 Task: Look for space in Singānallūr, India from 21st June, 2023 to 29th June, 2023 for 4 adults in price range Rs.7000 to Rs.12000. Place can be entire place with 2 bedrooms having 2 beds and 2 bathrooms. Property type can be house, flat, guest house. Booking option can be shelf check-in. Required host language is English.
Action: Mouse moved to (566, 93)
Screenshot: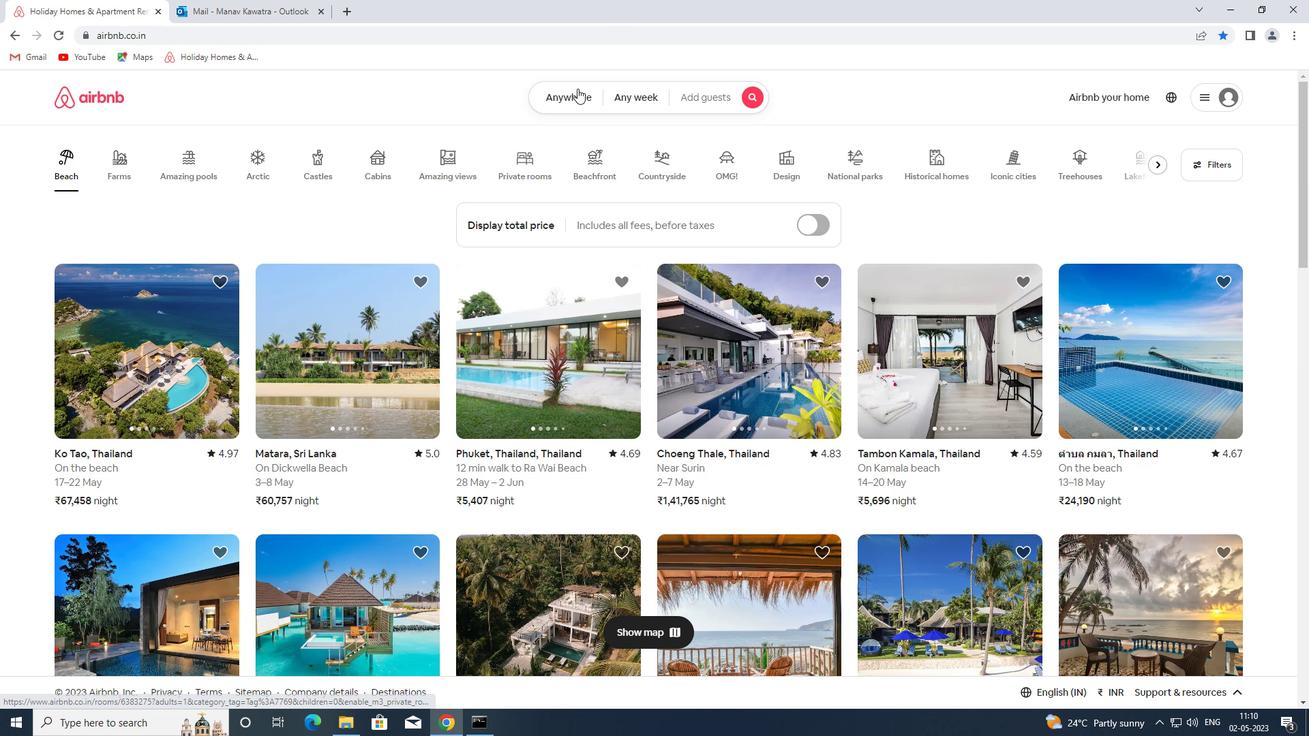 
Action: Mouse pressed left at (566, 93)
Screenshot: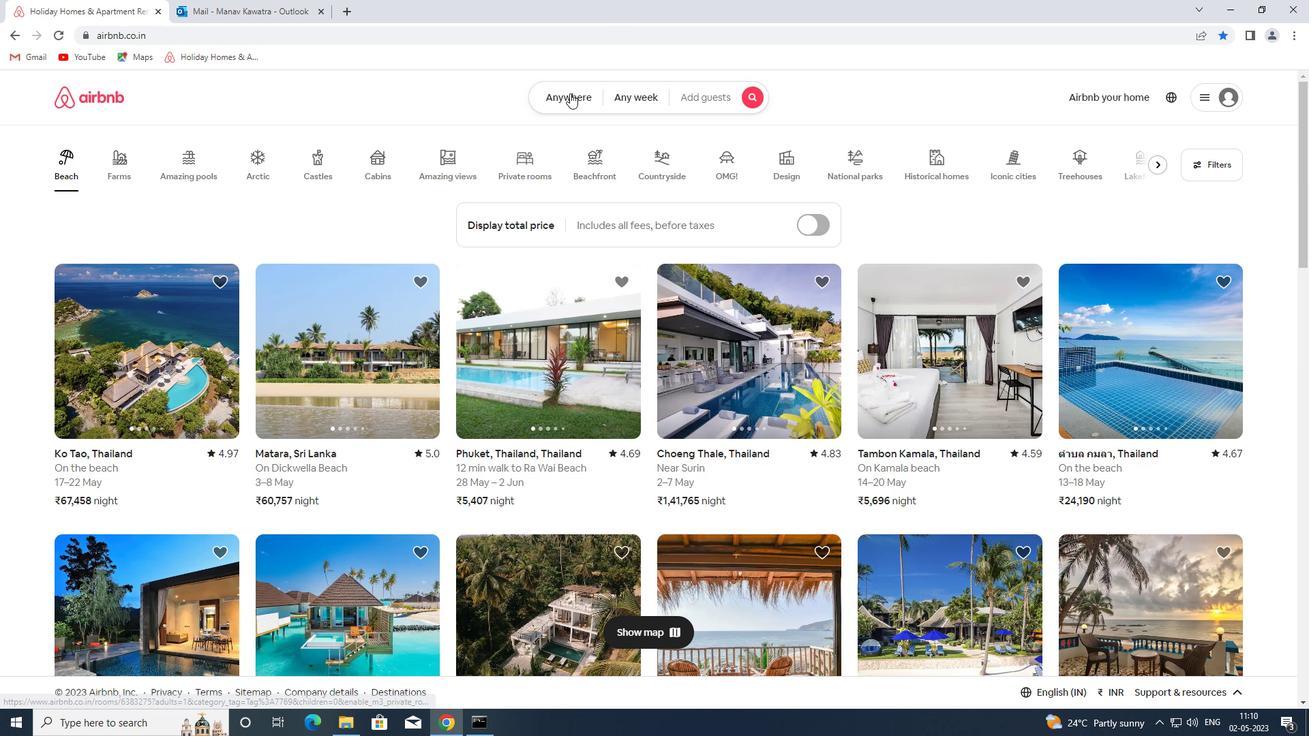 
Action: Mouse moved to (465, 158)
Screenshot: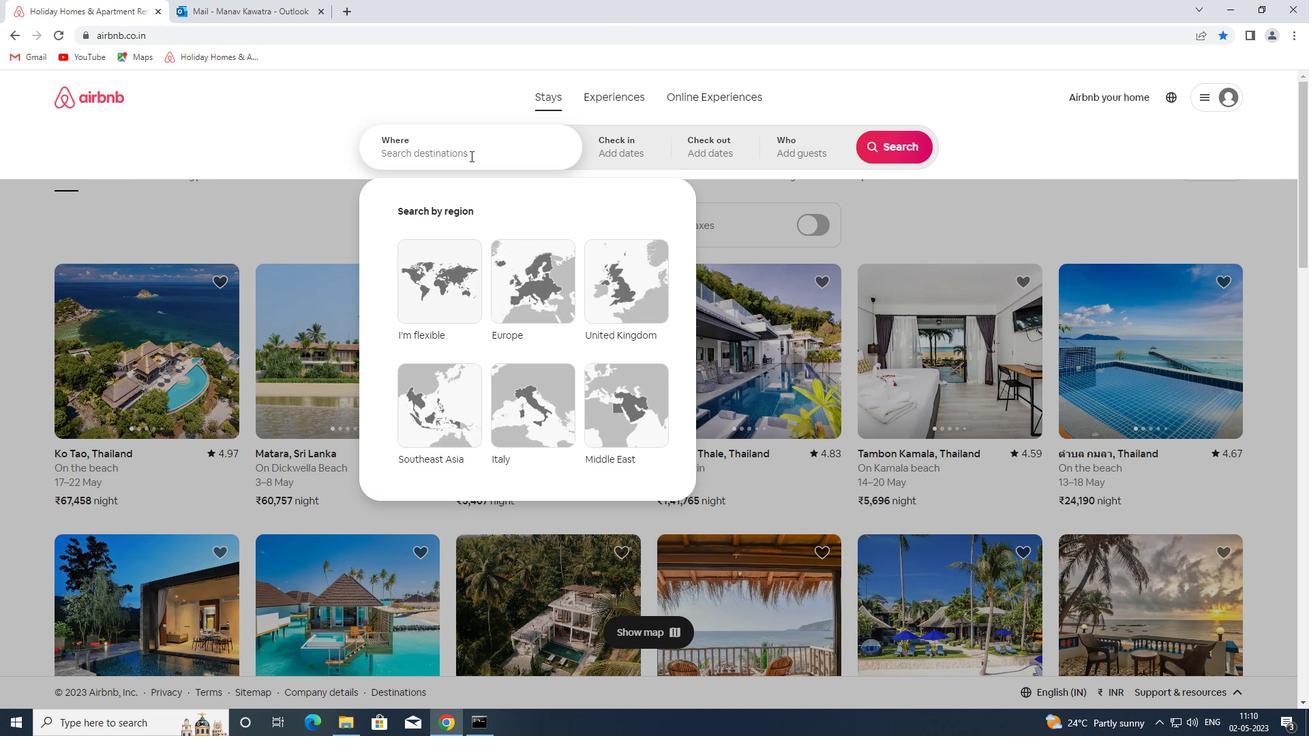 
Action: Mouse pressed left at (465, 158)
Screenshot: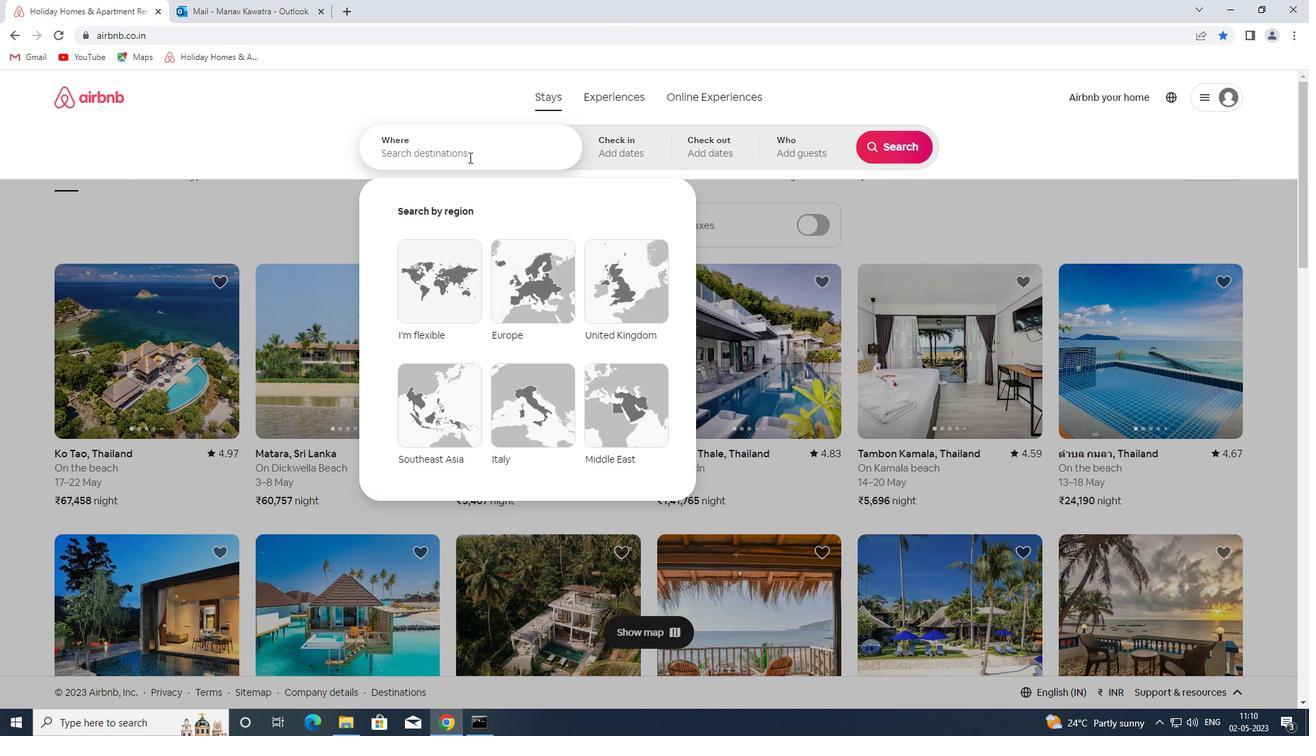 
Action: Key pressed singanallur<Key.space>india<Key.enter>
Screenshot: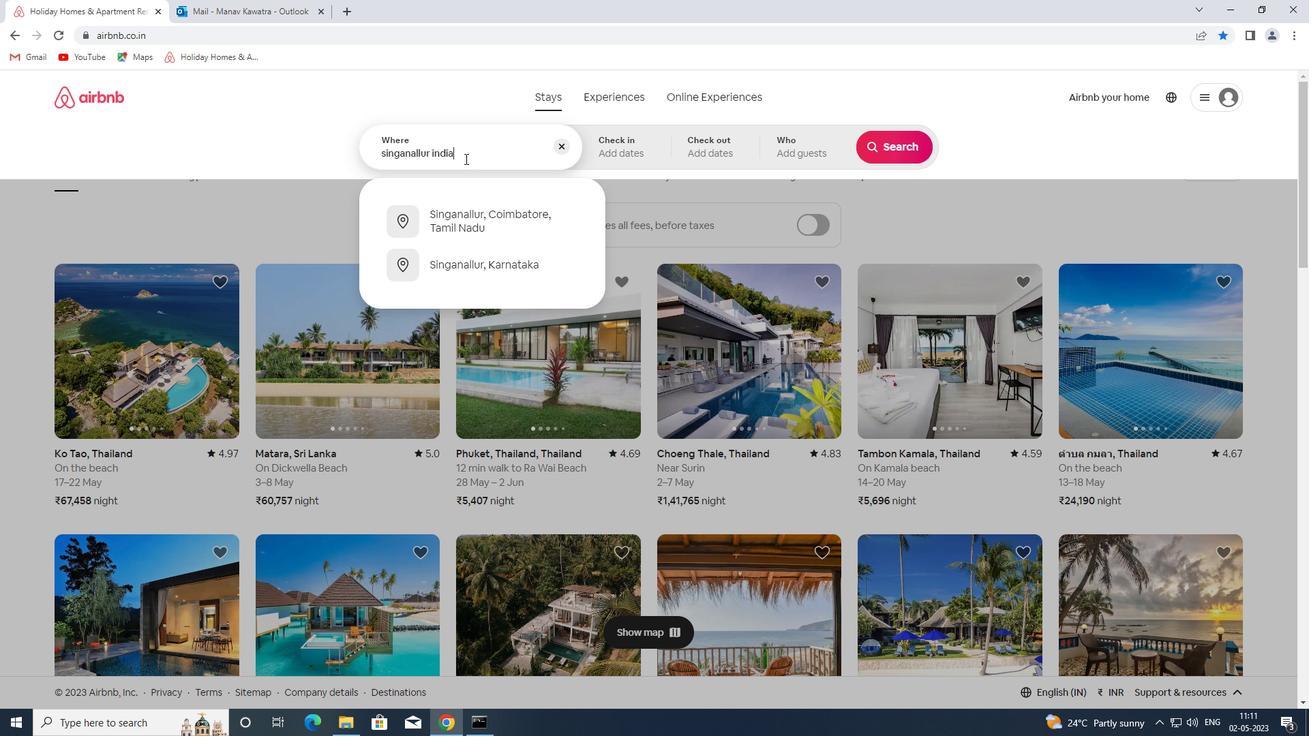 
Action: Mouse moved to (778, 416)
Screenshot: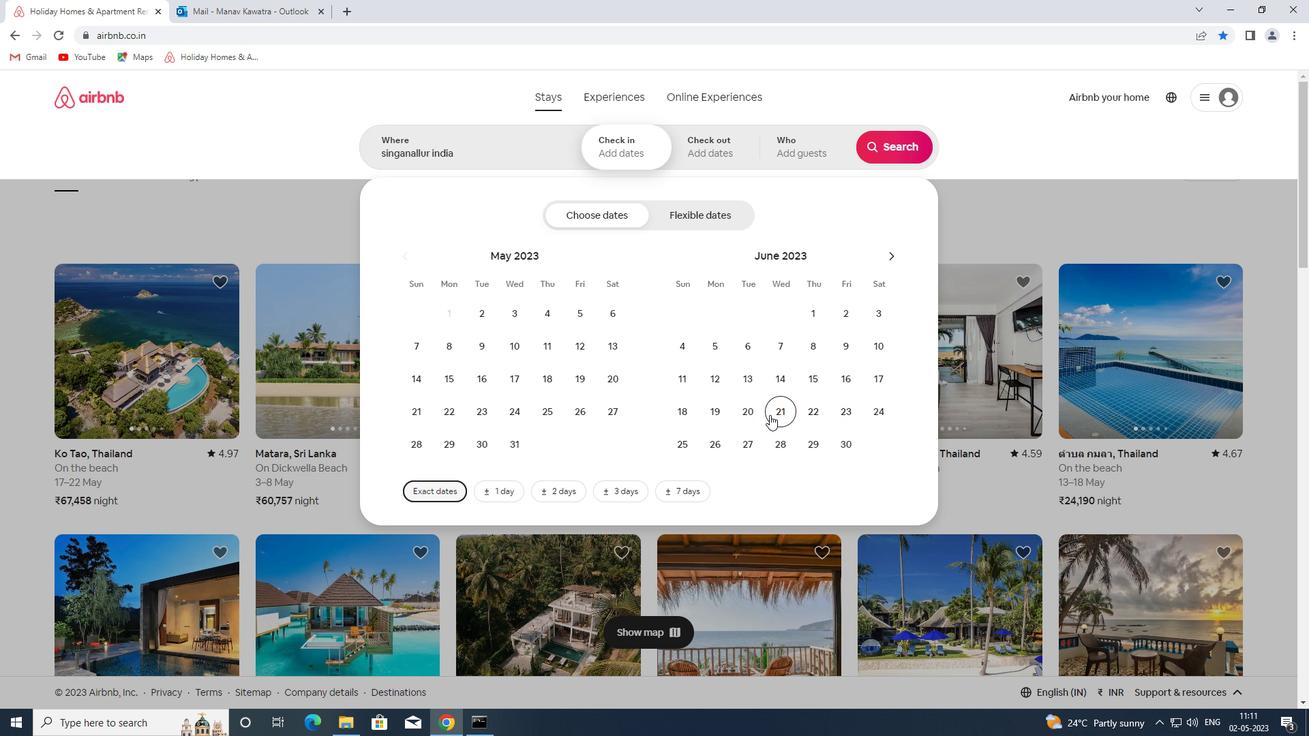 
Action: Mouse pressed left at (778, 416)
Screenshot: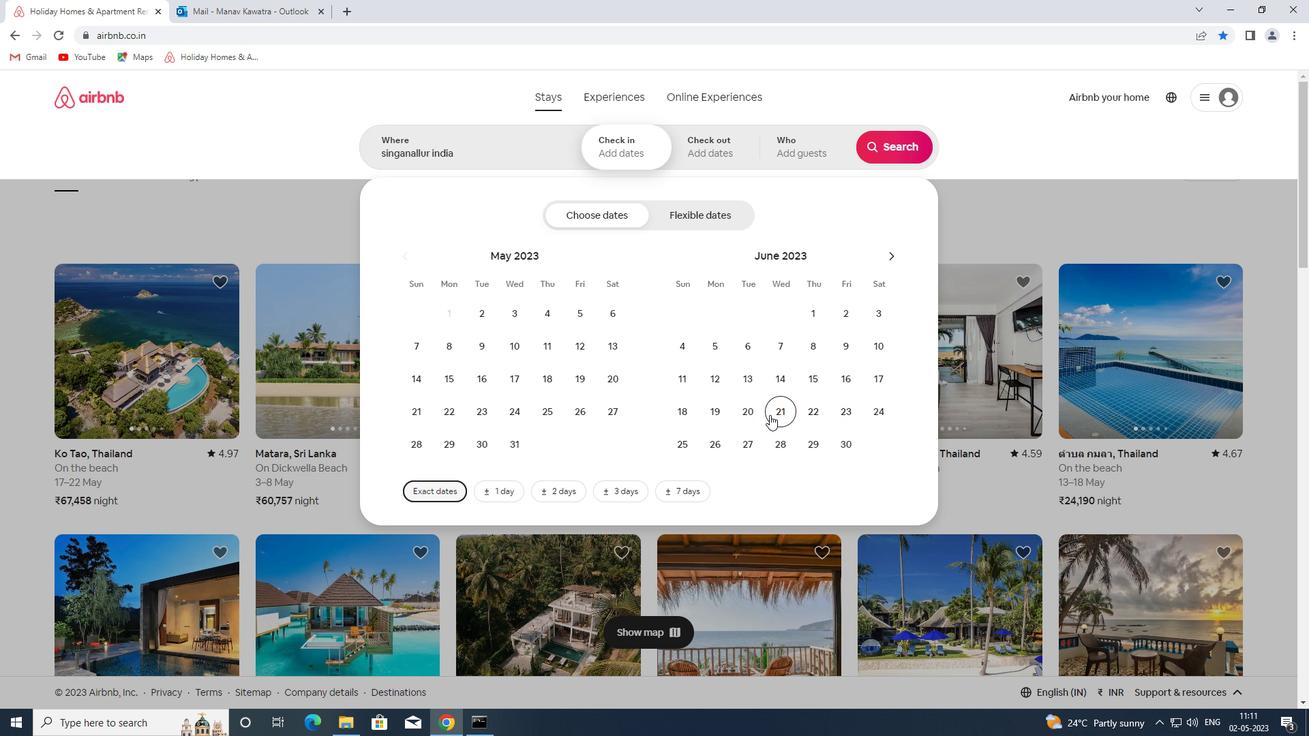 
Action: Mouse moved to (815, 439)
Screenshot: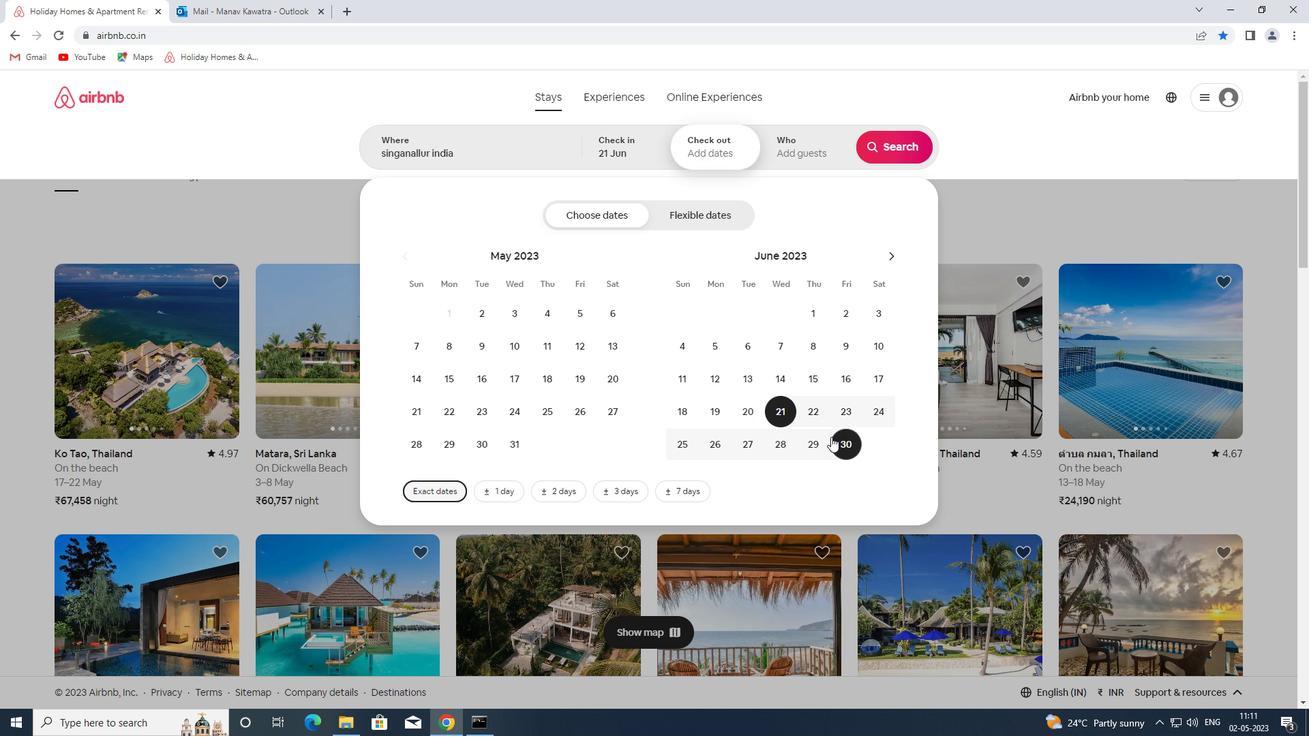 
Action: Mouse pressed left at (815, 439)
Screenshot: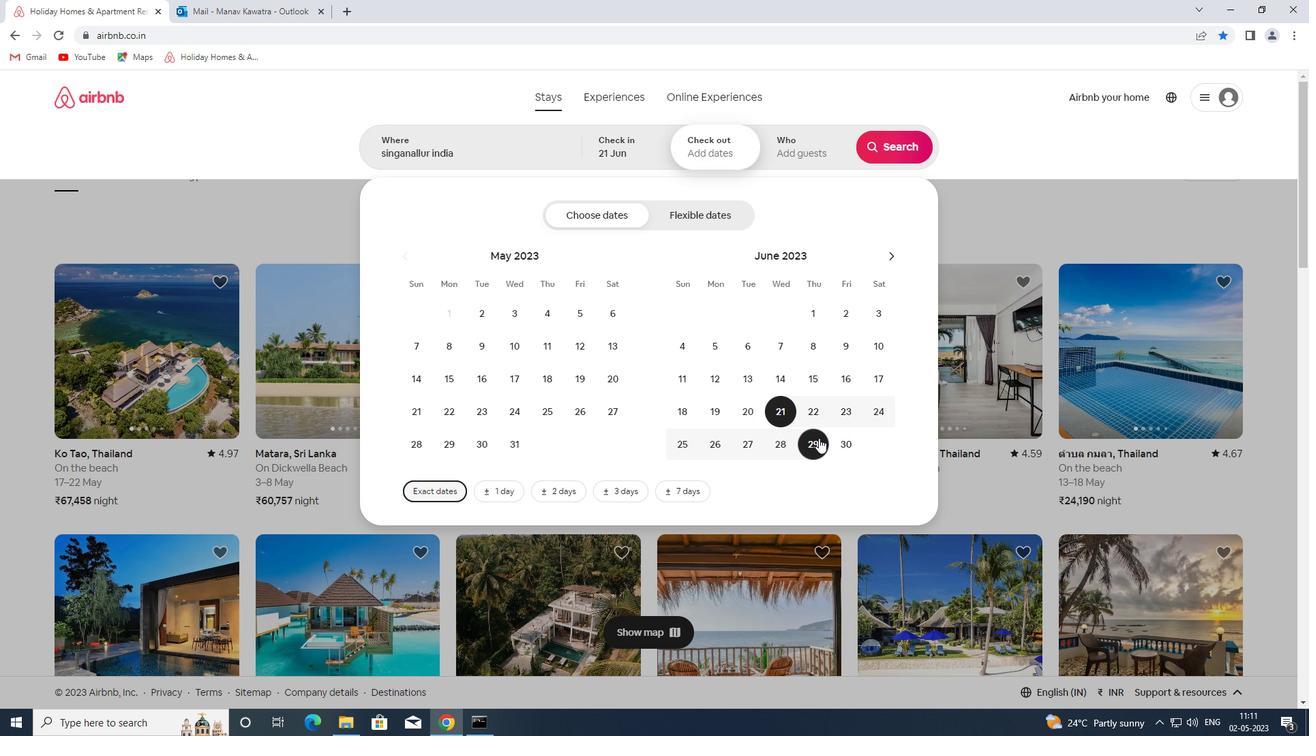 
Action: Mouse moved to (798, 154)
Screenshot: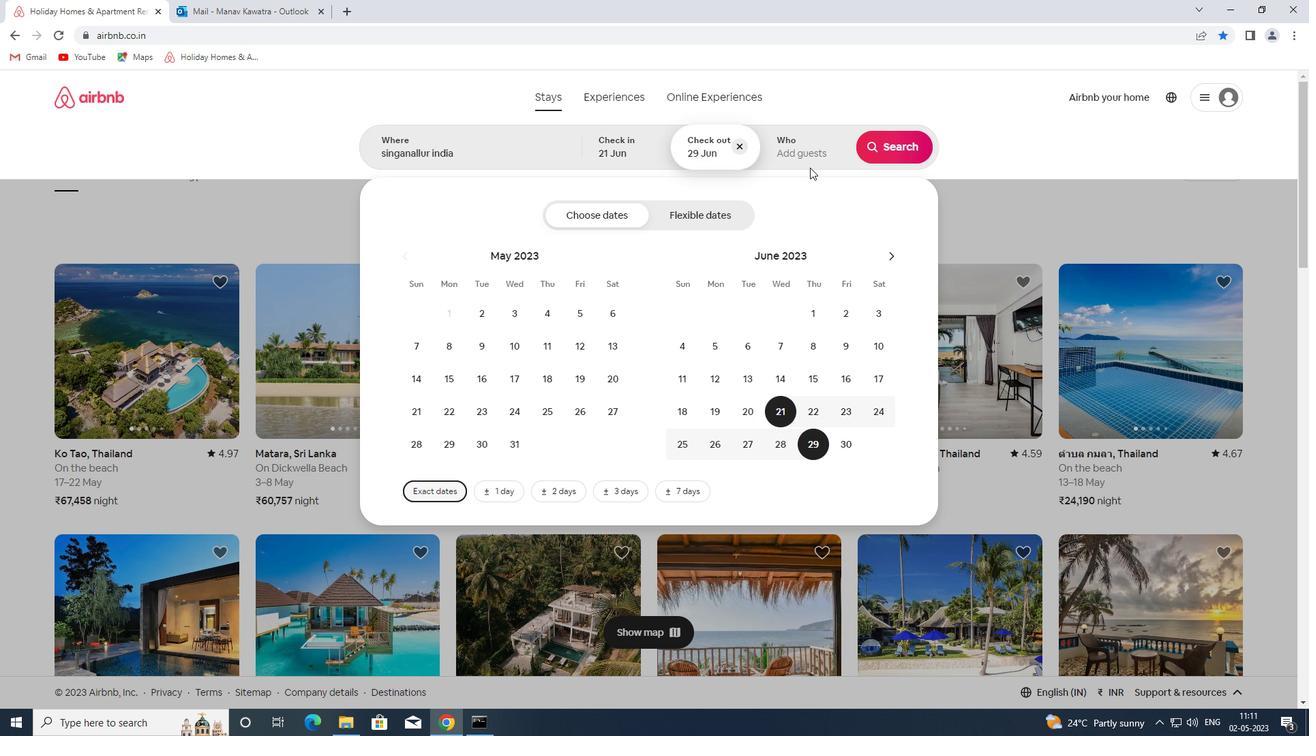 
Action: Mouse pressed left at (798, 154)
Screenshot: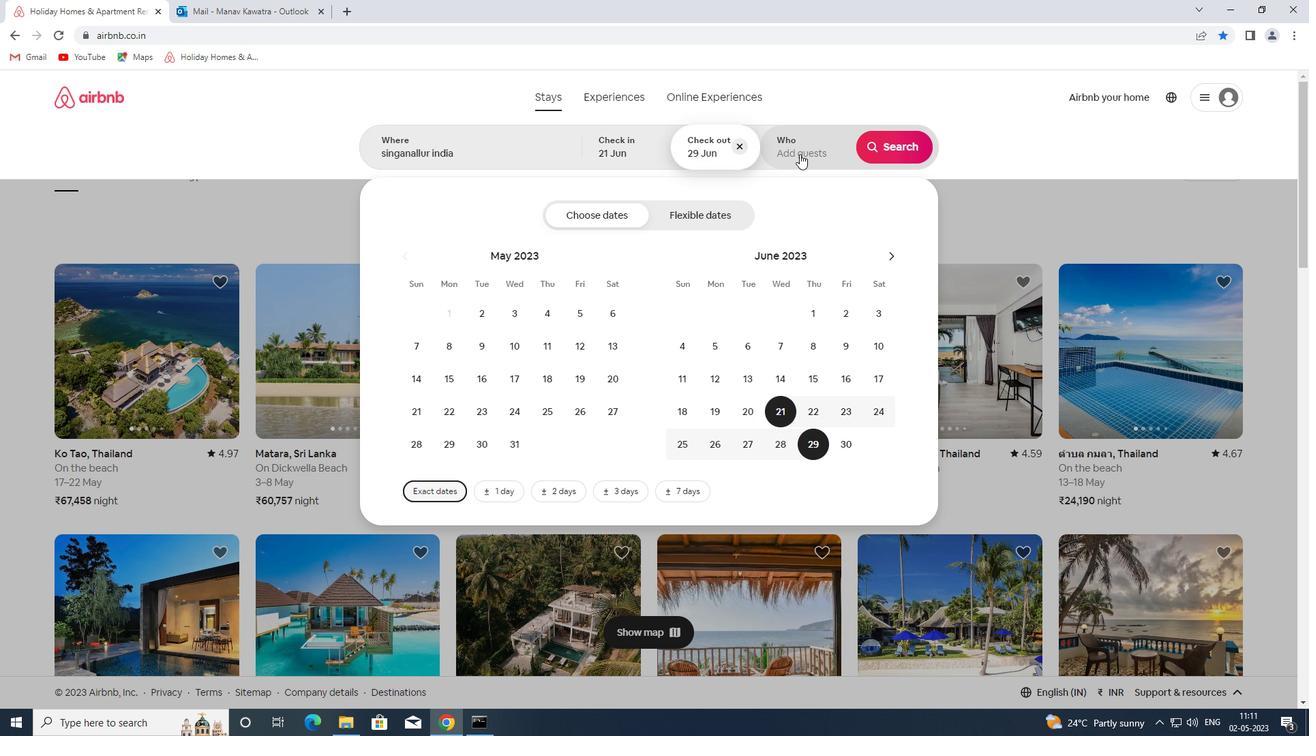 
Action: Mouse moved to (901, 218)
Screenshot: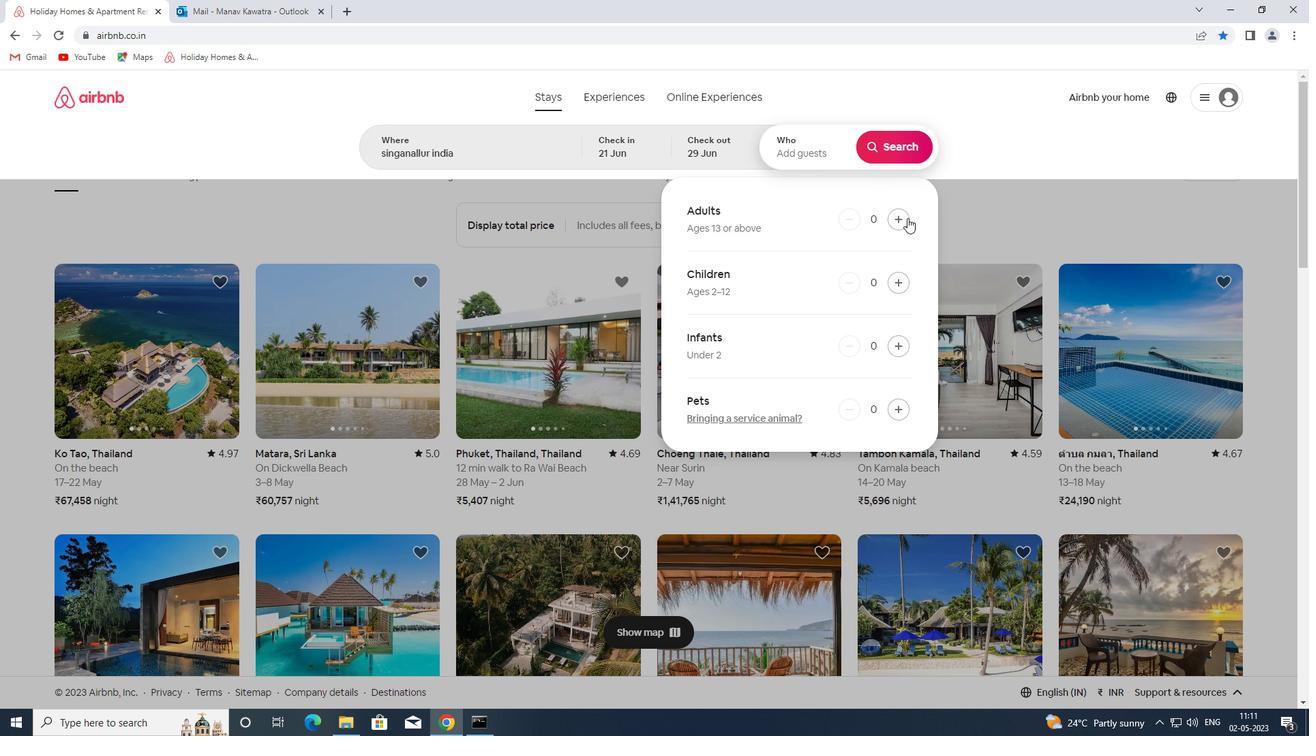 
Action: Mouse pressed left at (901, 218)
Screenshot: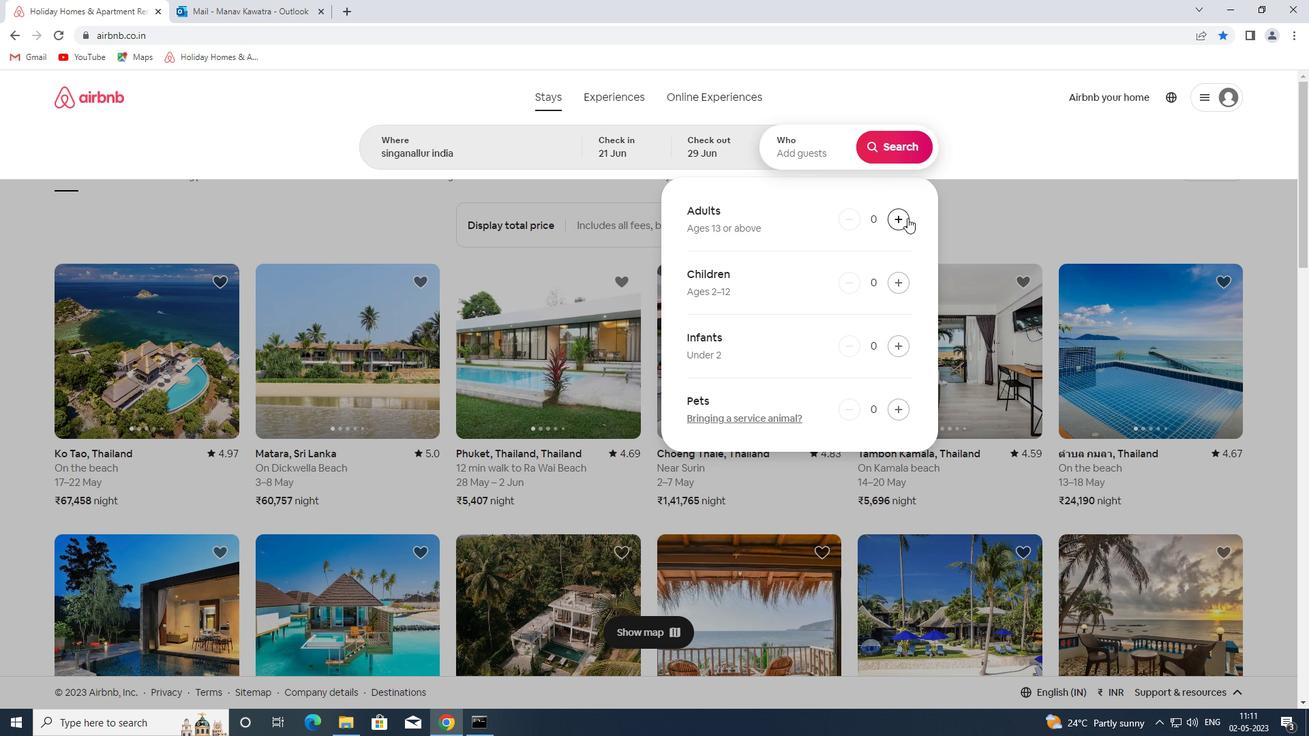 
Action: Mouse moved to (901, 218)
Screenshot: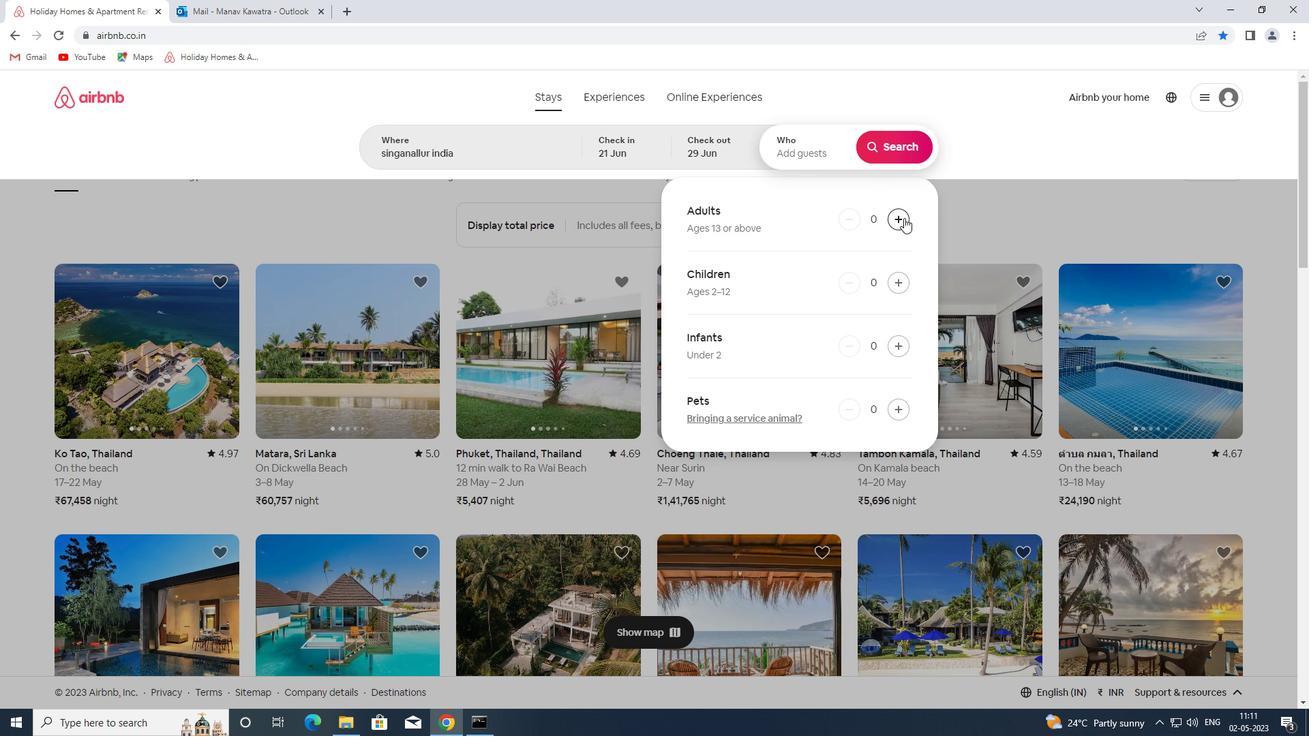 
Action: Mouse pressed left at (901, 218)
Screenshot: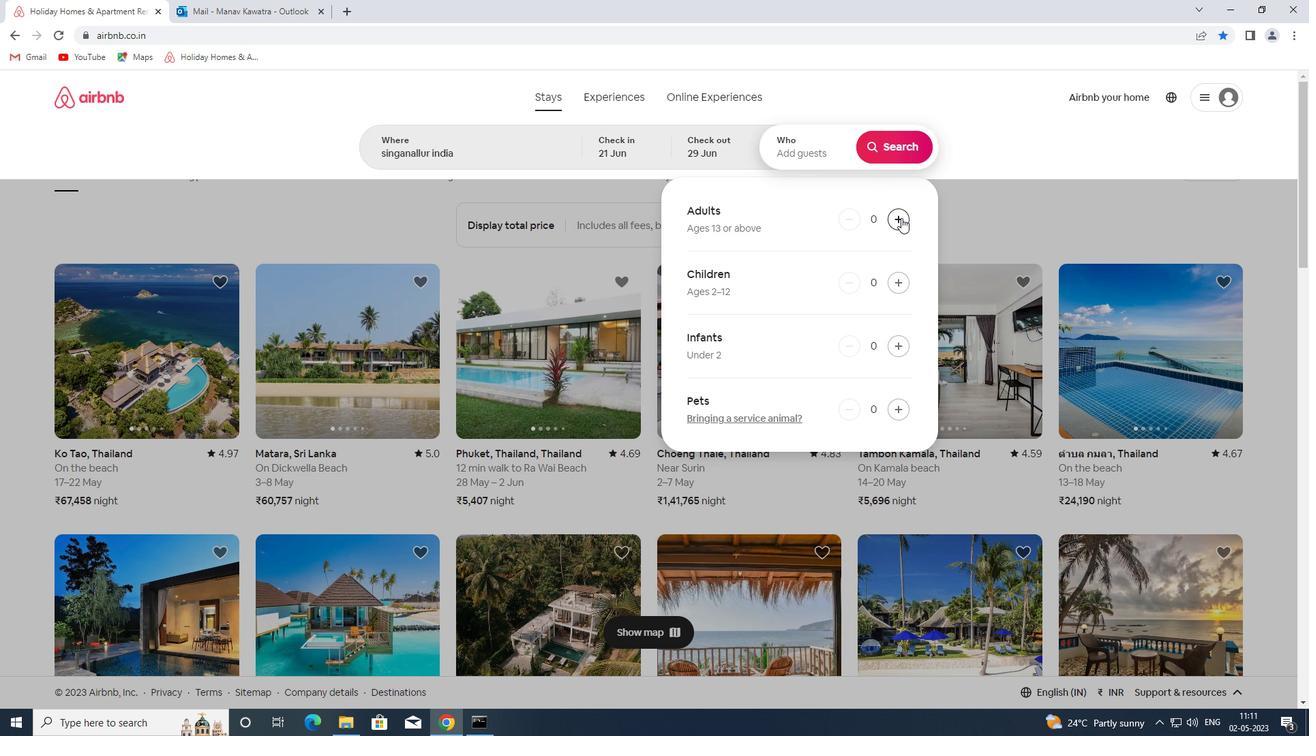 
Action: Mouse pressed left at (901, 218)
Screenshot: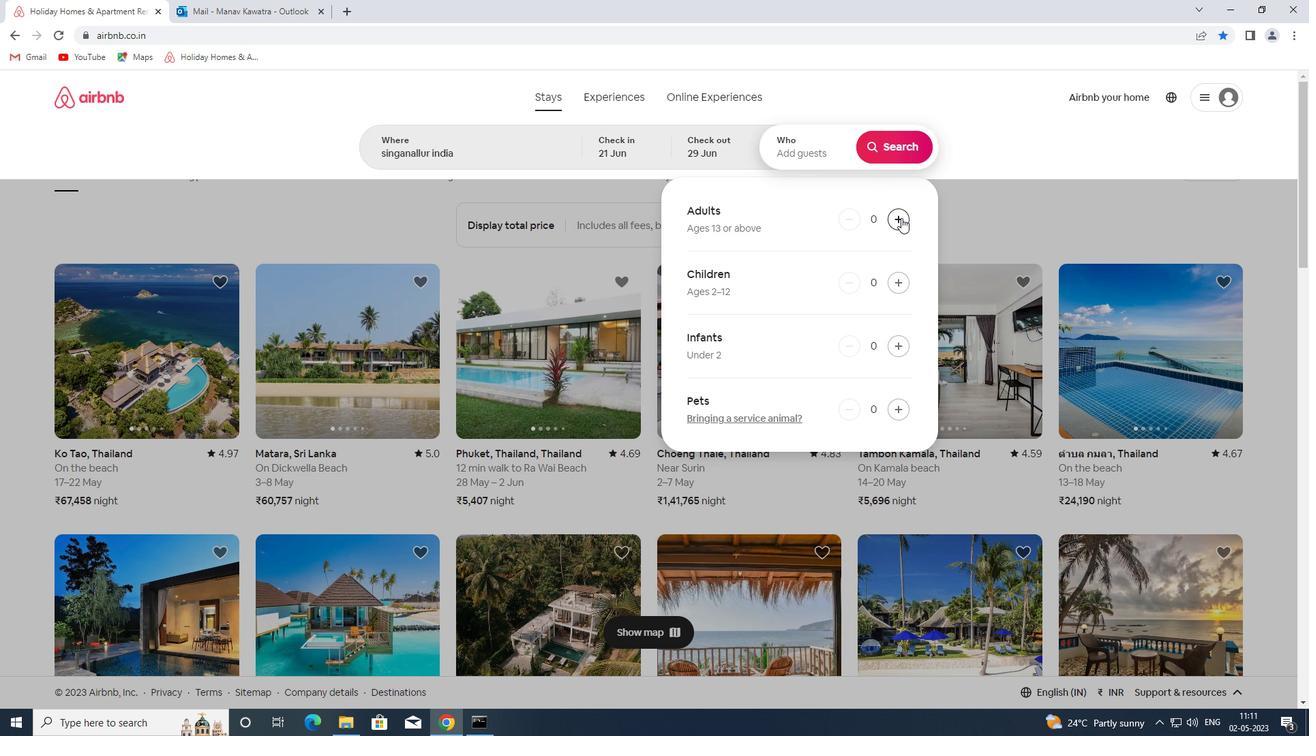 
Action: Mouse pressed left at (901, 218)
Screenshot: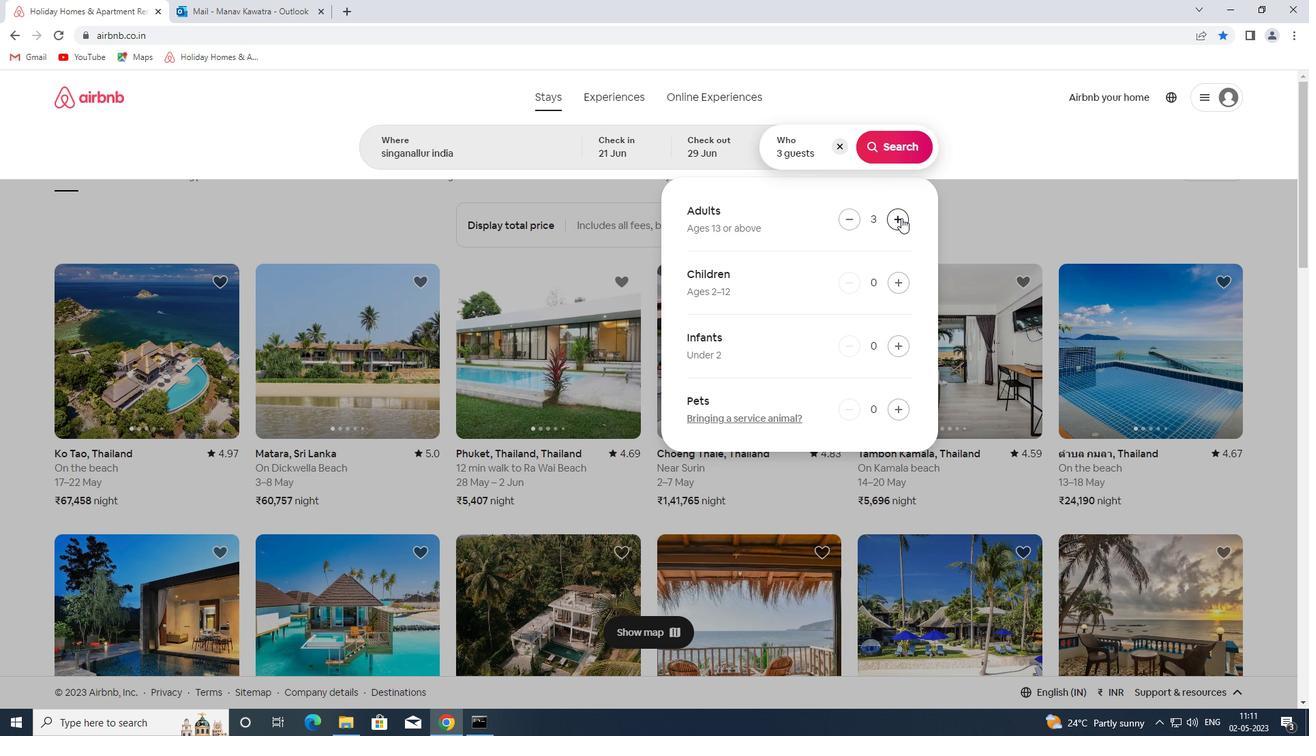 
Action: Mouse moved to (905, 152)
Screenshot: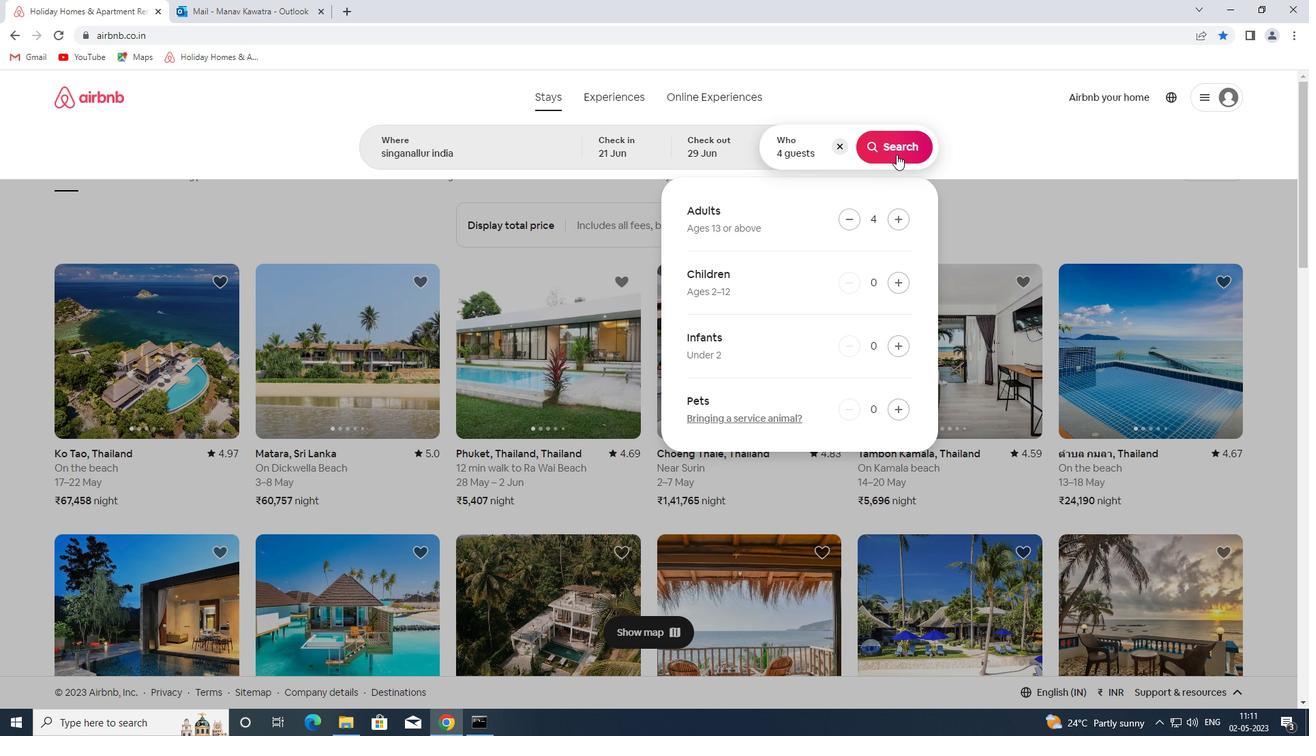 
Action: Mouse pressed left at (905, 152)
Screenshot: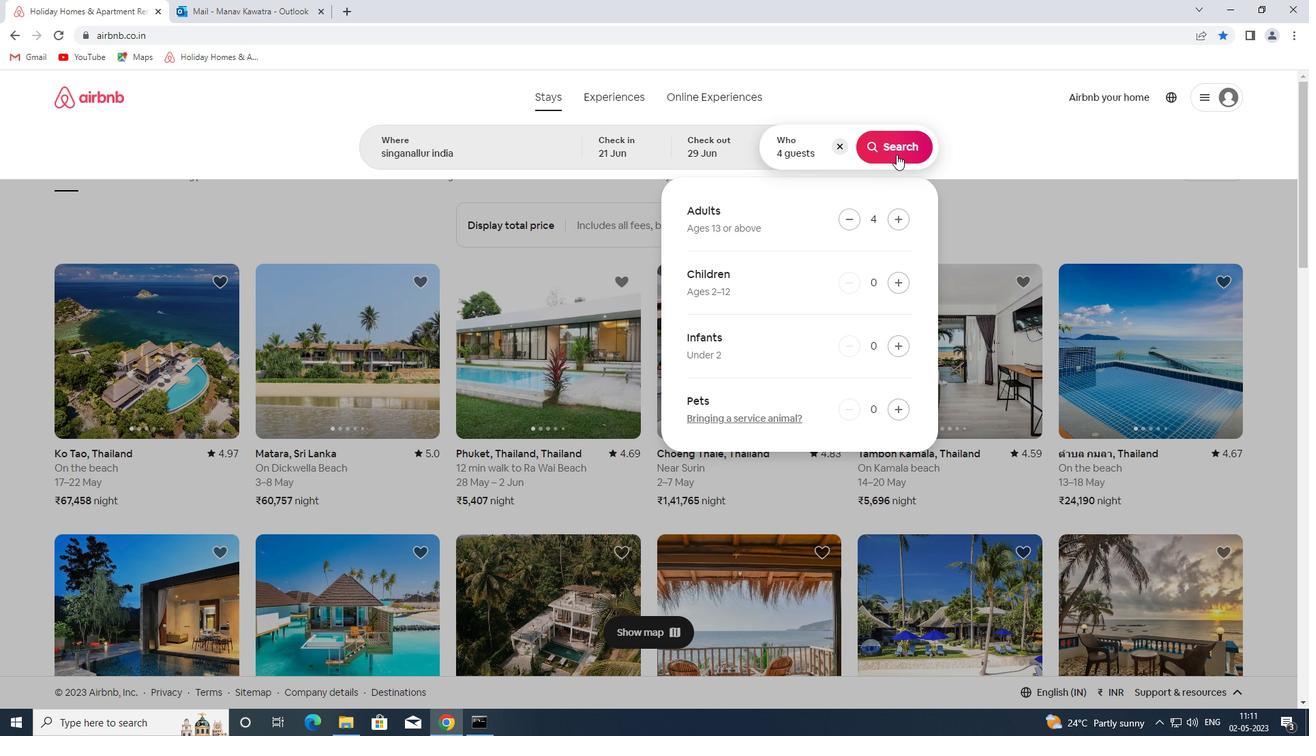 
Action: Mouse moved to (1235, 158)
Screenshot: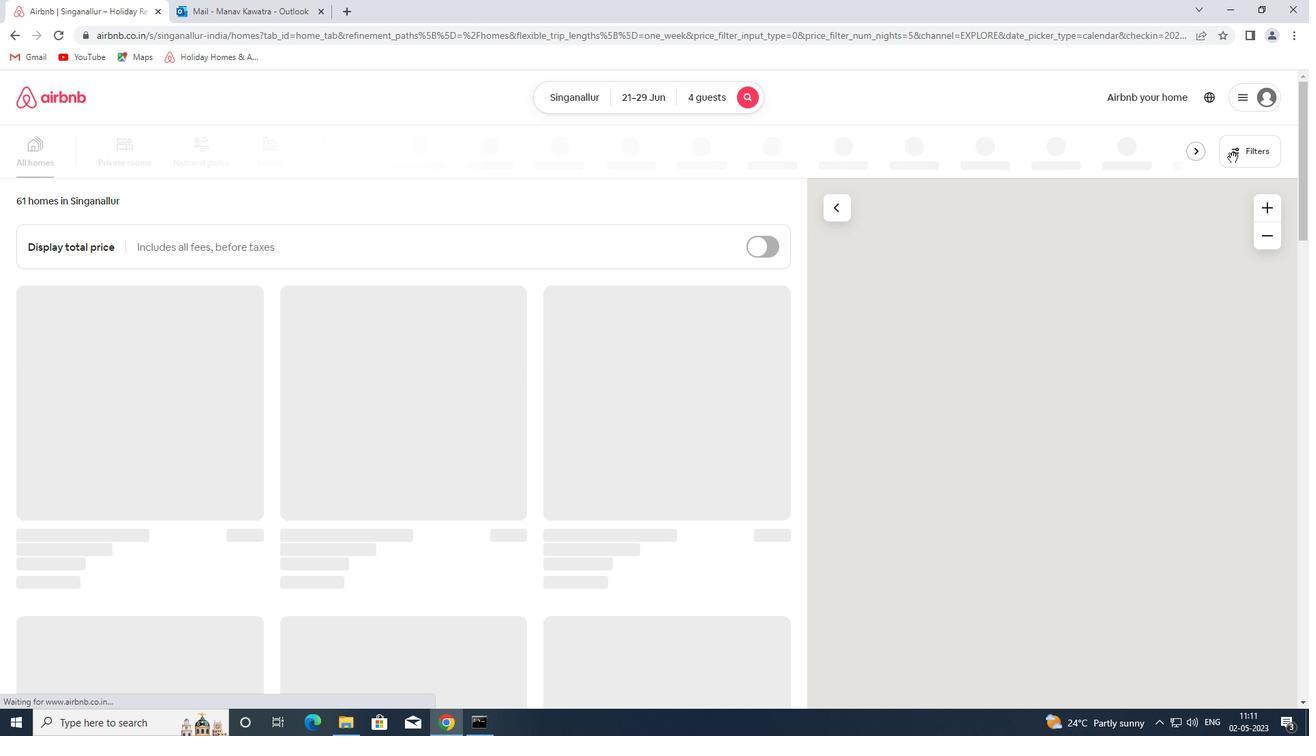 
Action: Mouse pressed left at (1235, 158)
Screenshot: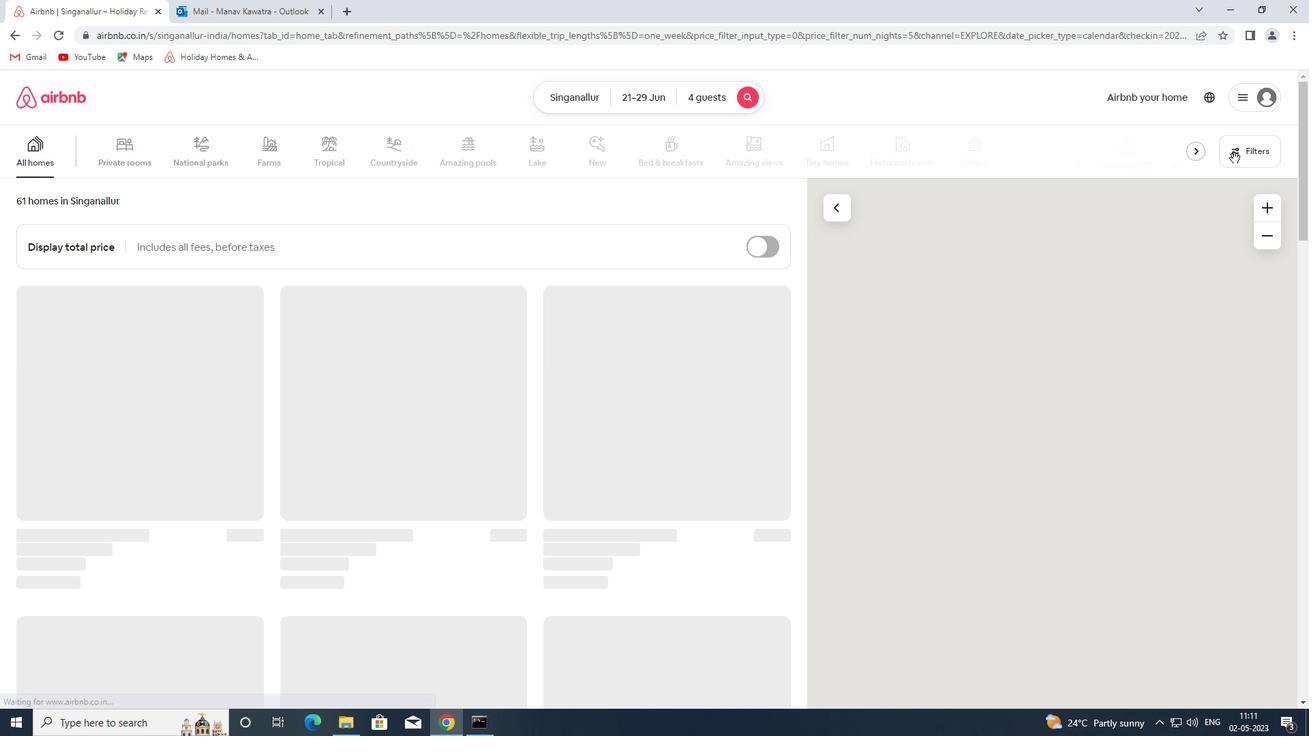 
Action: Mouse moved to (477, 331)
Screenshot: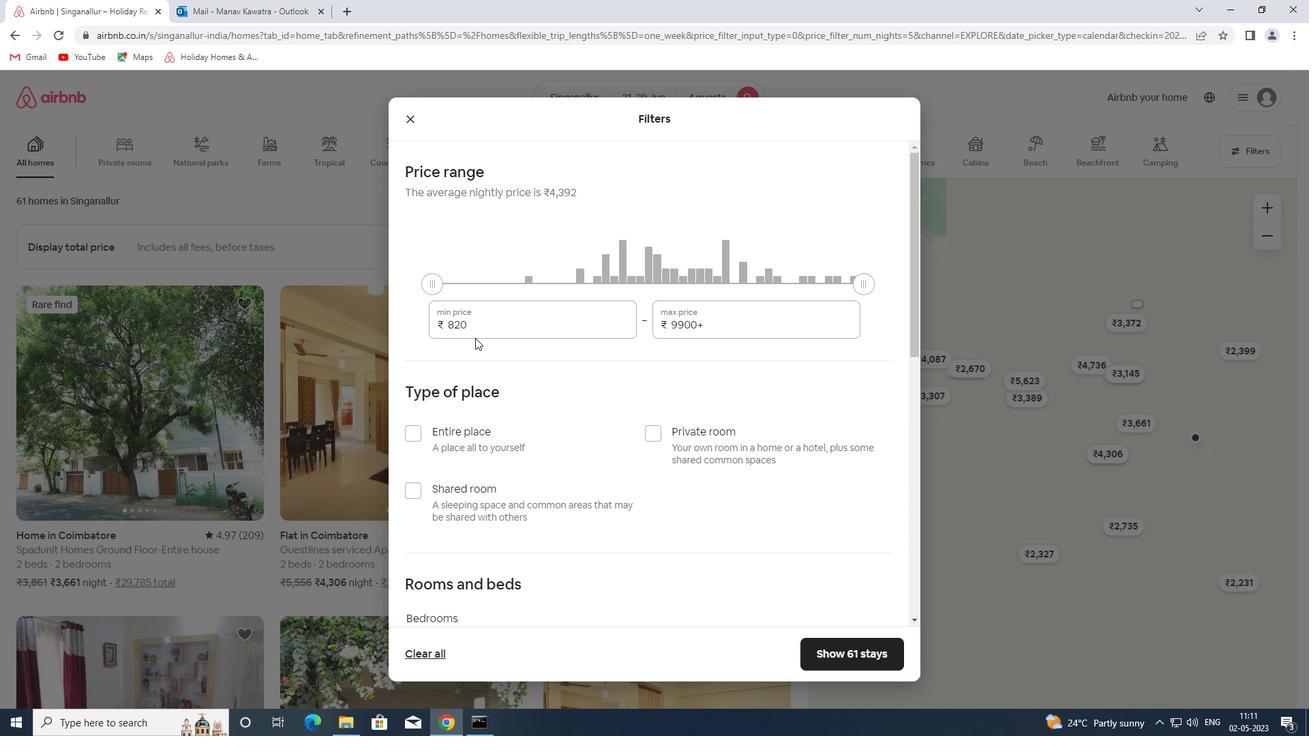 
Action: Mouse pressed left at (477, 331)
Screenshot: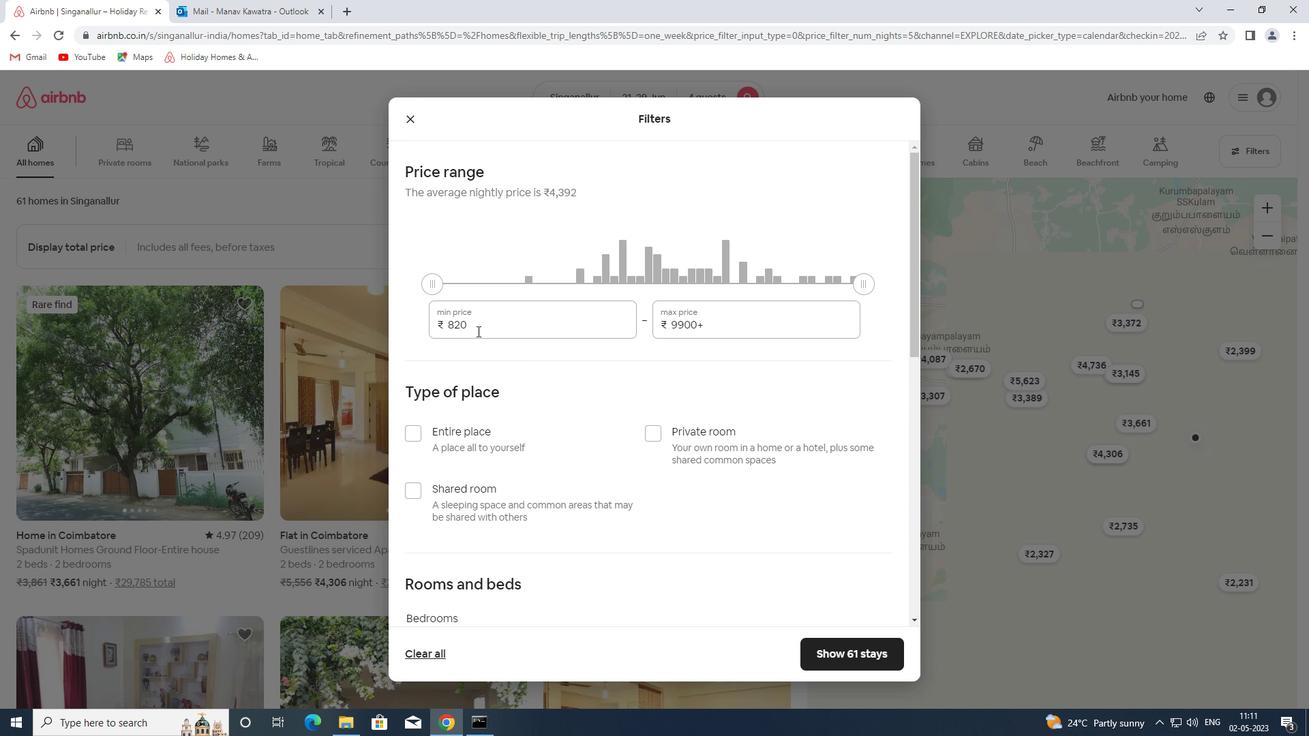 
Action: Mouse pressed left at (477, 331)
Screenshot: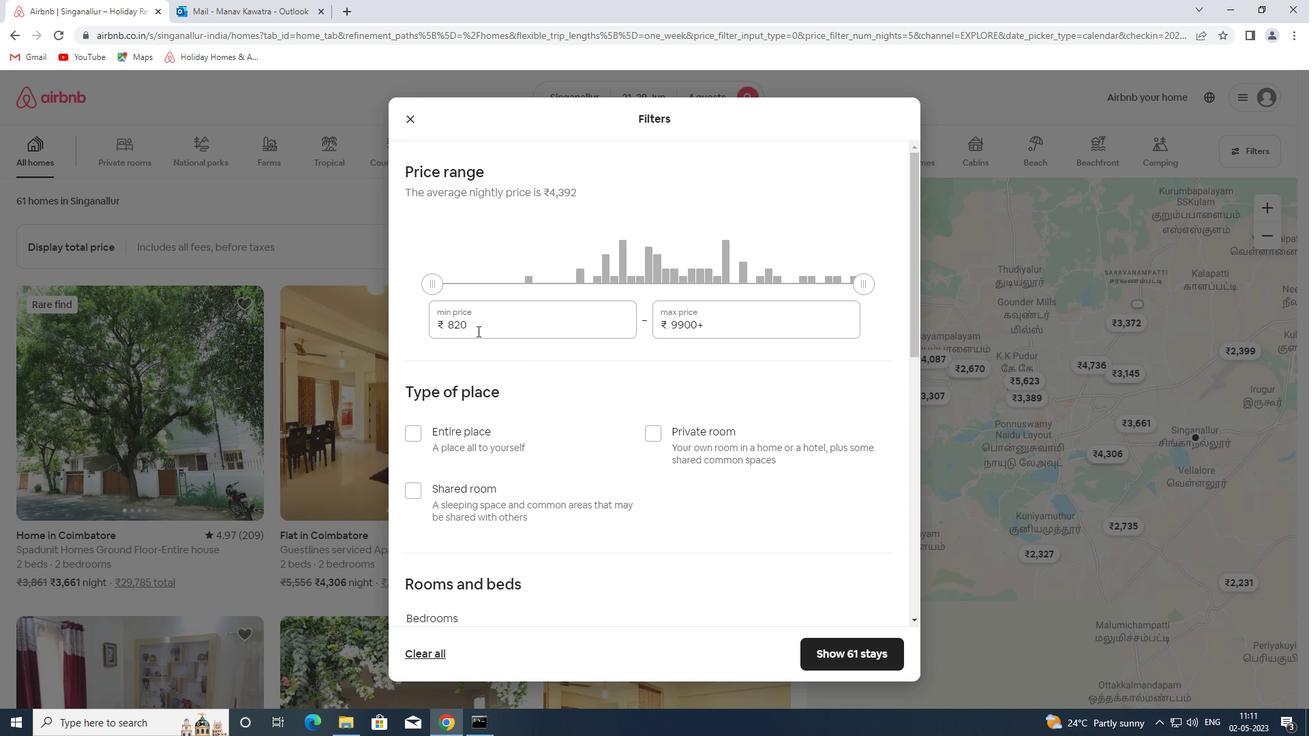 
Action: Key pressed 7000<Key.tab>12000
Screenshot: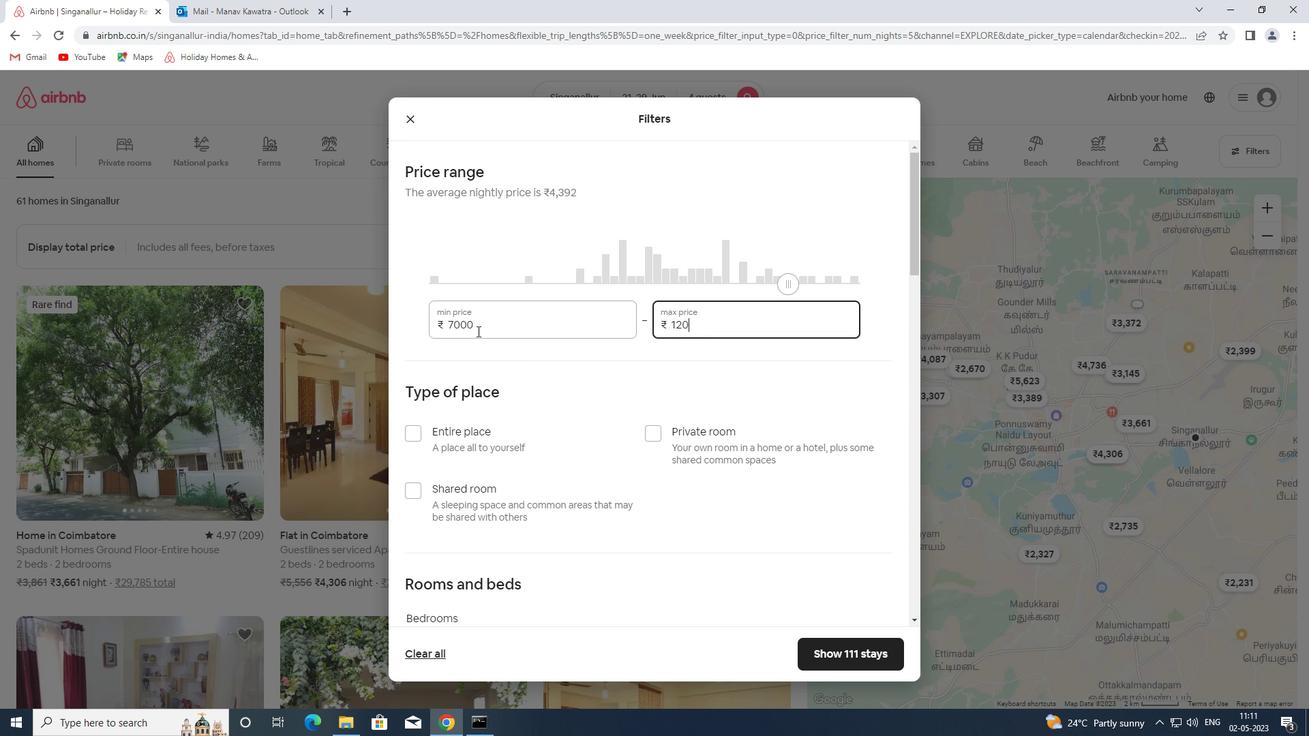 
Action: Mouse moved to (478, 429)
Screenshot: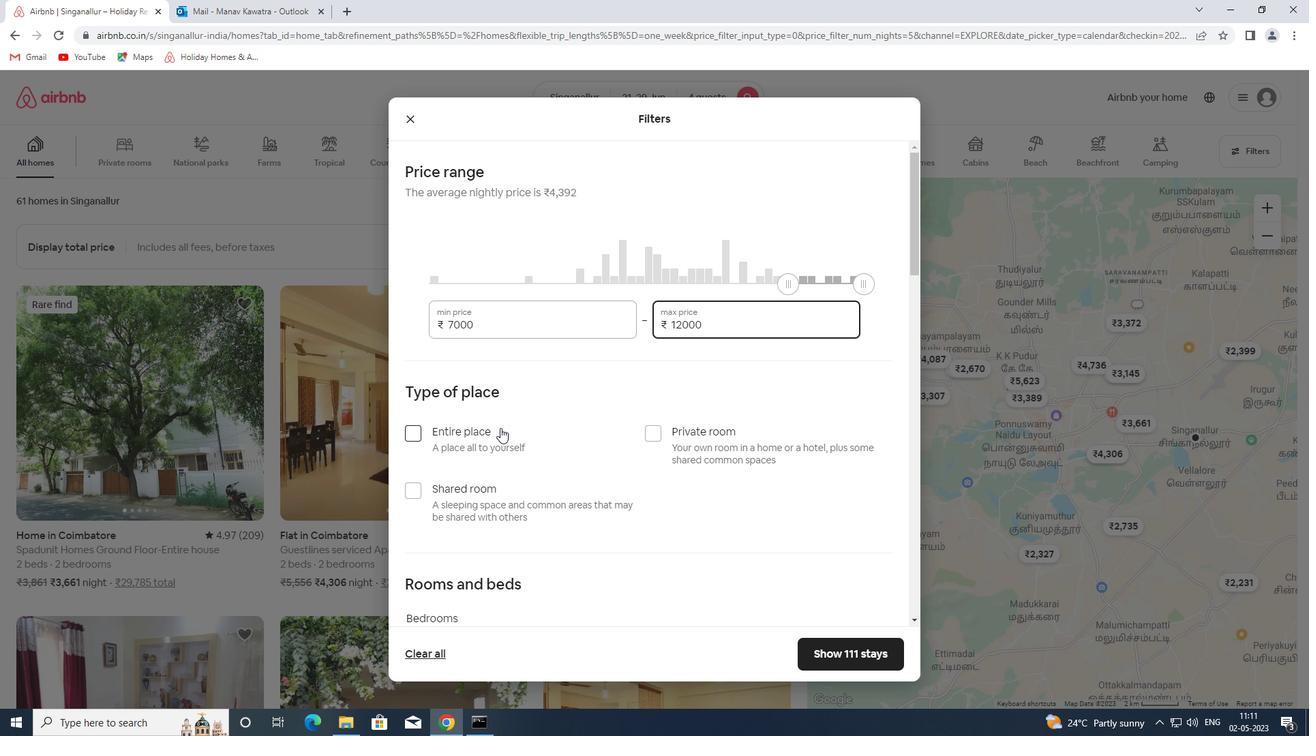
Action: Mouse pressed left at (478, 429)
Screenshot: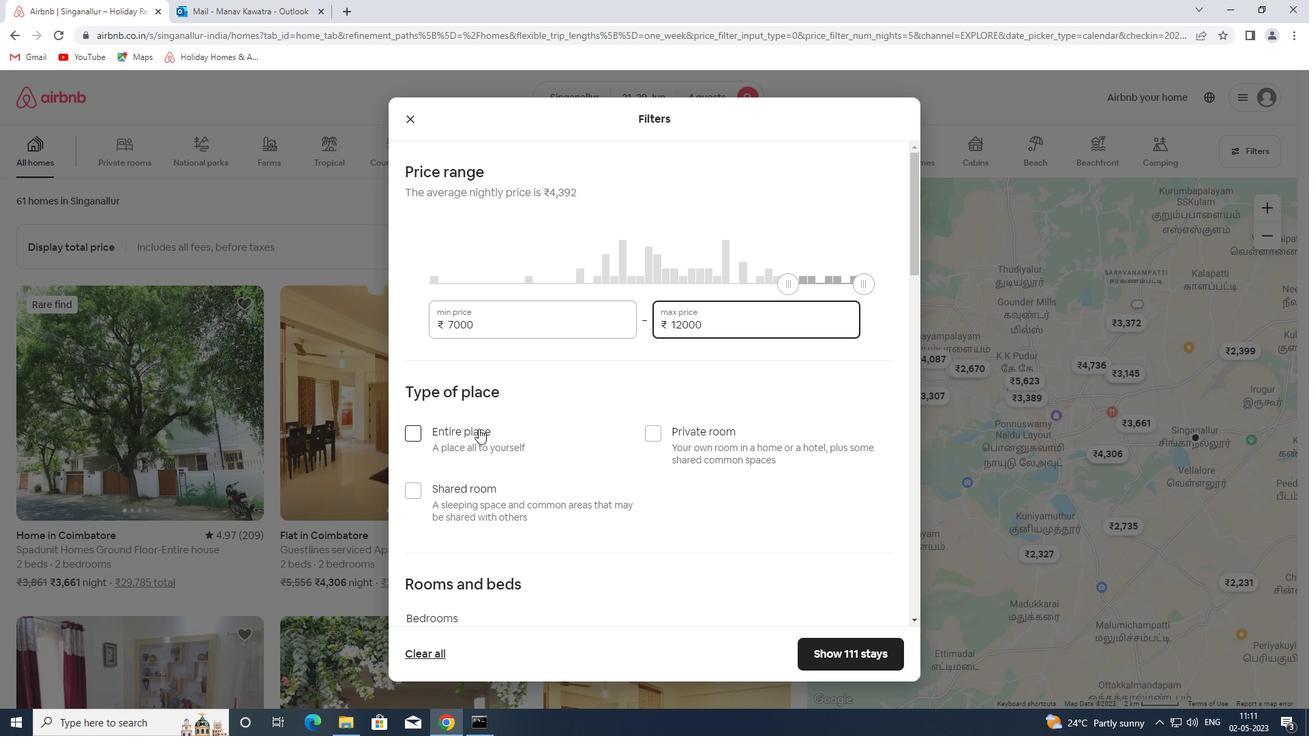 
Action: Mouse moved to (561, 388)
Screenshot: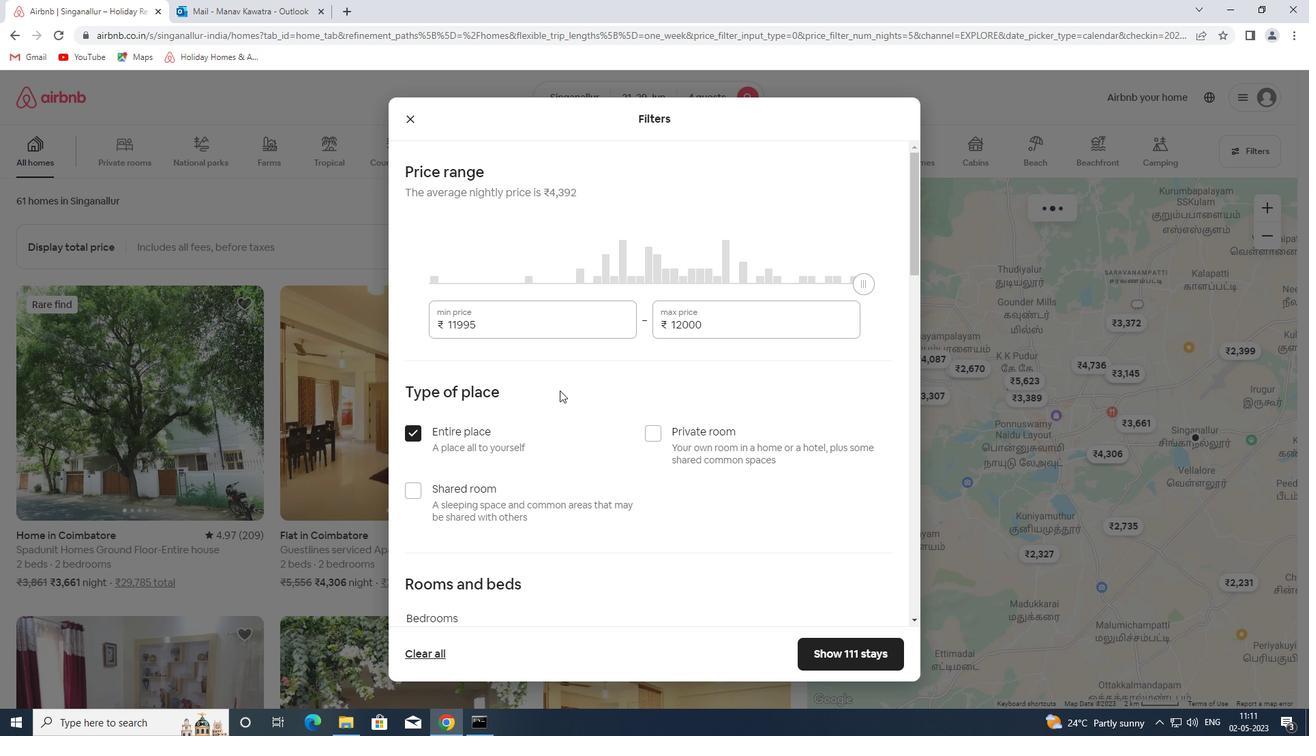 
Action: Mouse scrolled (561, 387) with delta (0, 0)
Screenshot: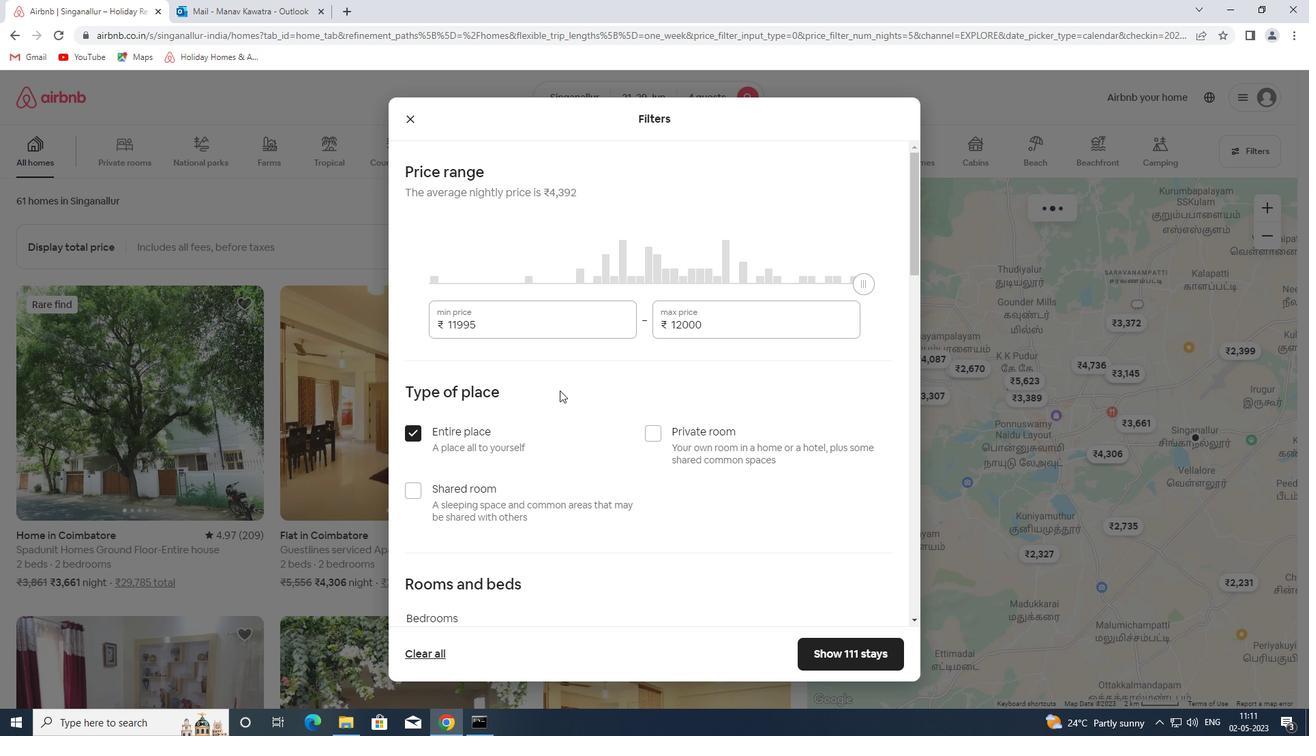 
Action: Mouse scrolled (561, 387) with delta (0, 0)
Screenshot: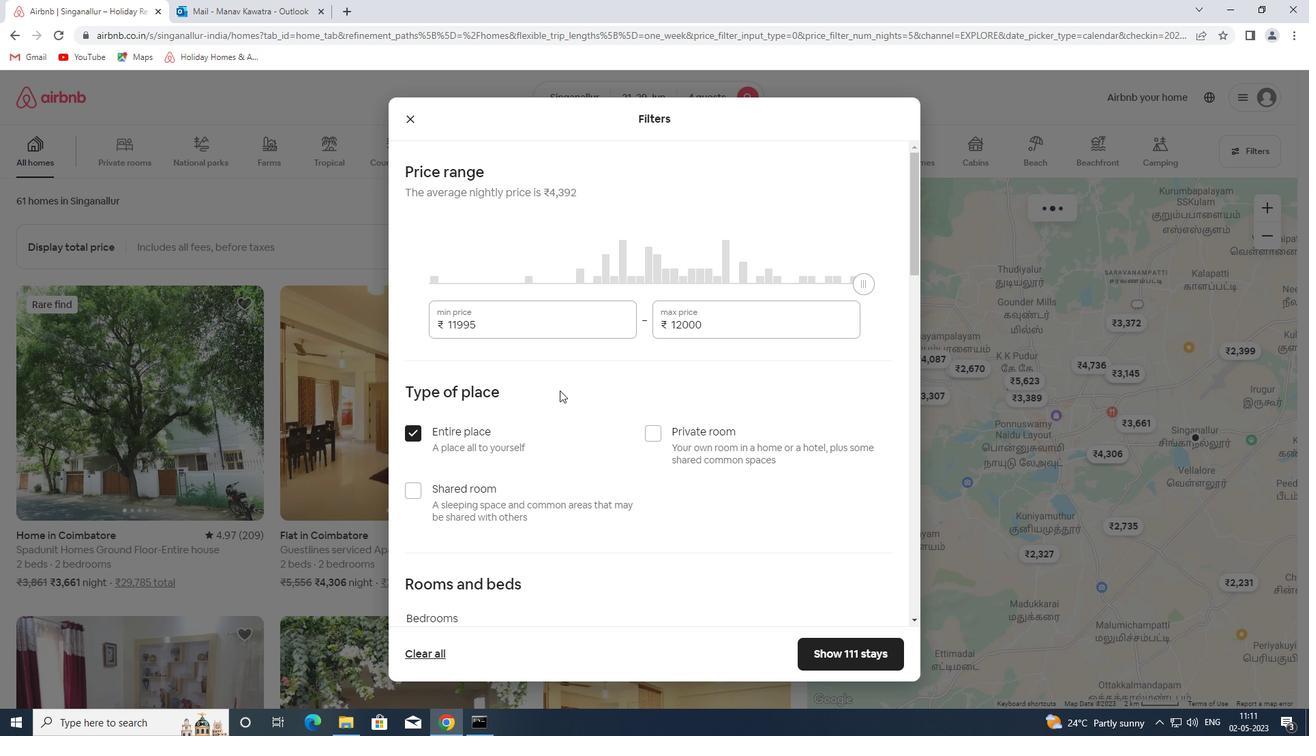 
Action: Mouse moved to (560, 388)
Screenshot: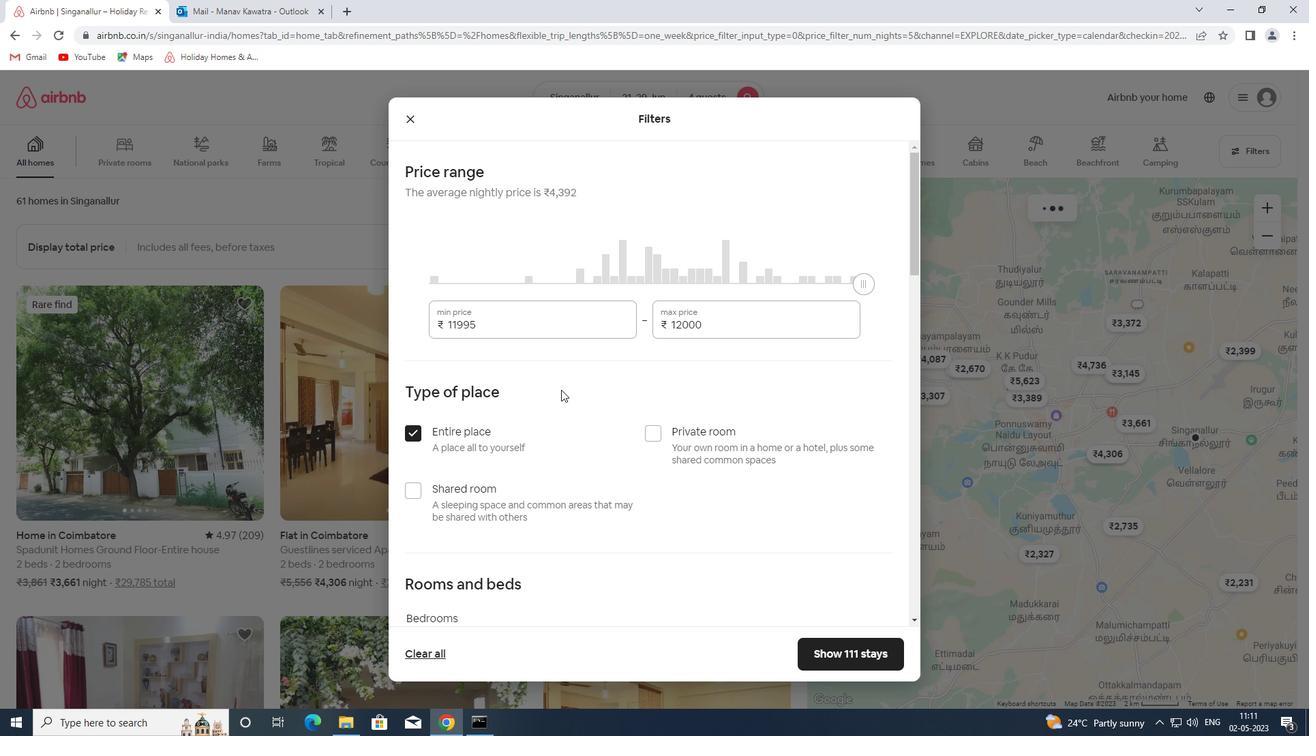 
Action: Mouse scrolled (560, 387) with delta (0, 0)
Screenshot: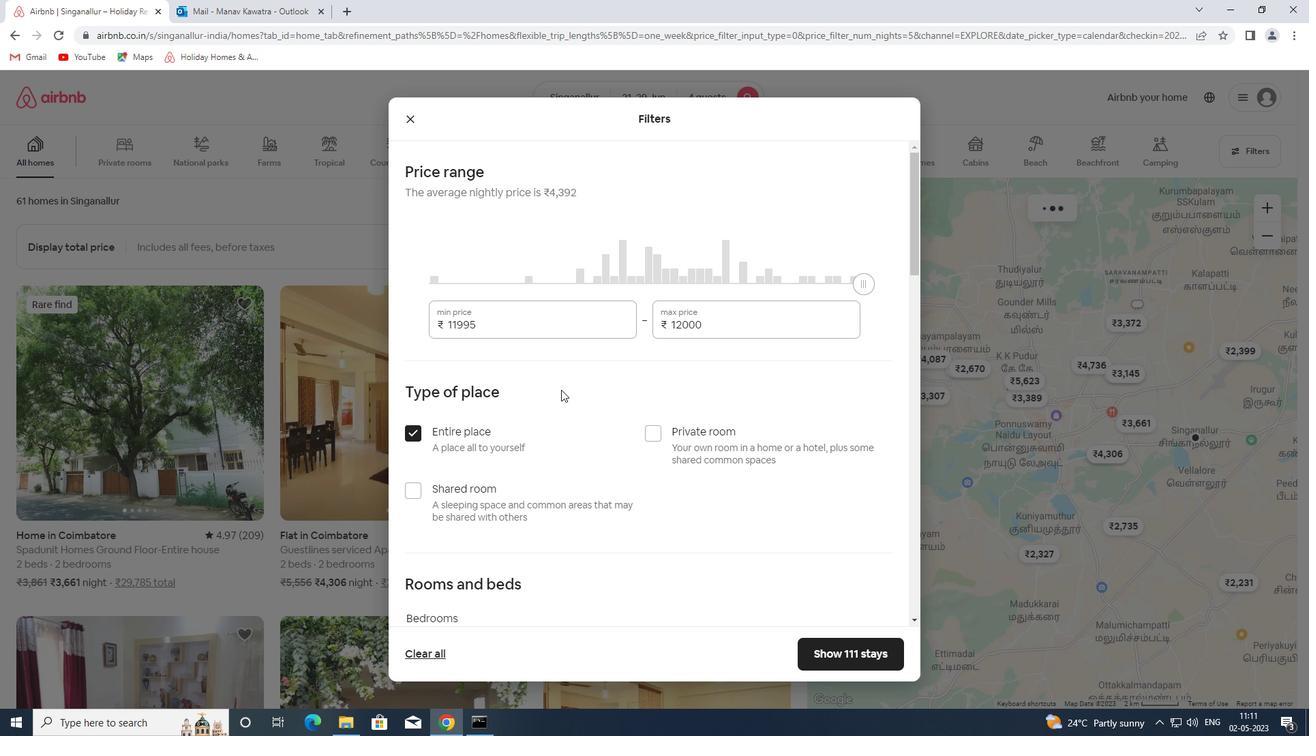 
Action: Mouse moved to (558, 386)
Screenshot: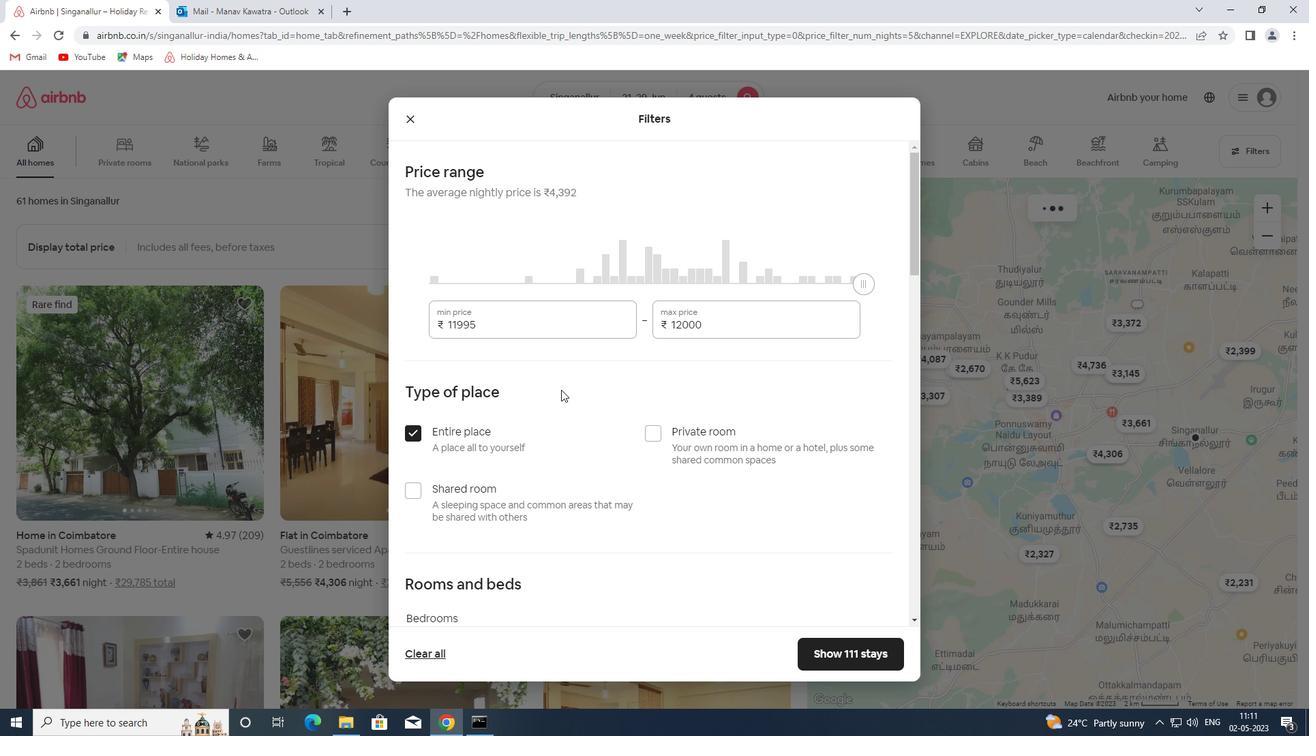 
Action: Mouse scrolled (558, 386) with delta (0, 0)
Screenshot: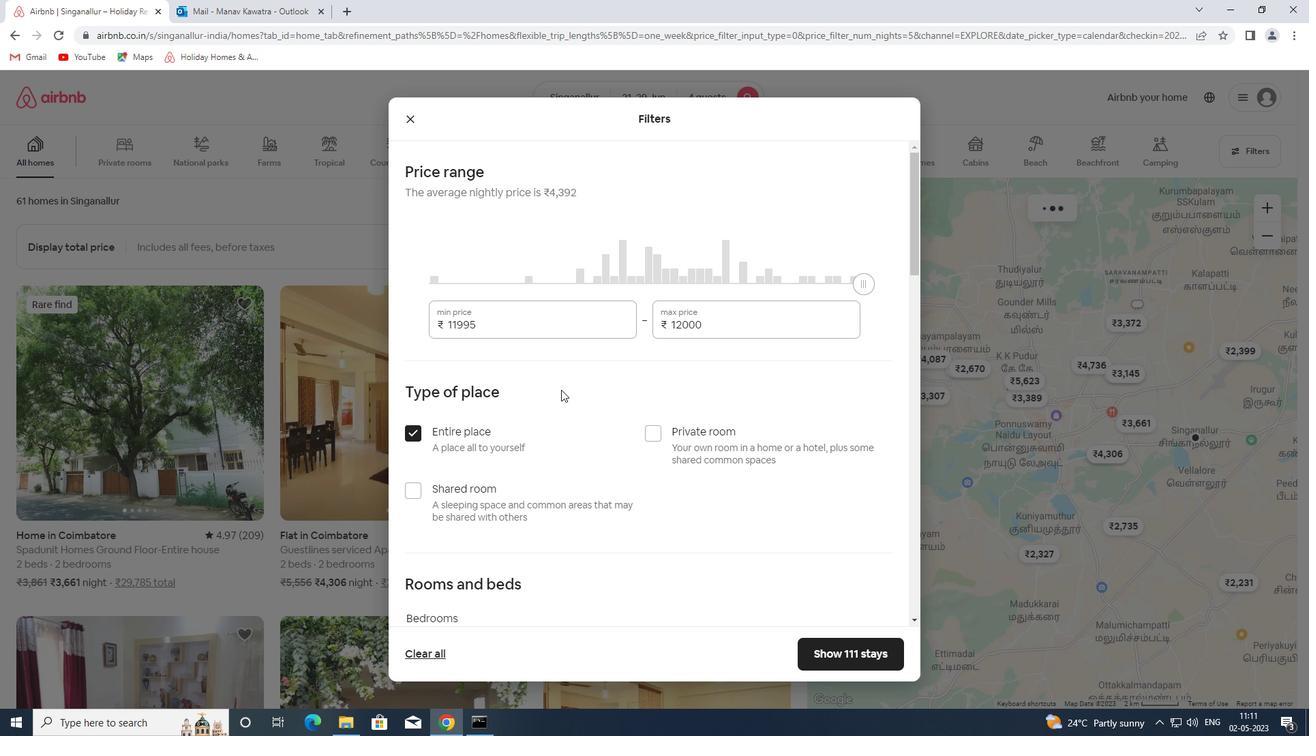 
Action: Mouse moved to (556, 382)
Screenshot: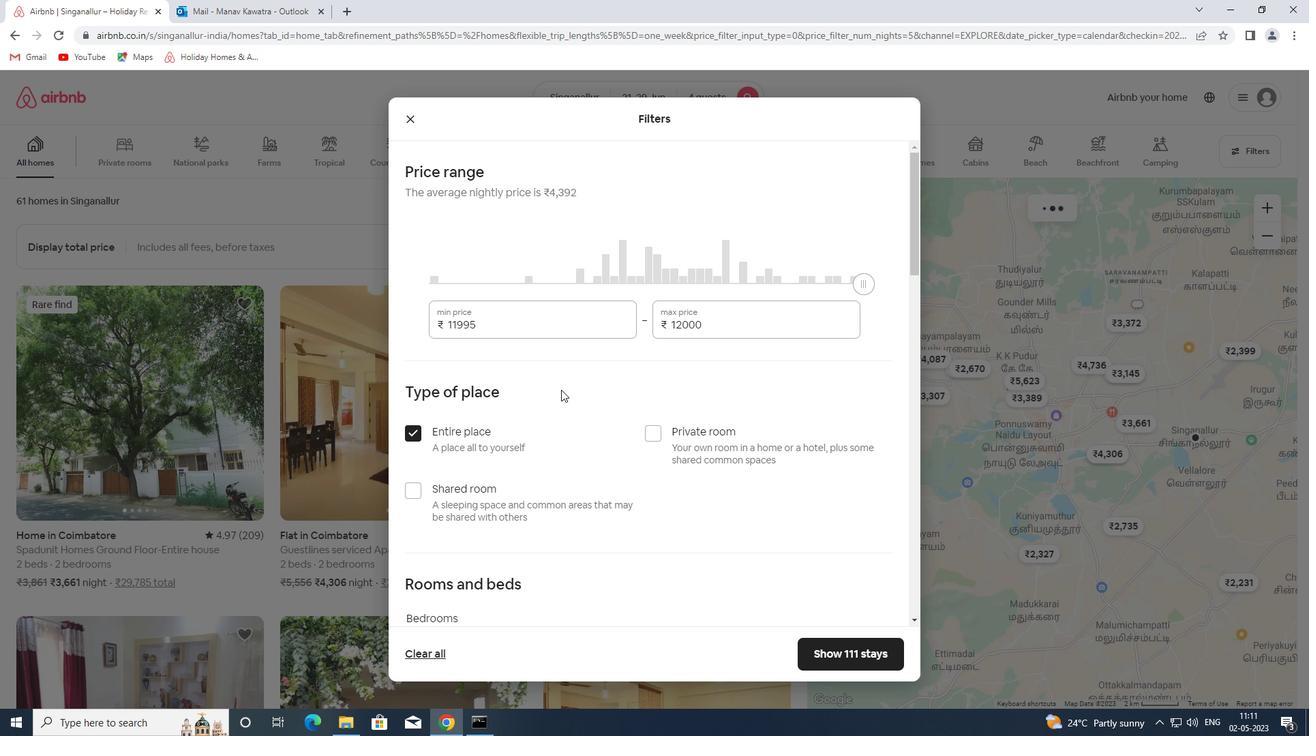 
Action: Mouse scrolled (556, 381) with delta (0, 0)
Screenshot: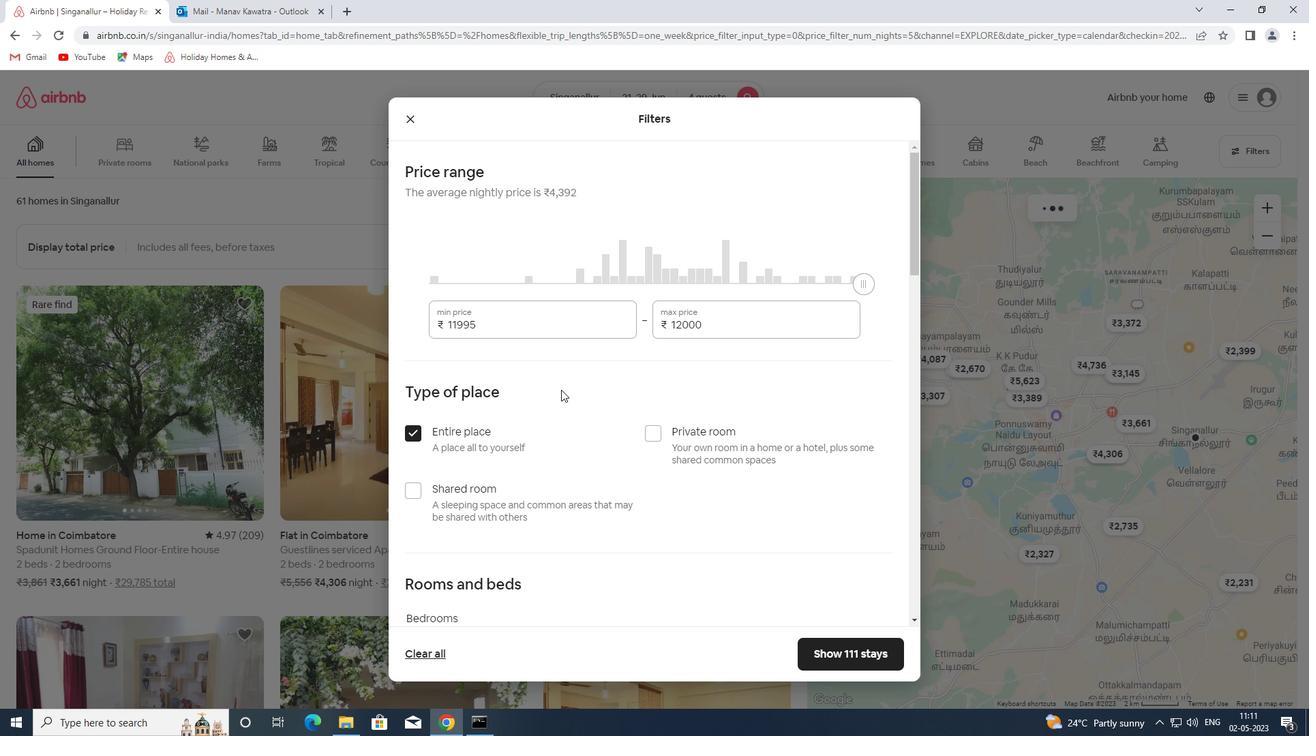 
Action: Mouse moved to (555, 379)
Screenshot: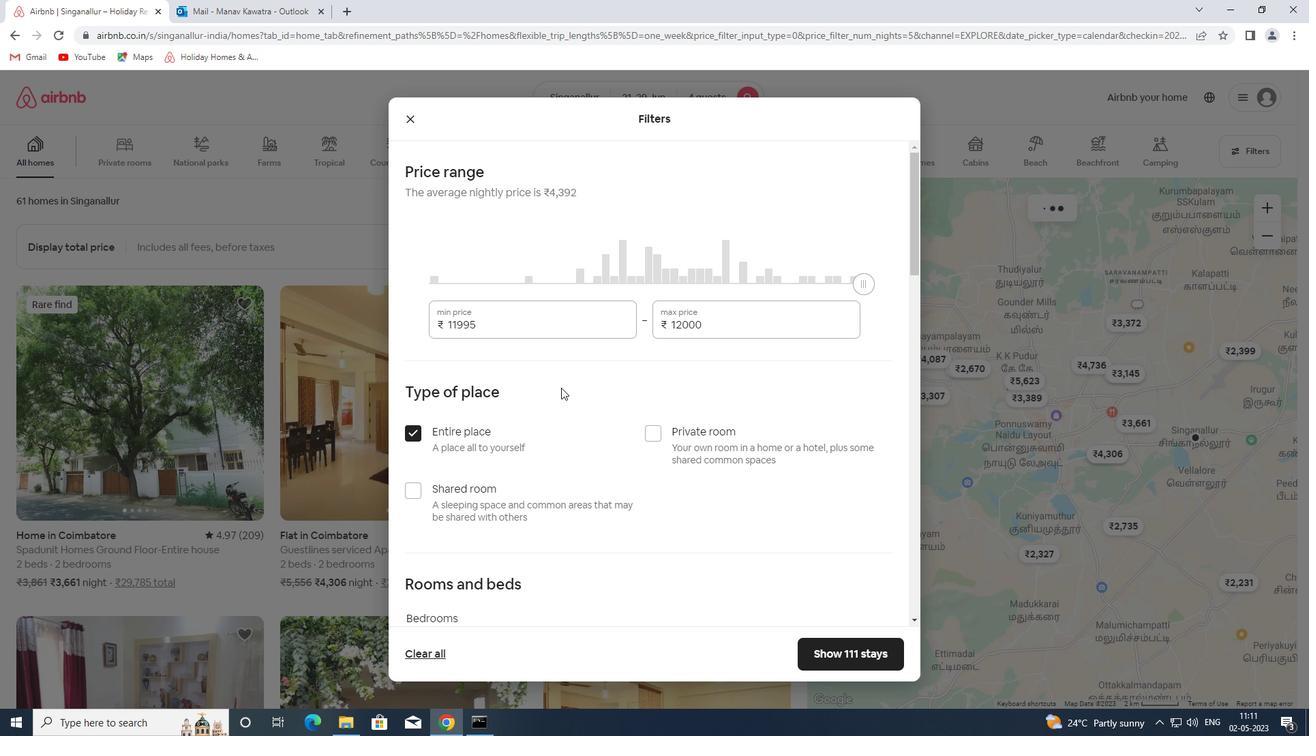 
Action: Mouse scrolled (555, 378) with delta (0, 0)
Screenshot: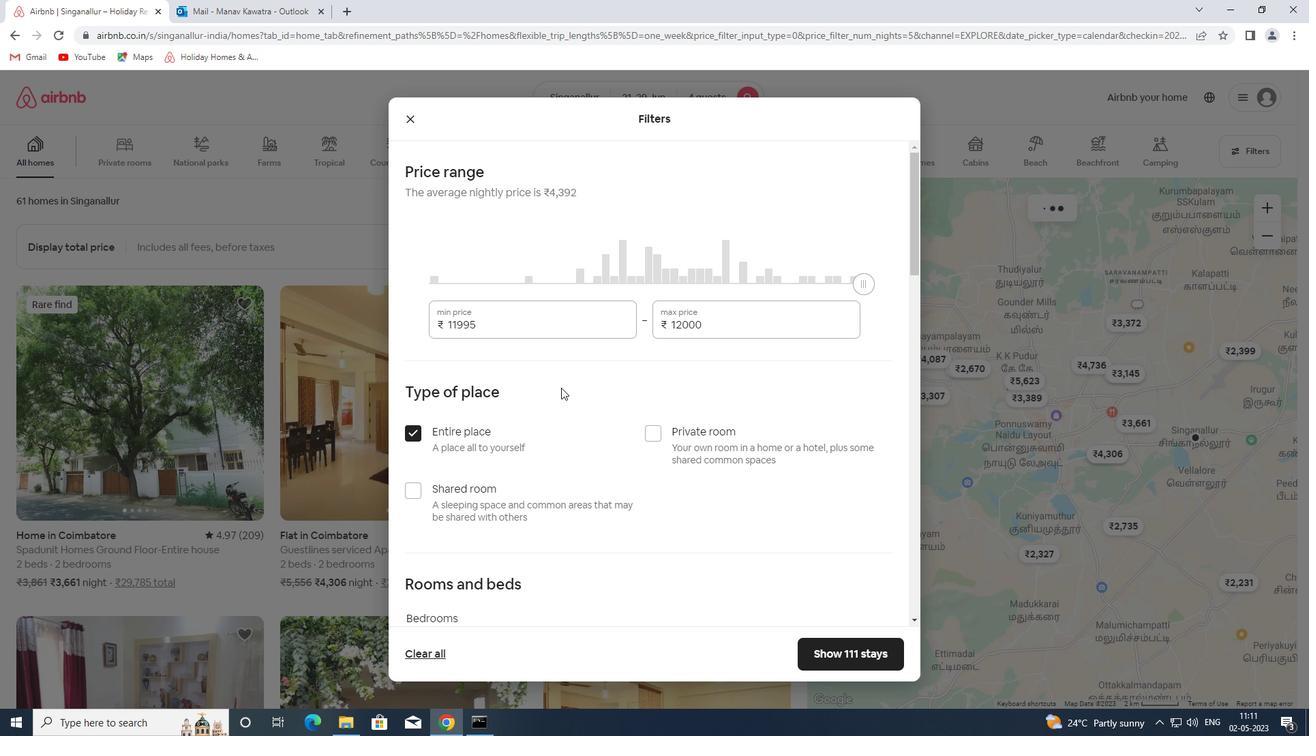 
Action: Mouse moved to (534, 254)
Screenshot: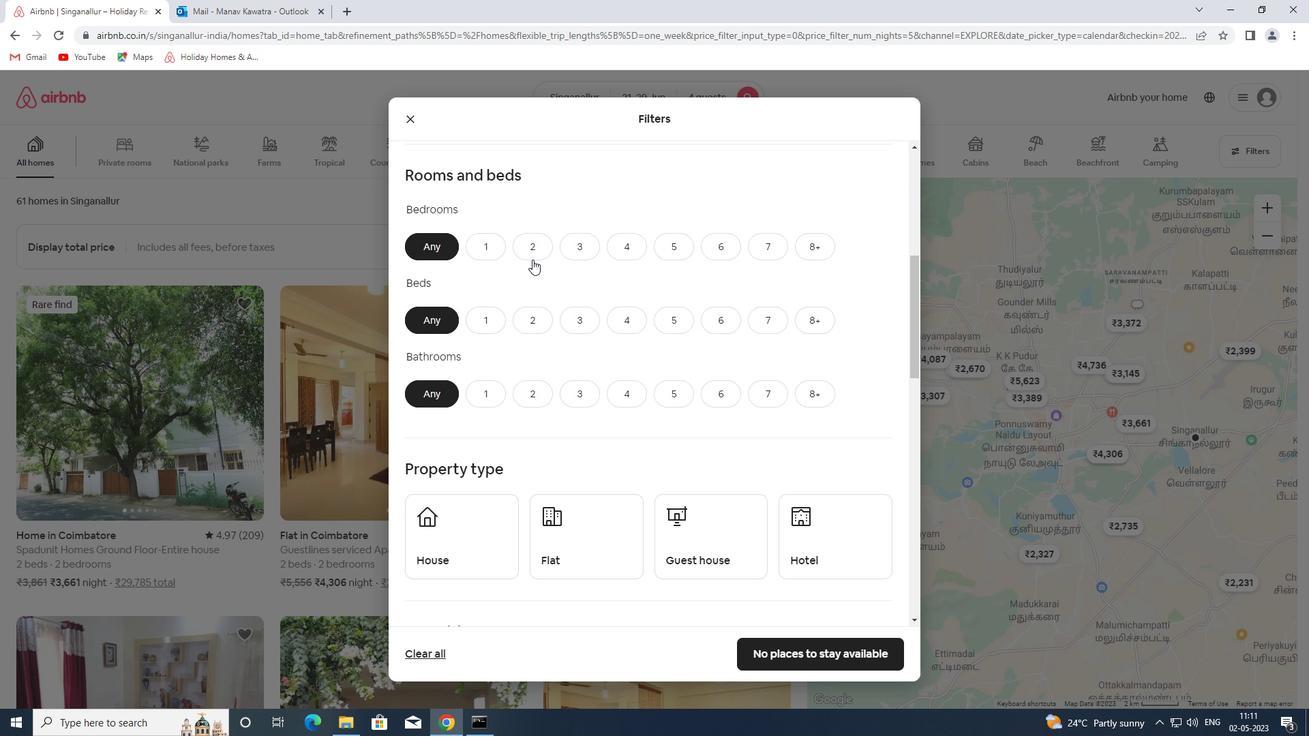 
Action: Mouse pressed left at (534, 254)
Screenshot: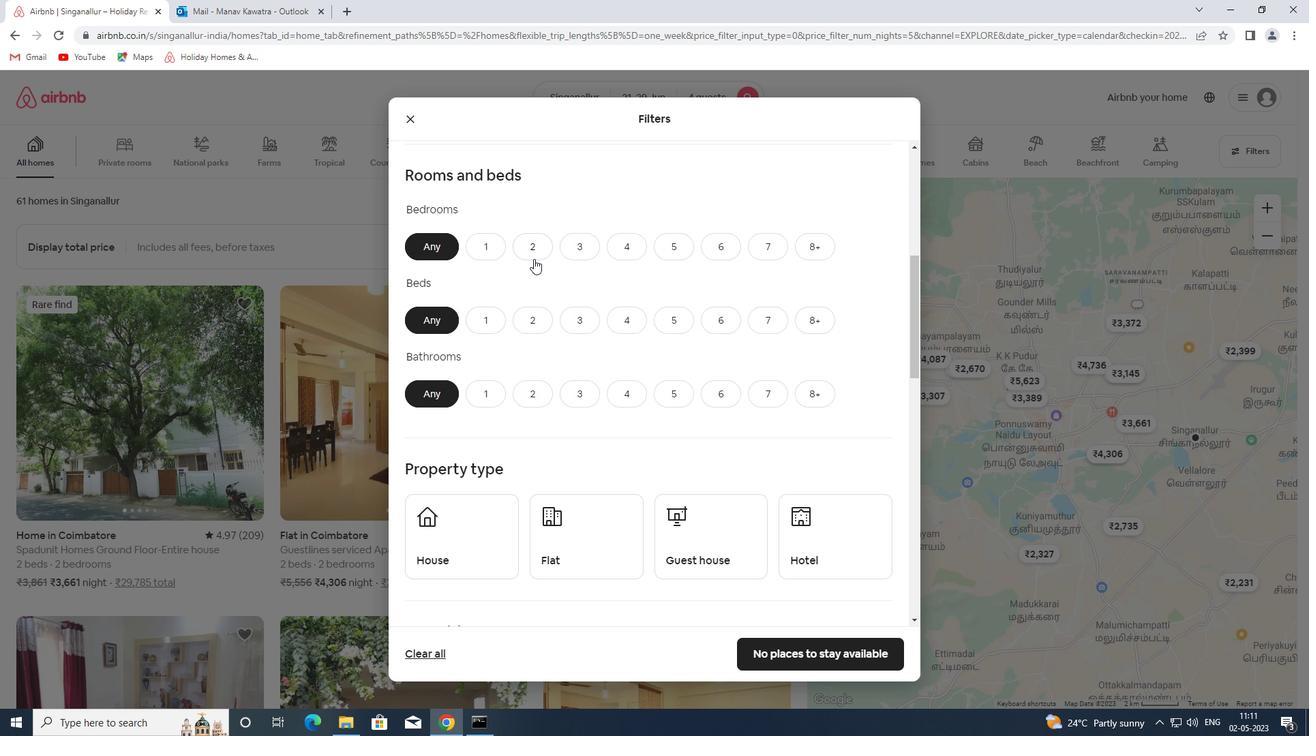 
Action: Mouse moved to (540, 316)
Screenshot: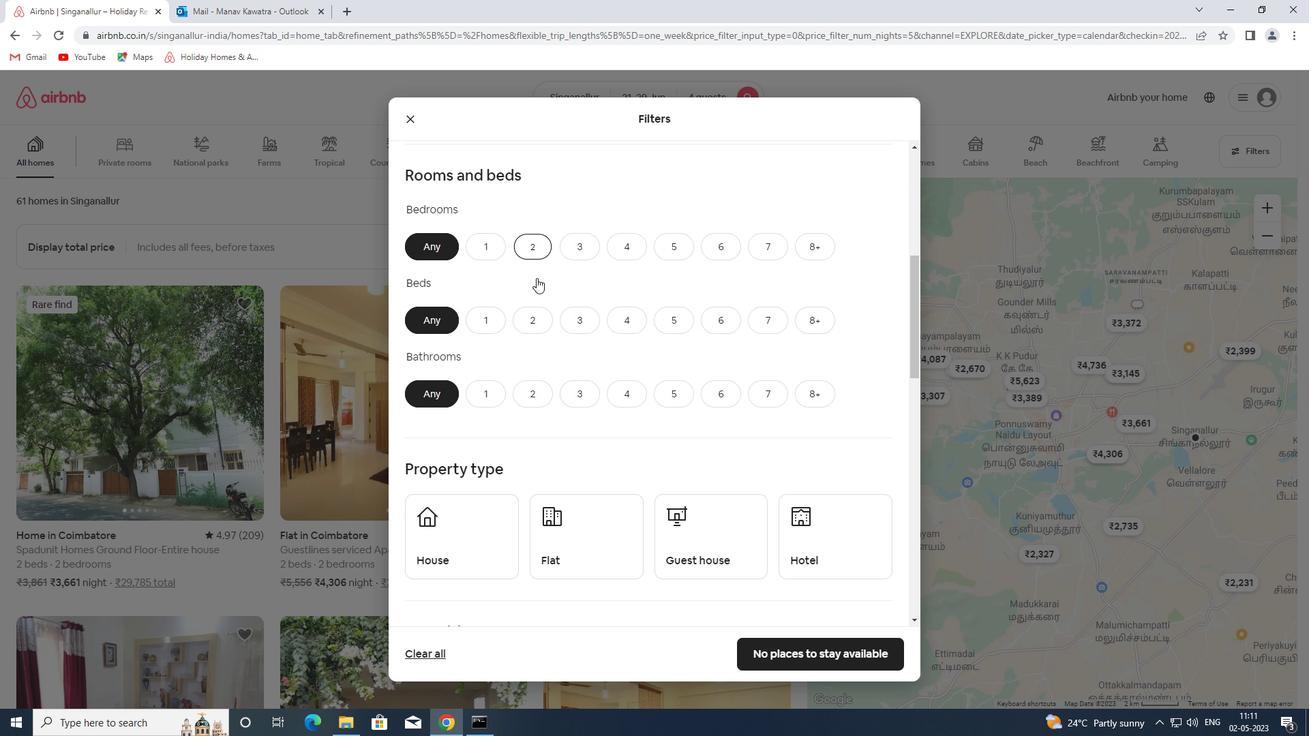
Action: Mouse pressed left at (540, 316)
Screenshot: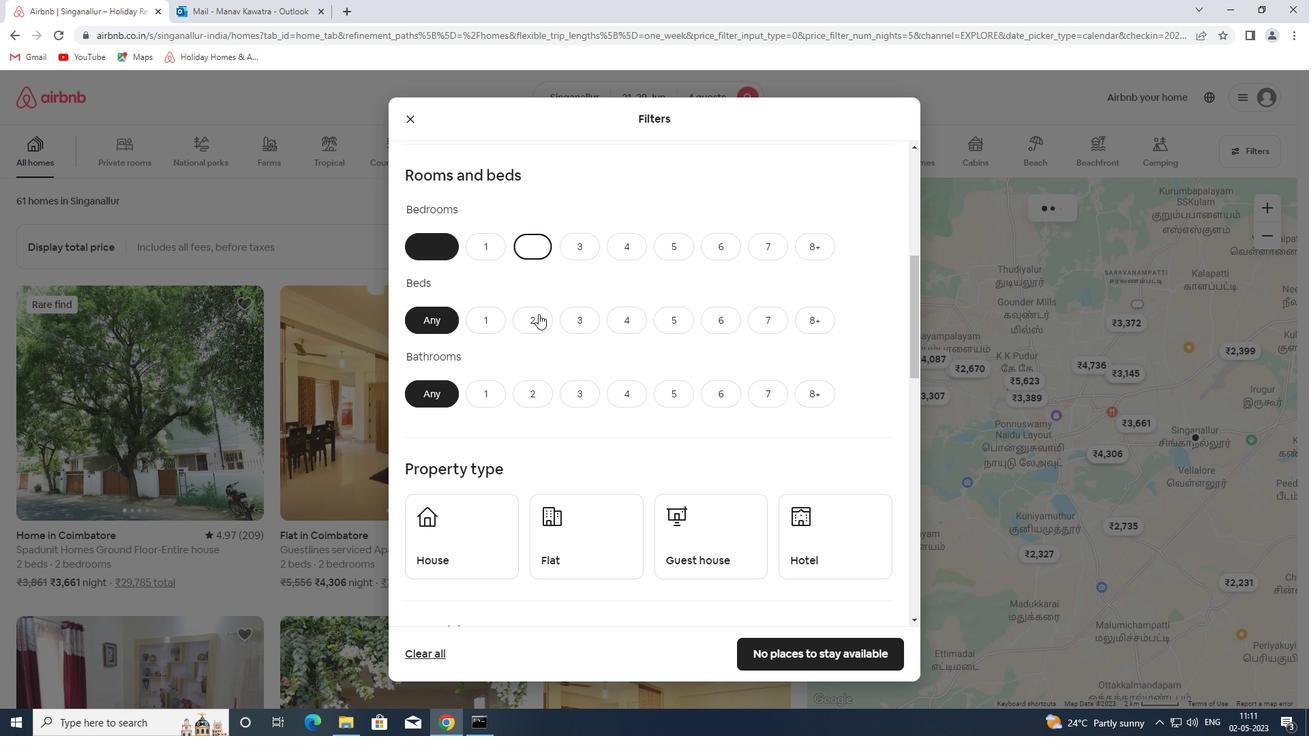 
Action: Mouse moved to (523, 392)
Screenshot: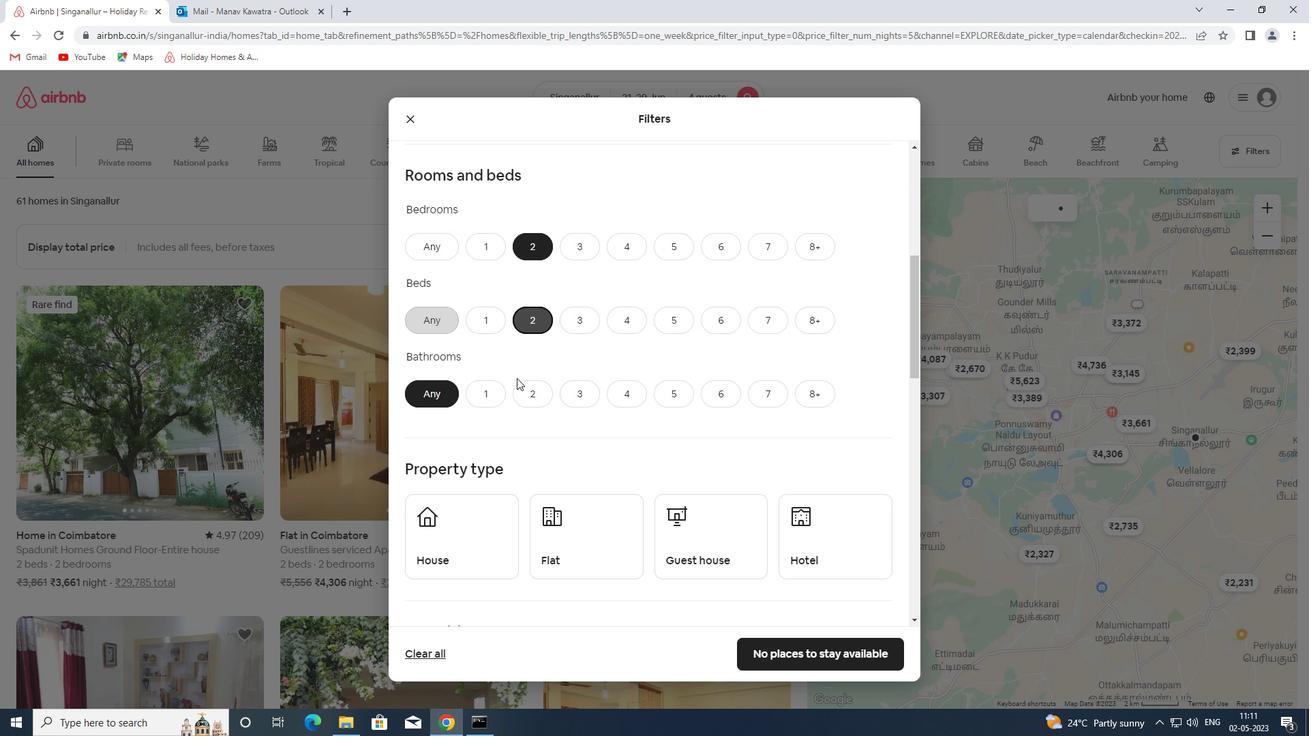 
Action: Mouse pressed left at (523, 392)
Screenshot: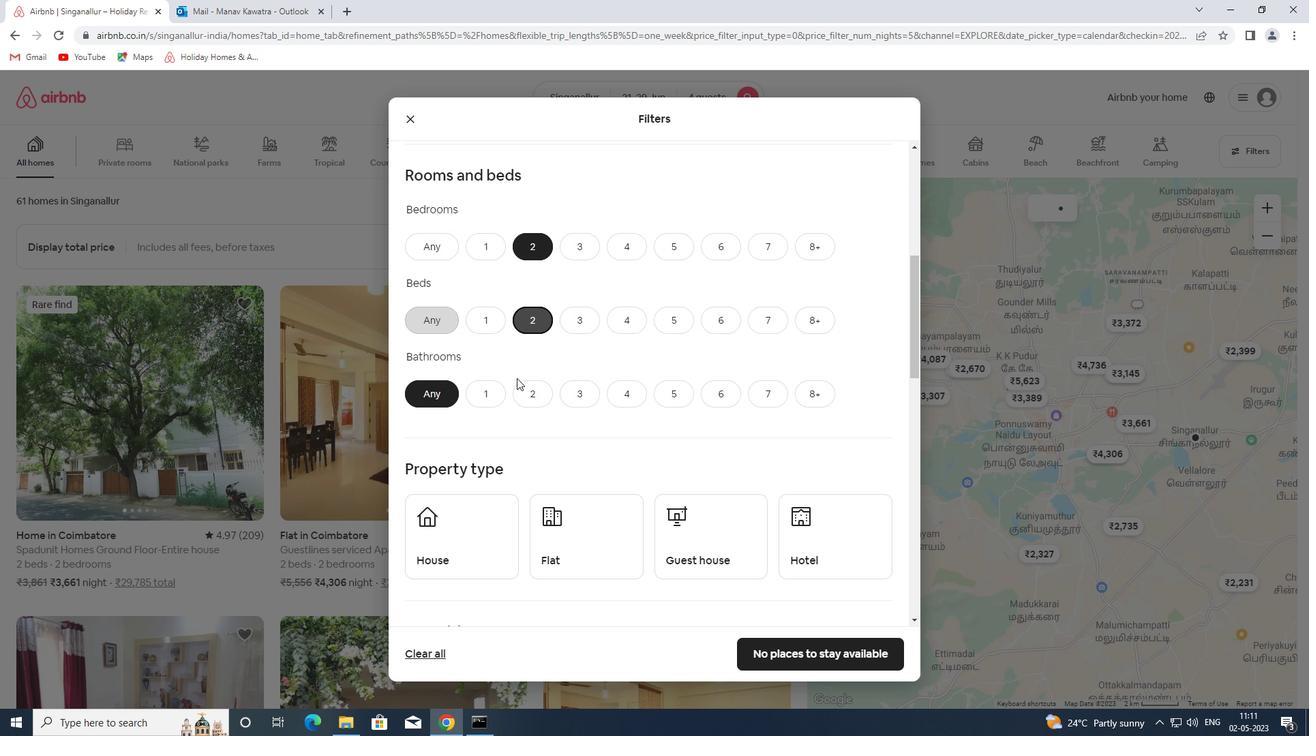 
Action: Mouse moved to (480, 519)
Screenshot: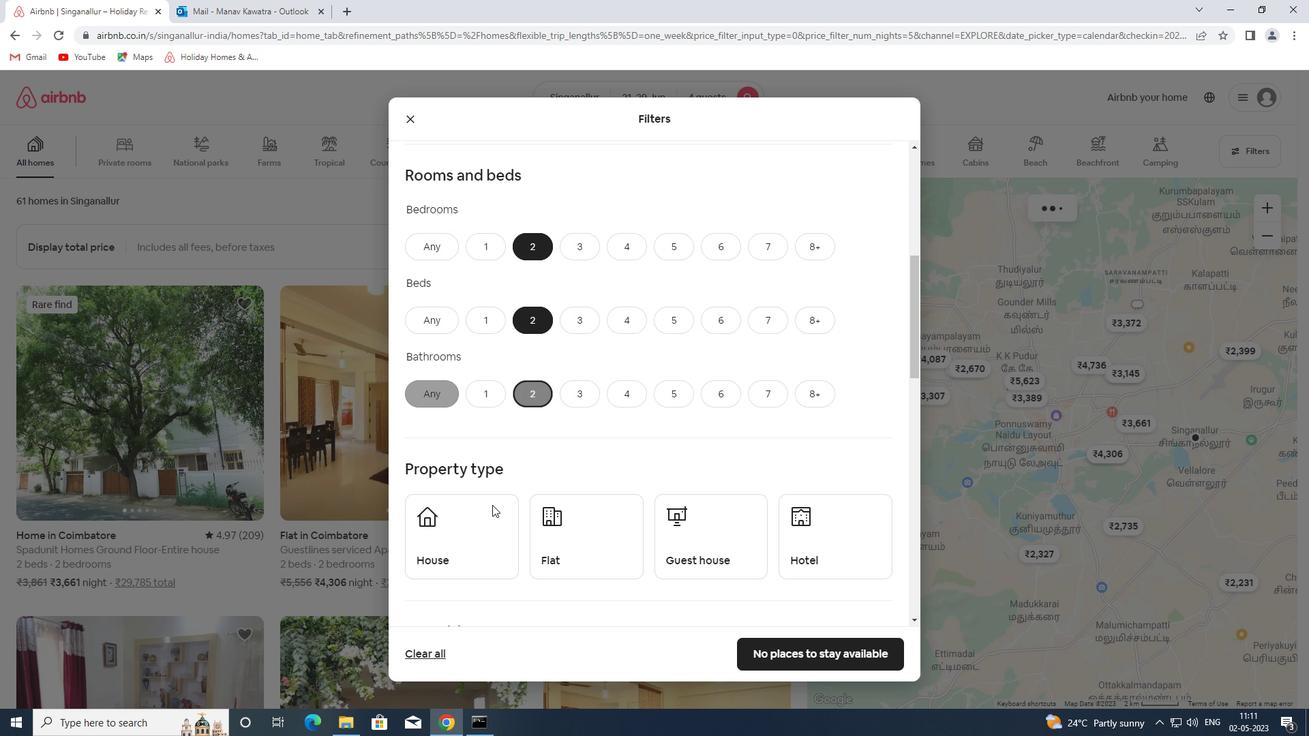 
Action: Mouse pressed left at (480, 519)
Screenshot: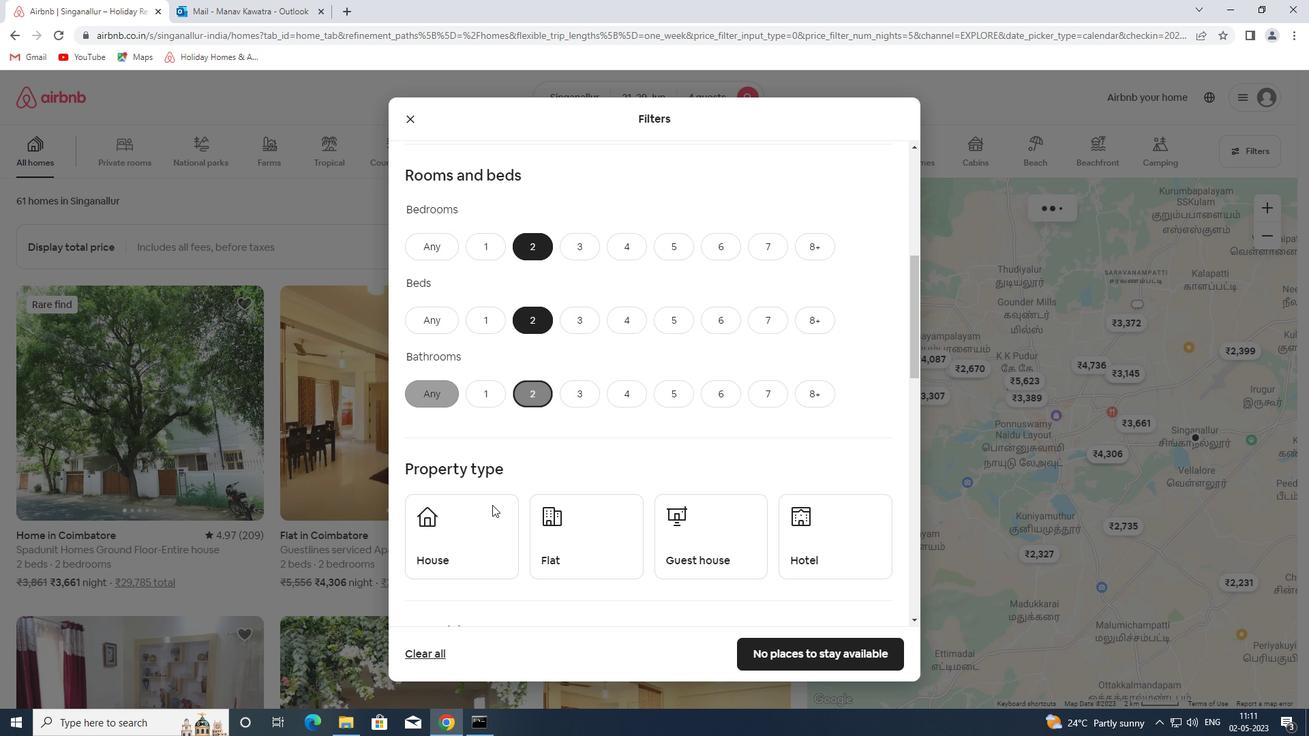
Action: Mouse moved to (532, 521)
Screenshot: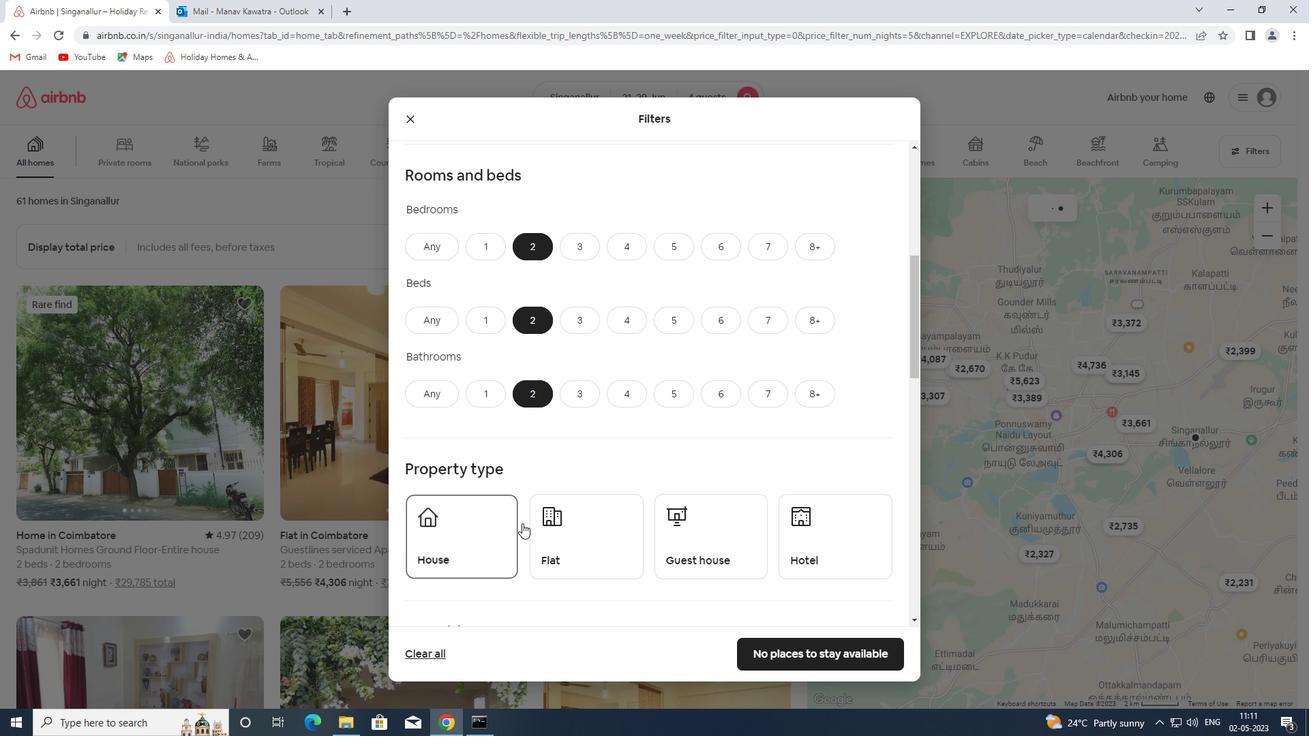 
Action: Mouse pressed left at (532, 521)
Screenshot: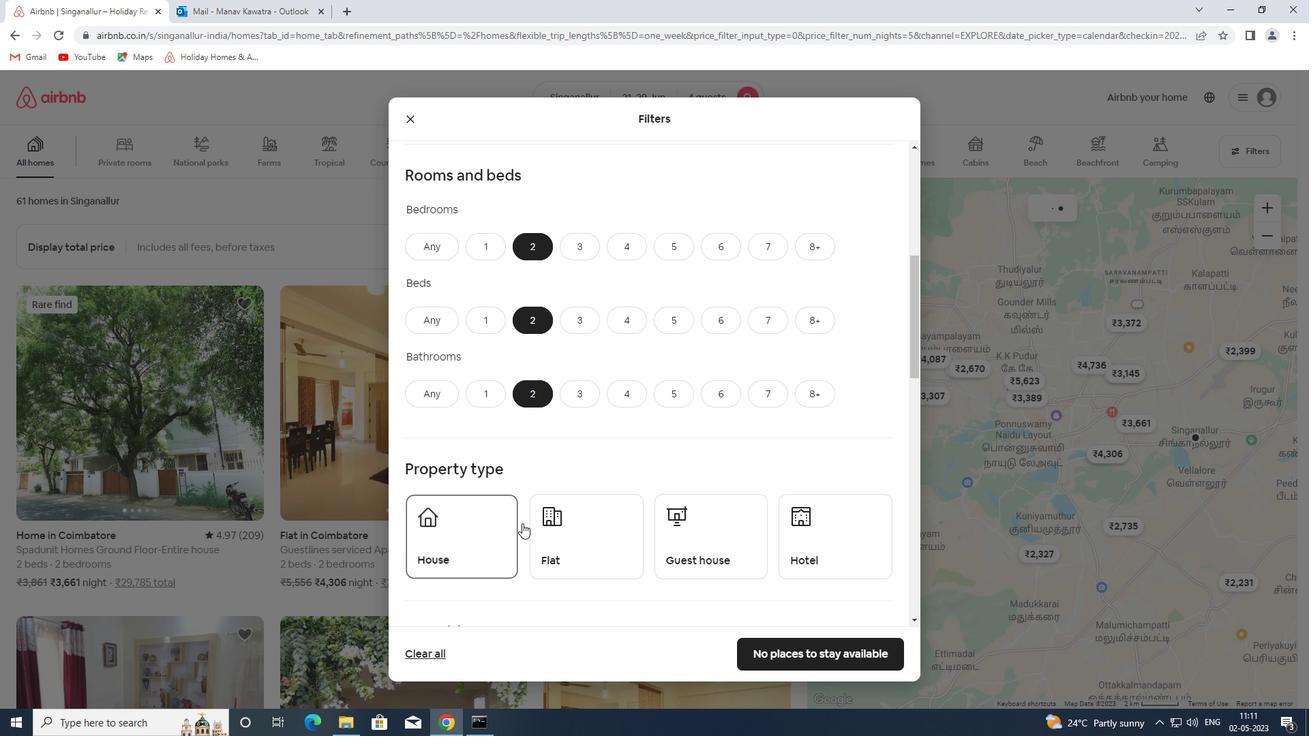 
Action: Mouse moved to (732, 526)
Screenshot: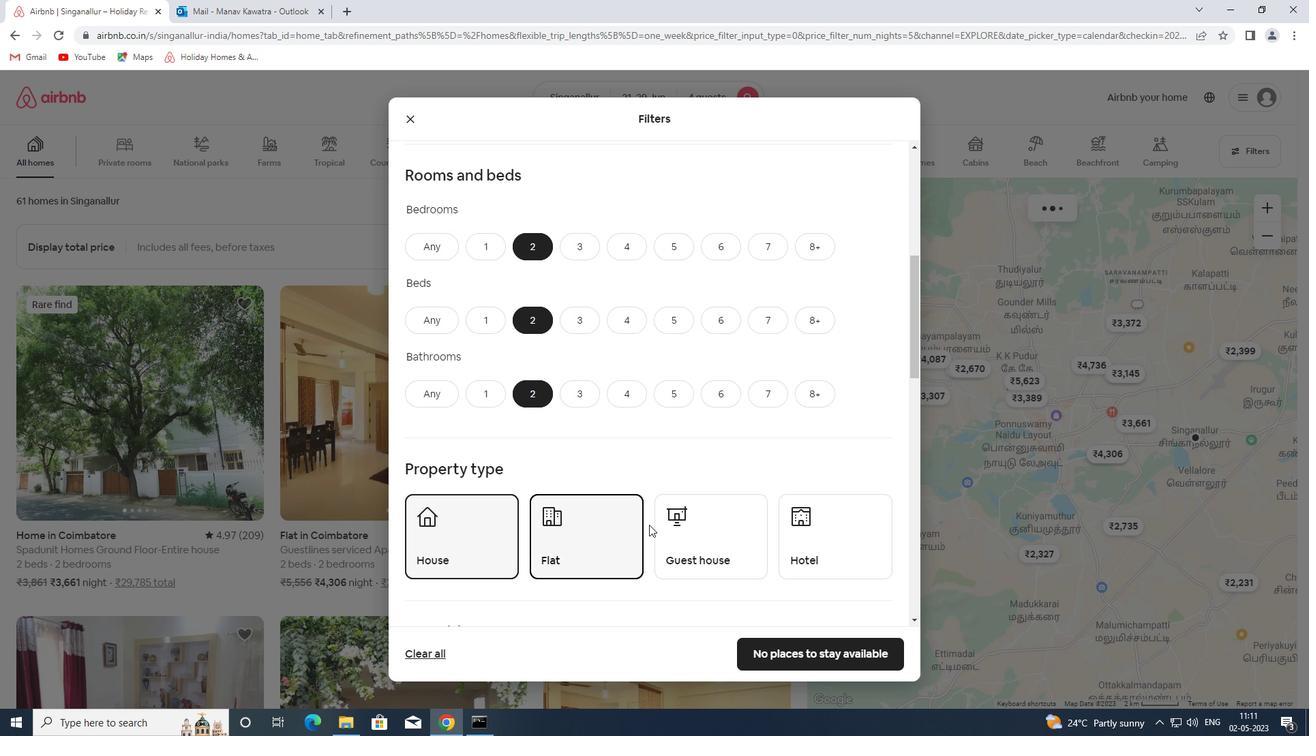 
Action: Mouse pressed left at (732, 526)
Screenshot: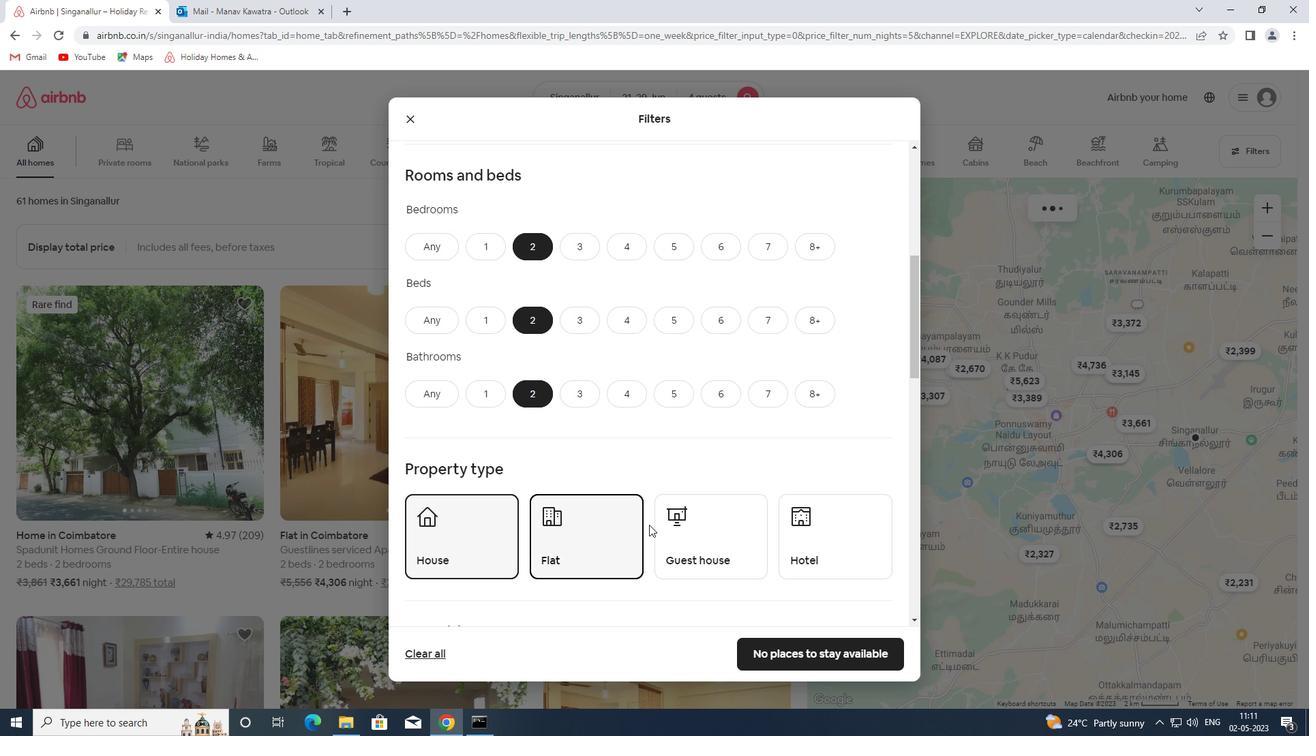 
Action: Mouse moved to (834, 531)
Screenshot: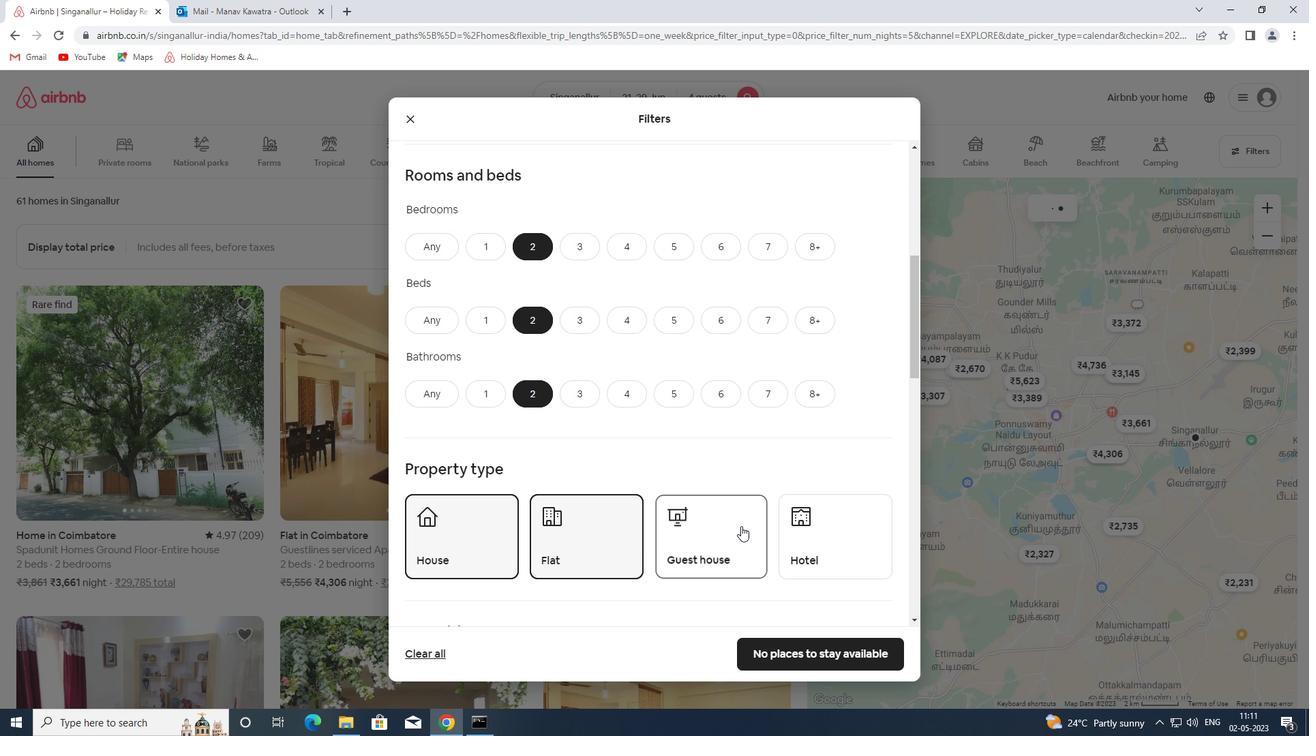 
Action: Mouse pressed left at (834, 531)
Screenshot: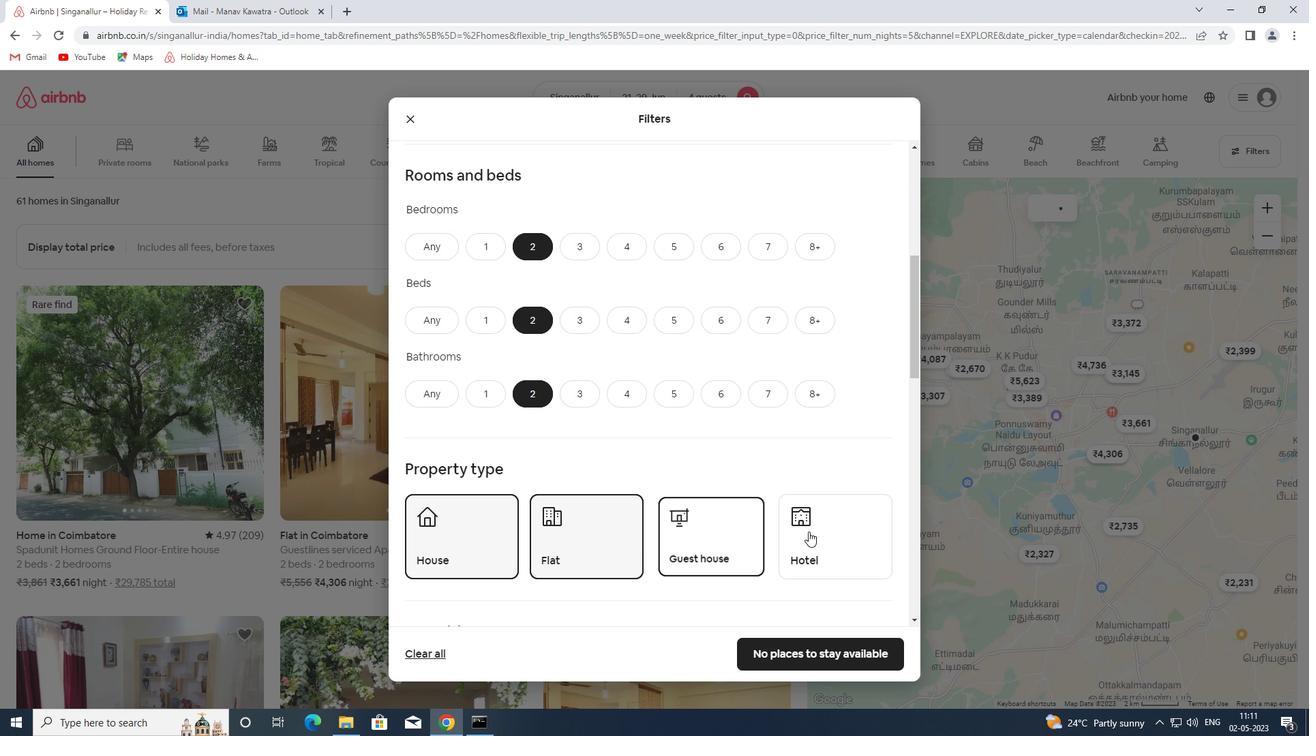 
Action: Mouse moved to (724, 349)
Screenshot: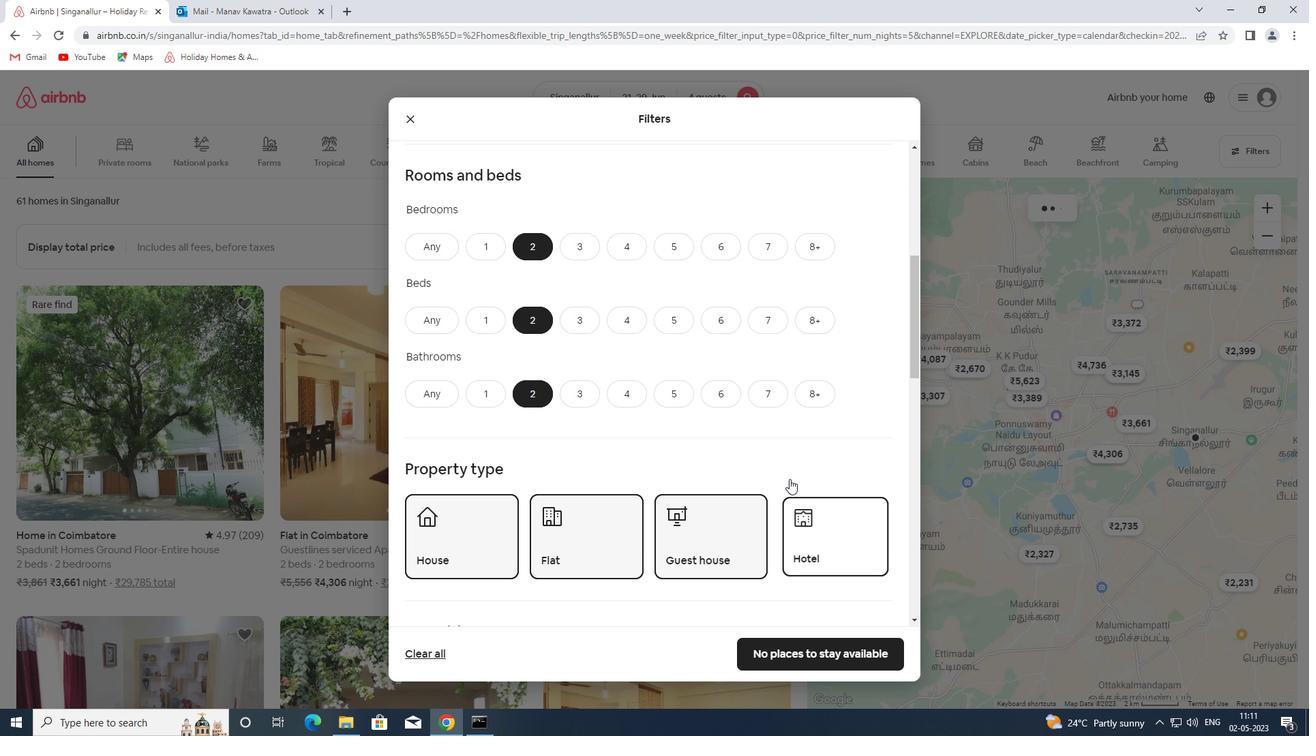 
Action: Mouse scrolled (724, 348) with delta (0, 0)
Screenshot: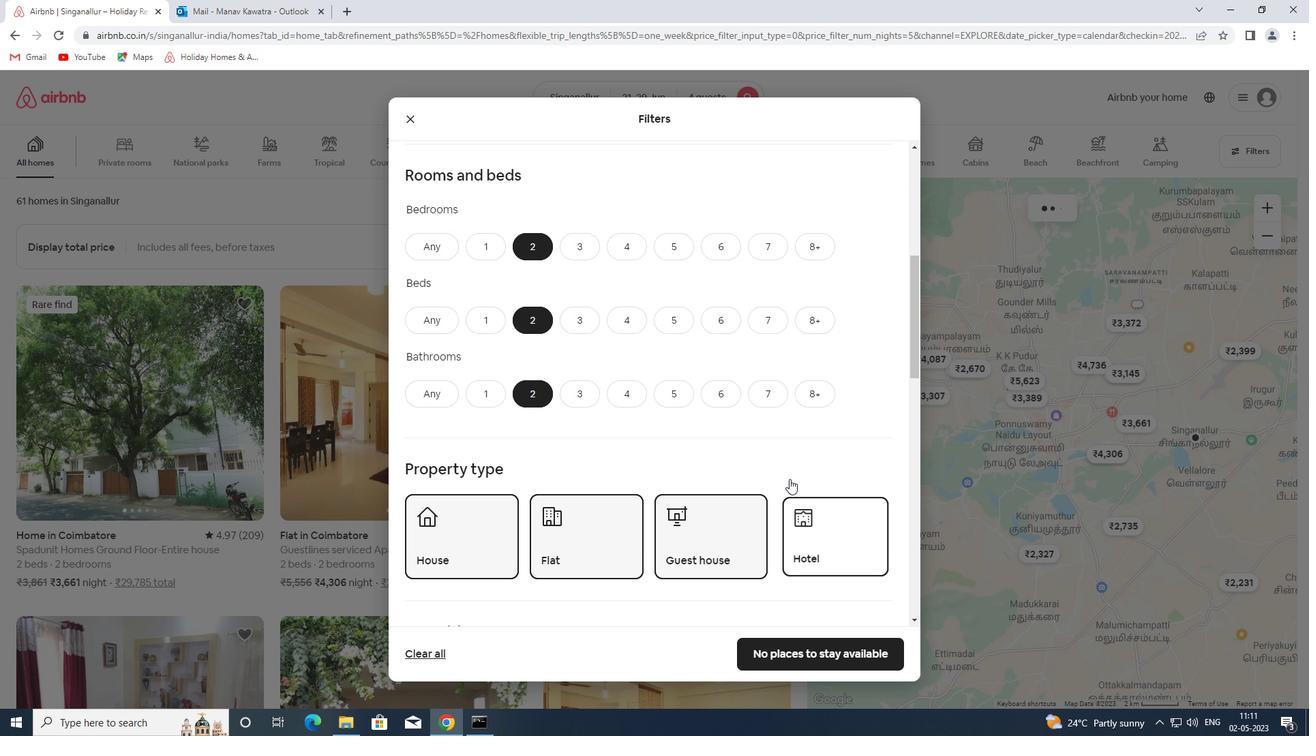 
Action: Mouse moved to (722, 349)
Screenshot: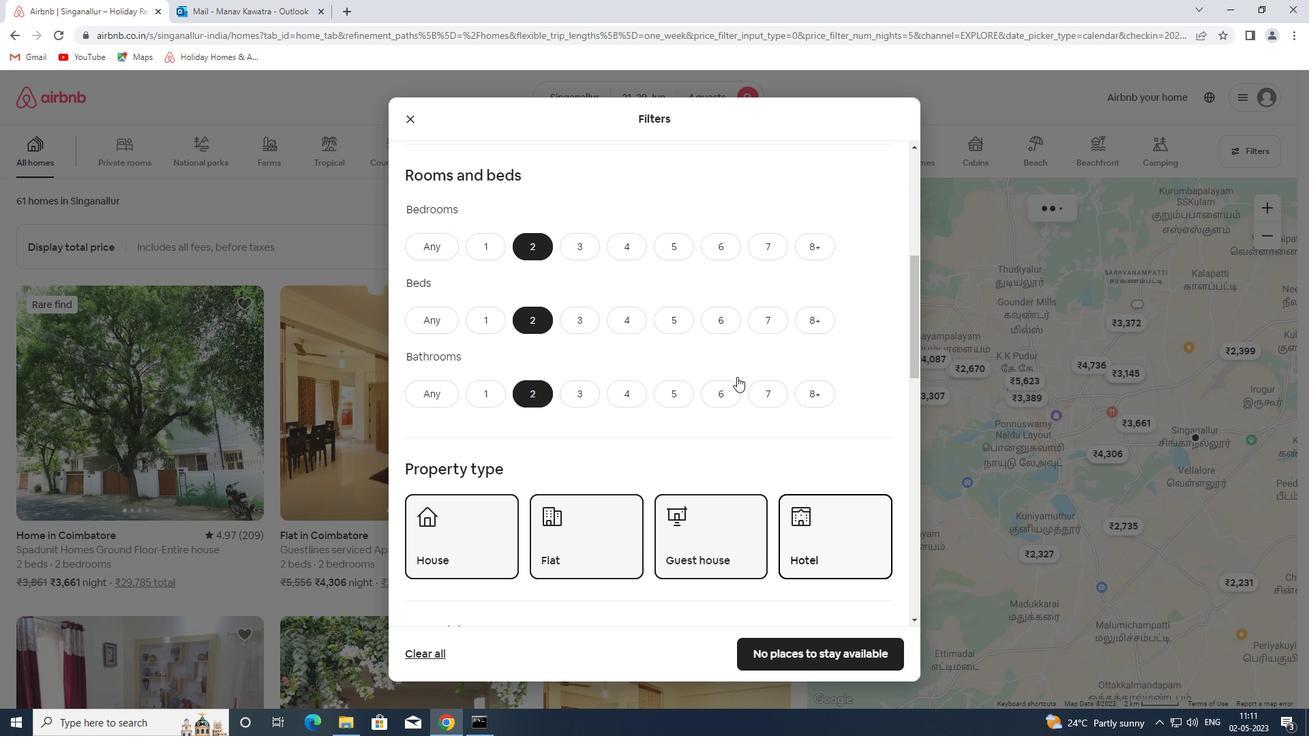 
Action: Mouse scrolled (722, 348) with delta (0, 0)
Screenshot: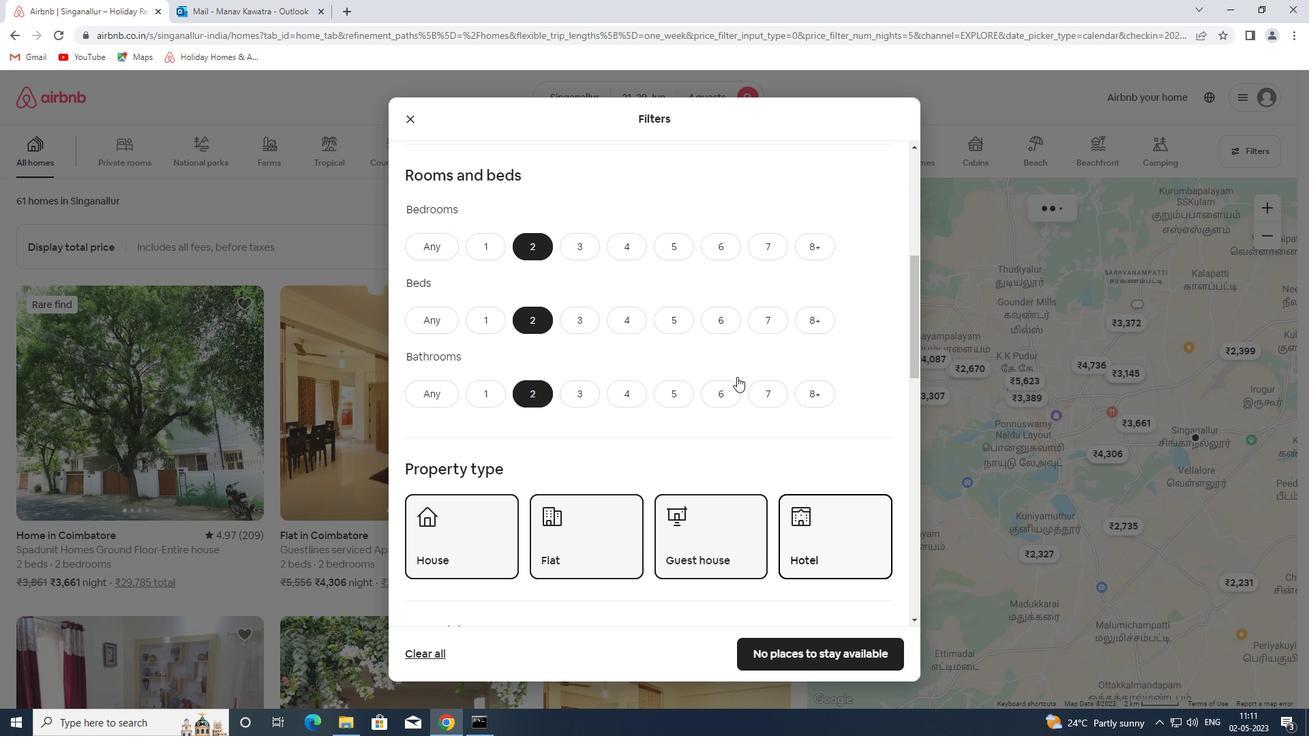 
Action: Mouse moved to (722, 349)
Screenshot: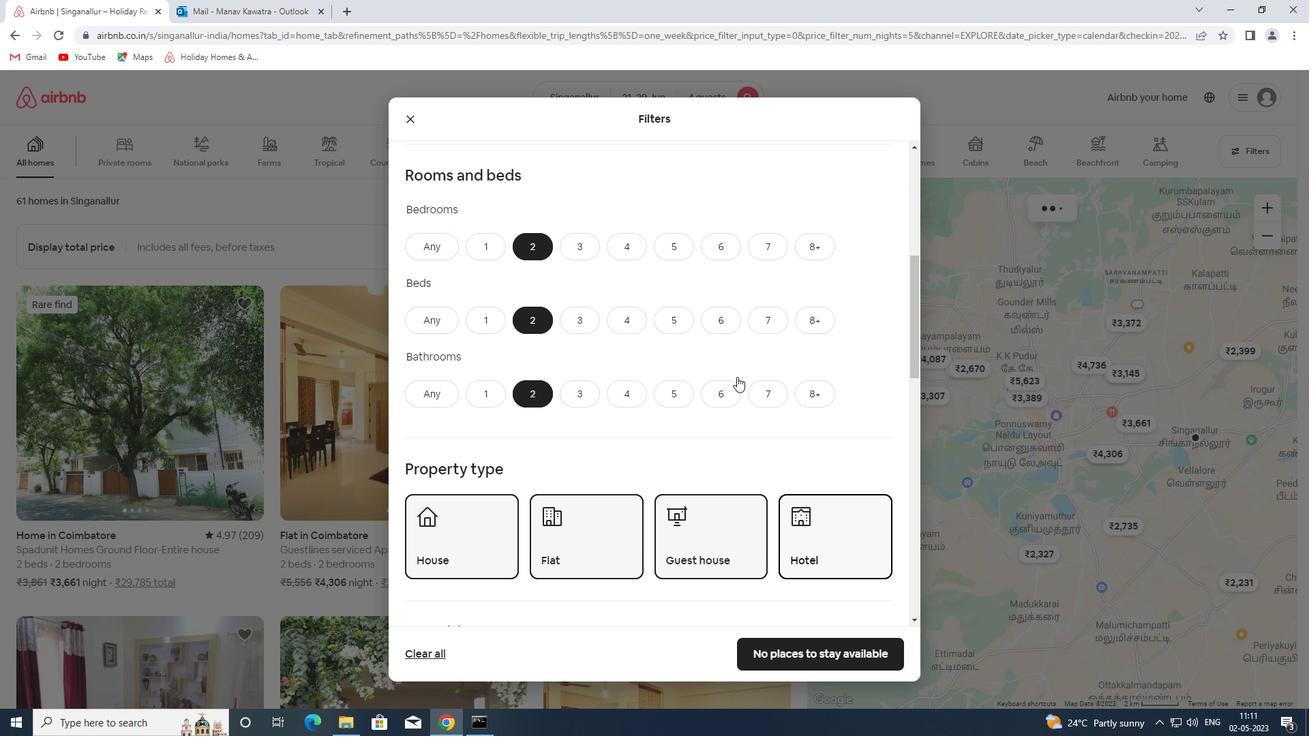 
Action: Mouse scrolled (722, 348) with delta (0, 0)
Screenshot: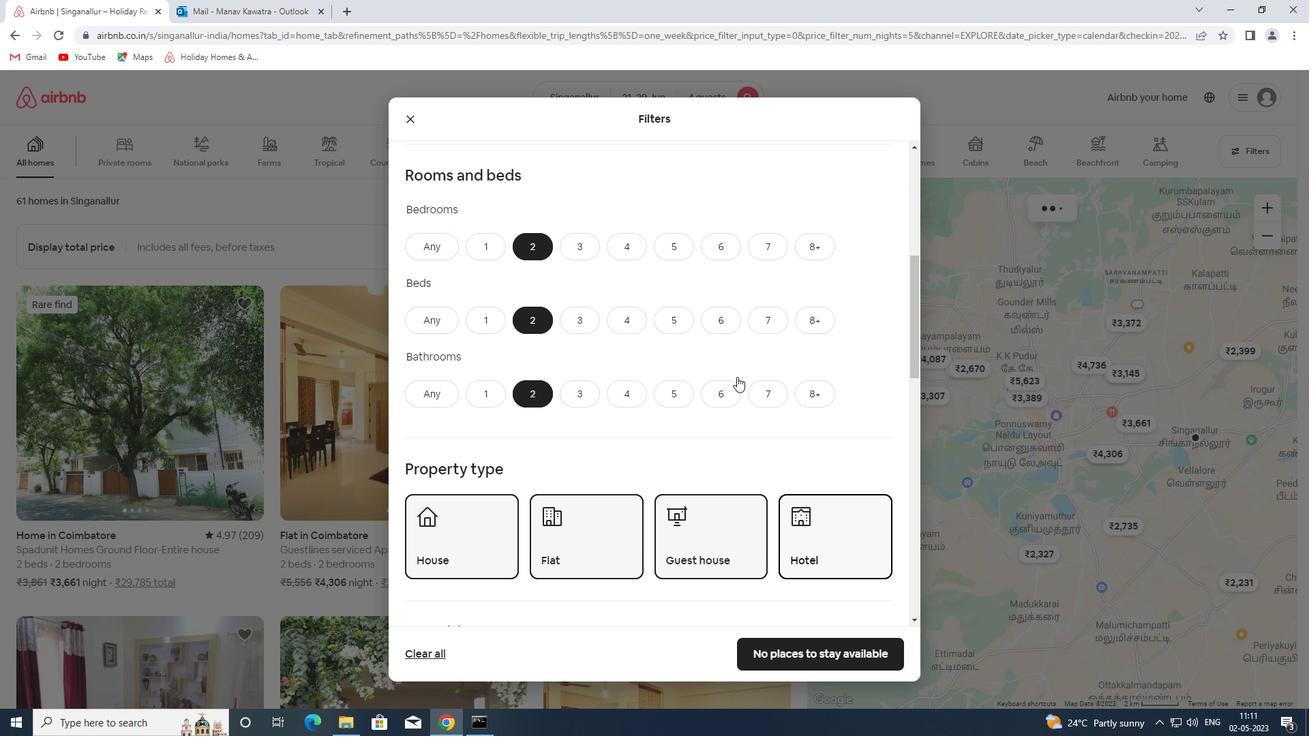 
Action: Mouse moved to (720, 349)
Screenshot: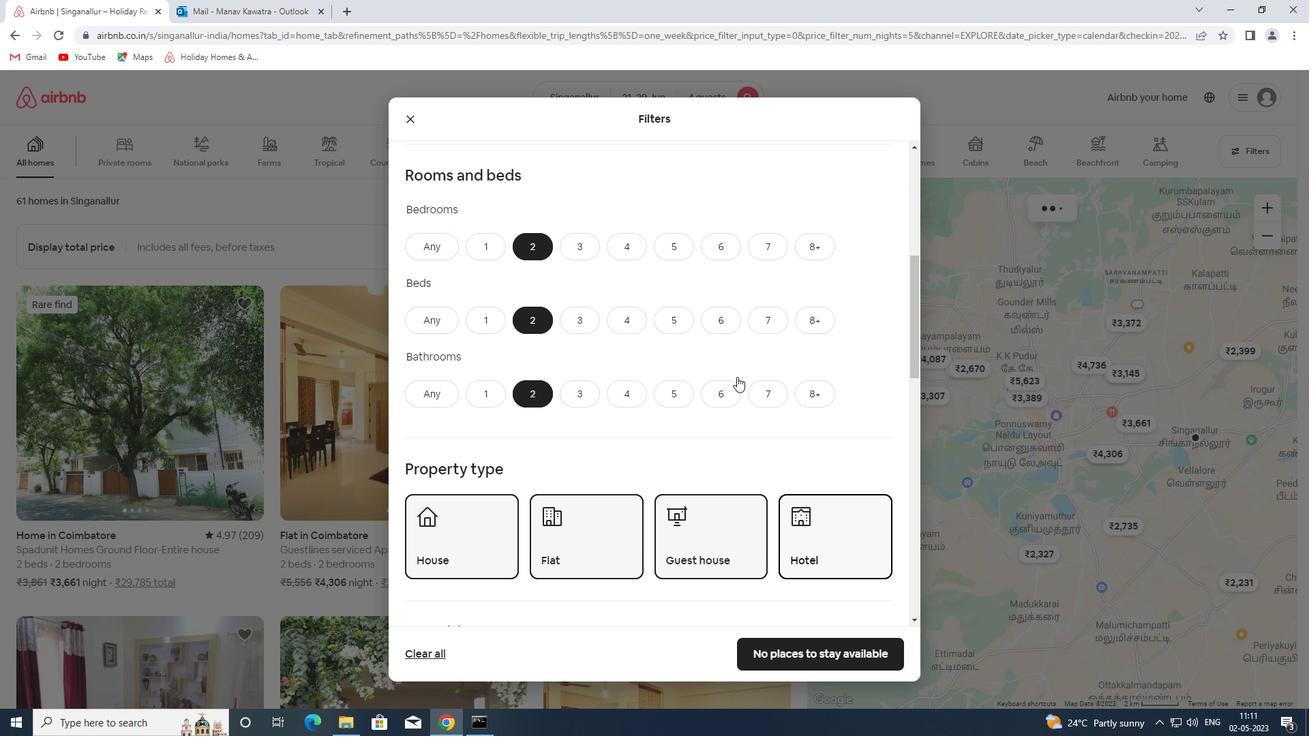 
Action: Mouse scrolled (720, 348) with delta (0, 0)
Screenshot: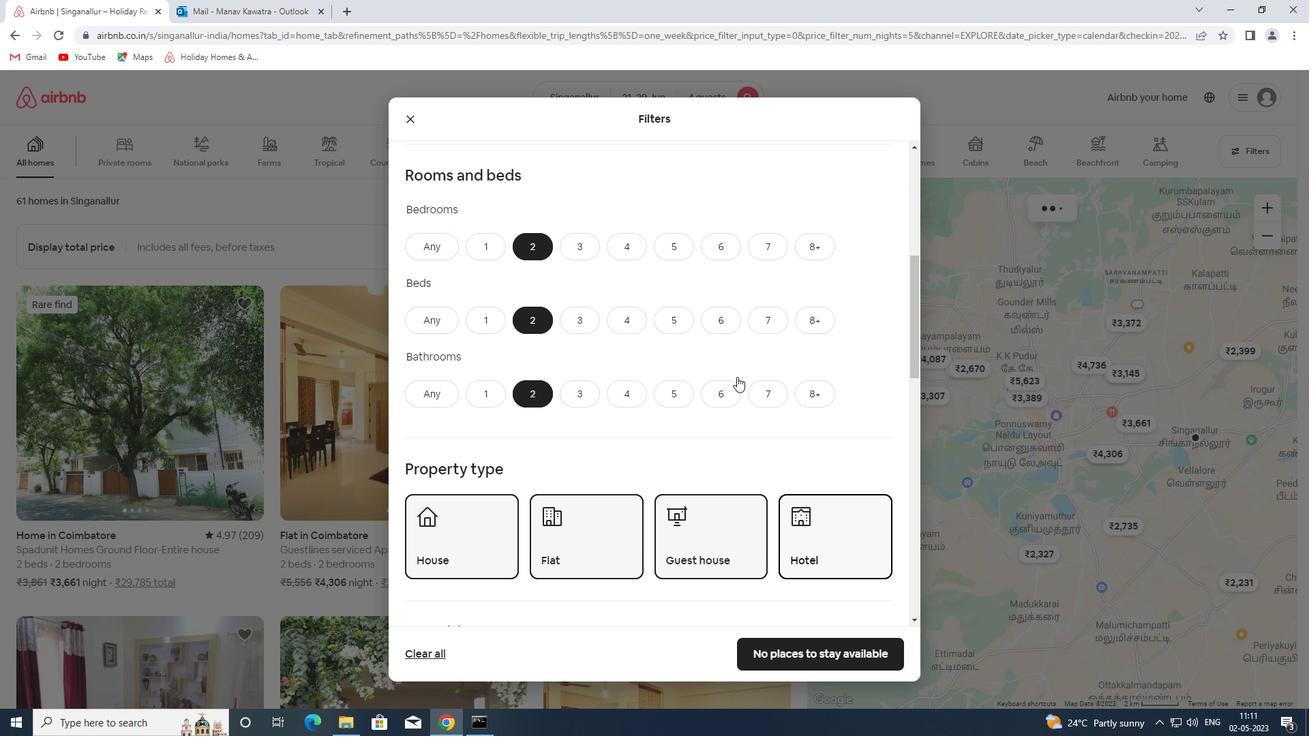 
Action: Mouse moved to (720, 349)
Screenshot: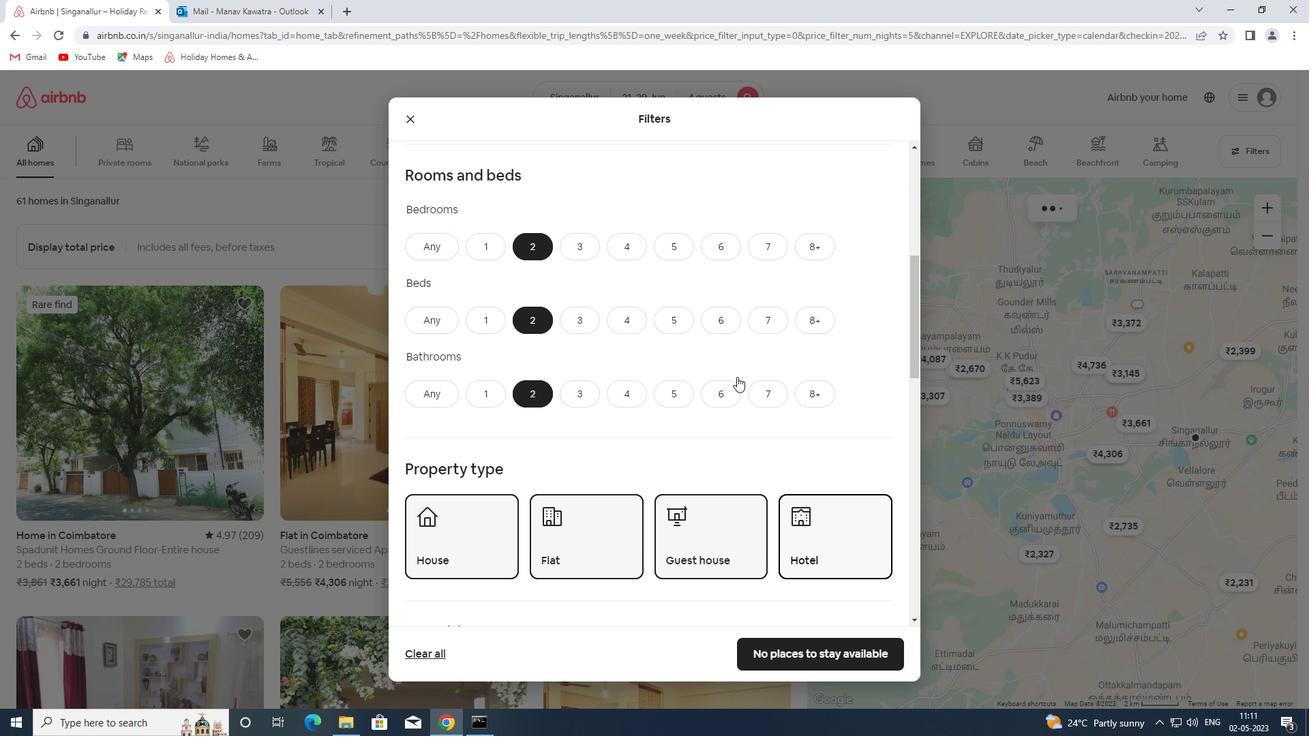
Action: Mouse scrolled (720, 348) with delta (0, 0)
Screenshot: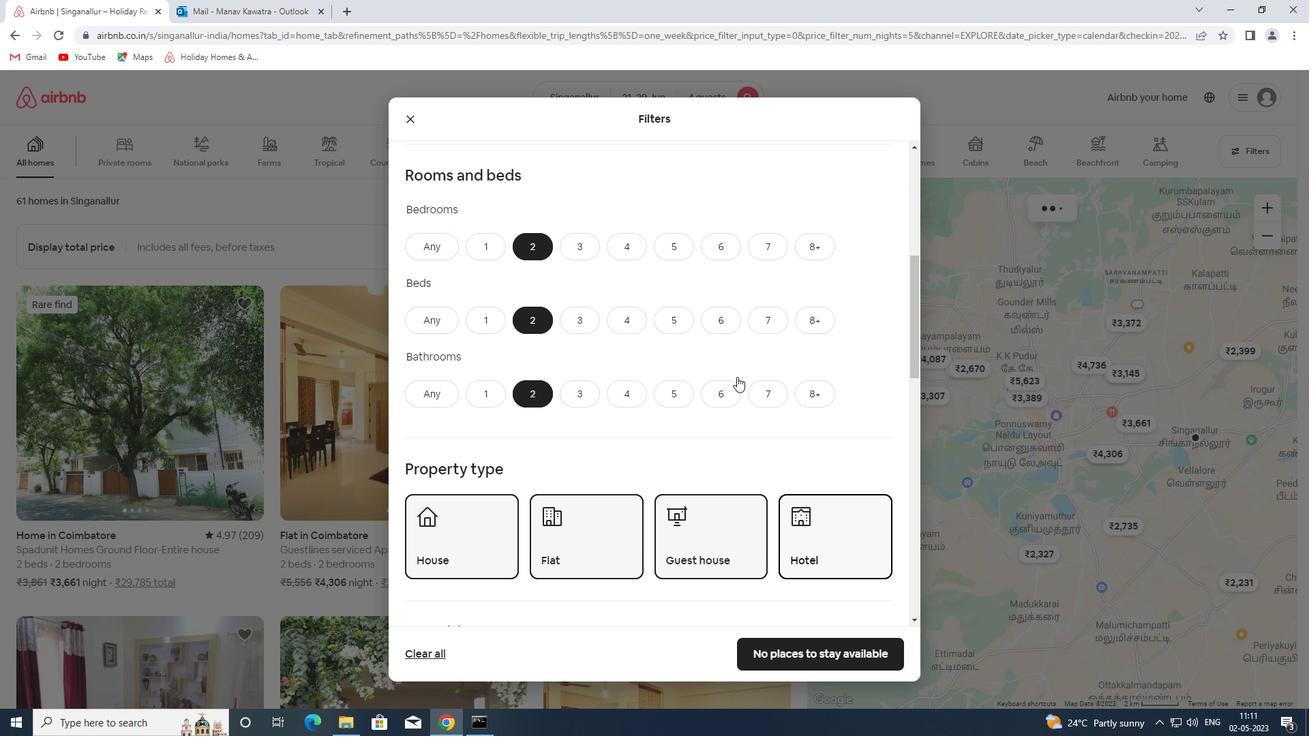 
Action: Mouse scrolled (720, 348) with delta (0, 0)
Screenshot: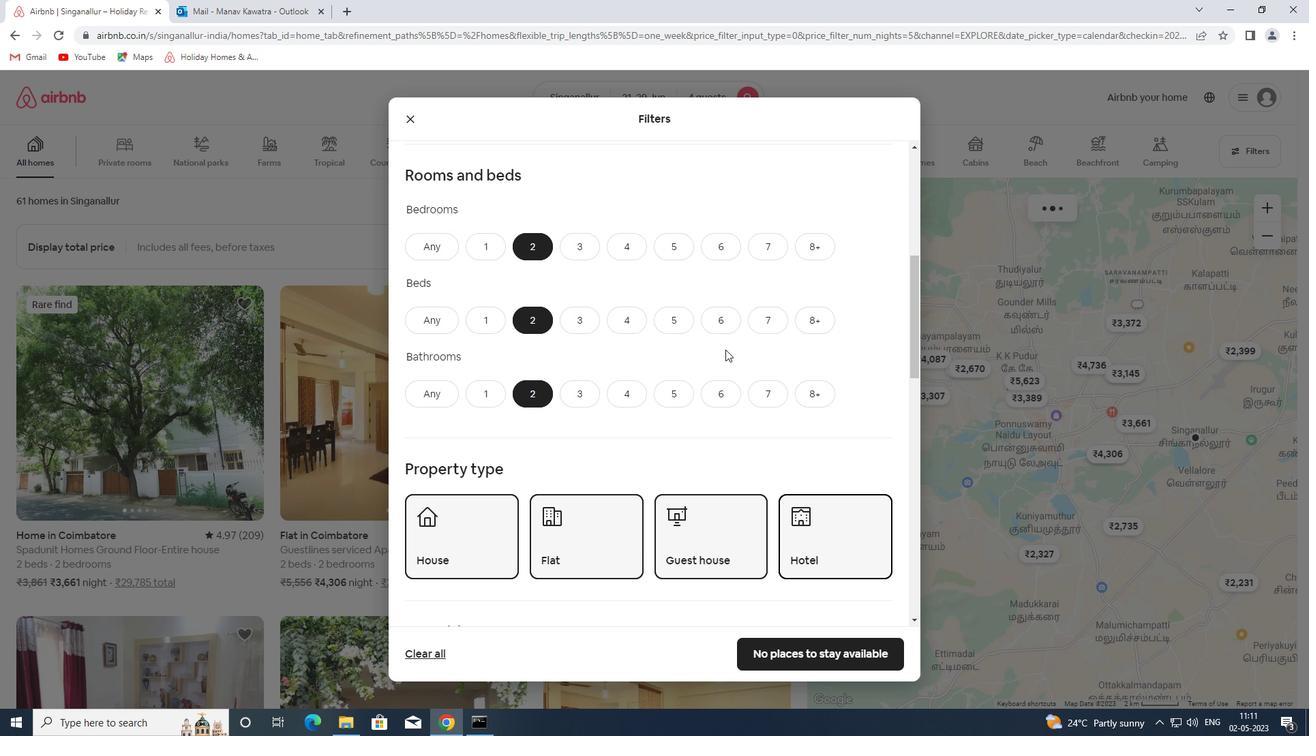
Action: Mouse scrolled (720, 348) with delta (0, 0)
Screenshot: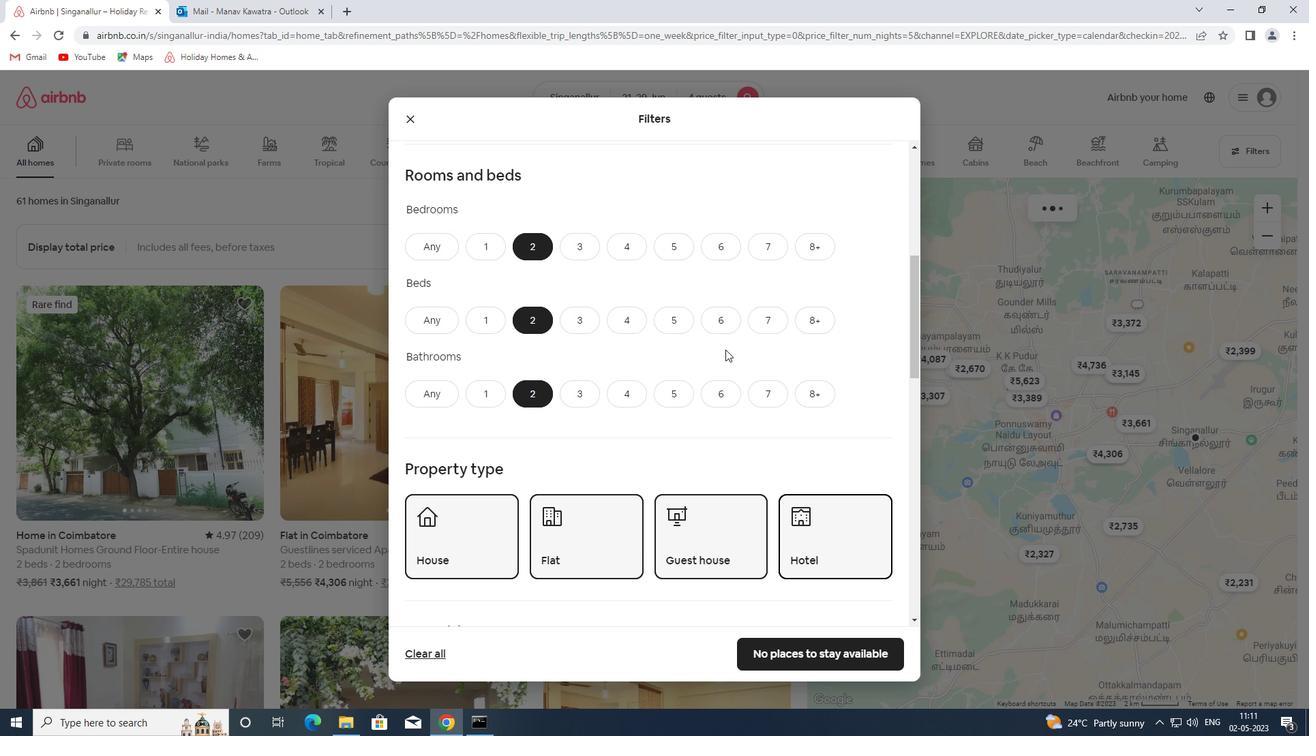 
Action: Mouse moved to (866, 466)
Screenshot: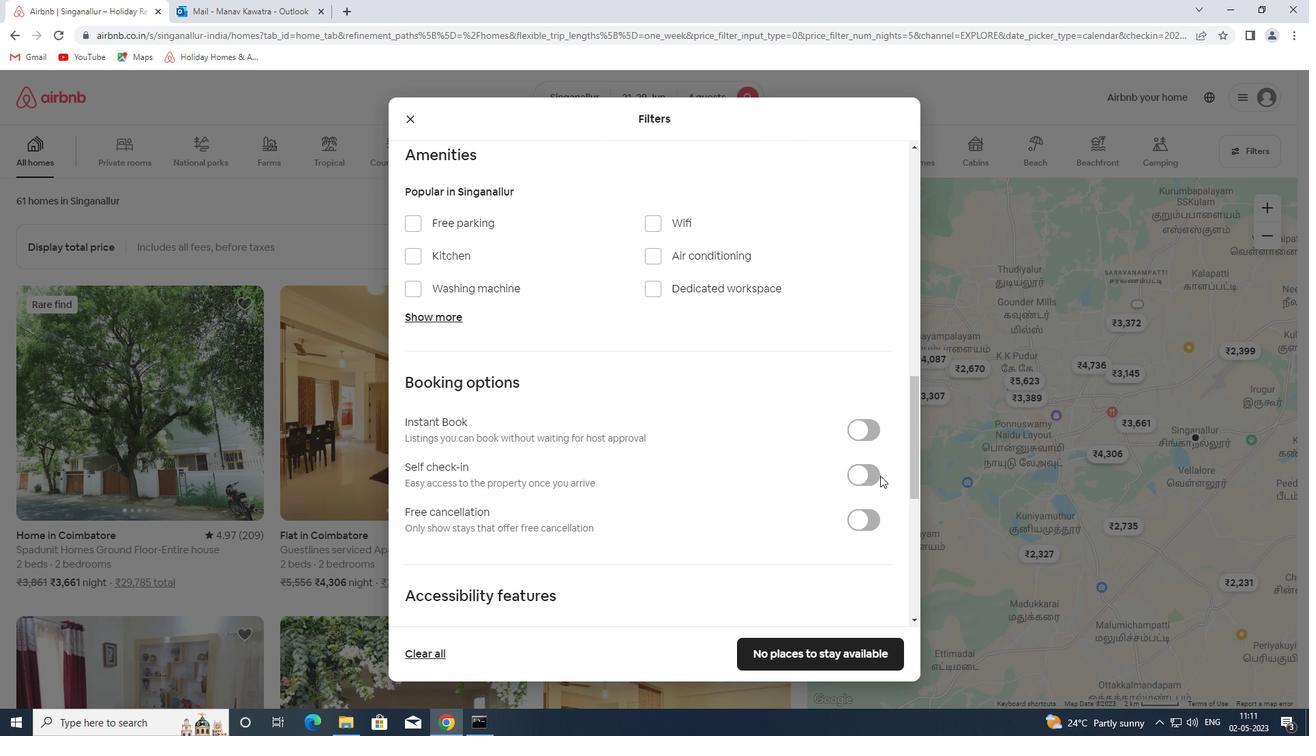 
Action: Mouse pressed left at (866, 466)
Screenshot: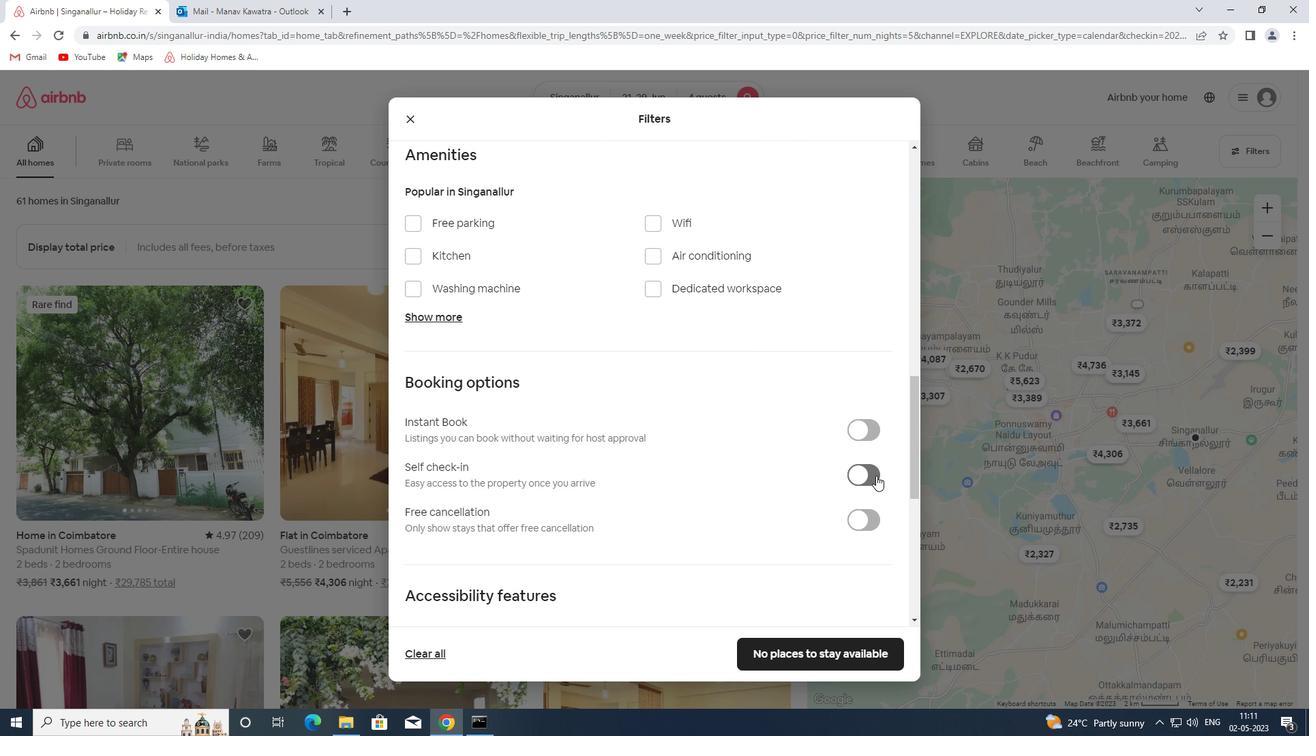
Action: Mouse moved to (658, 321)
Screenshot: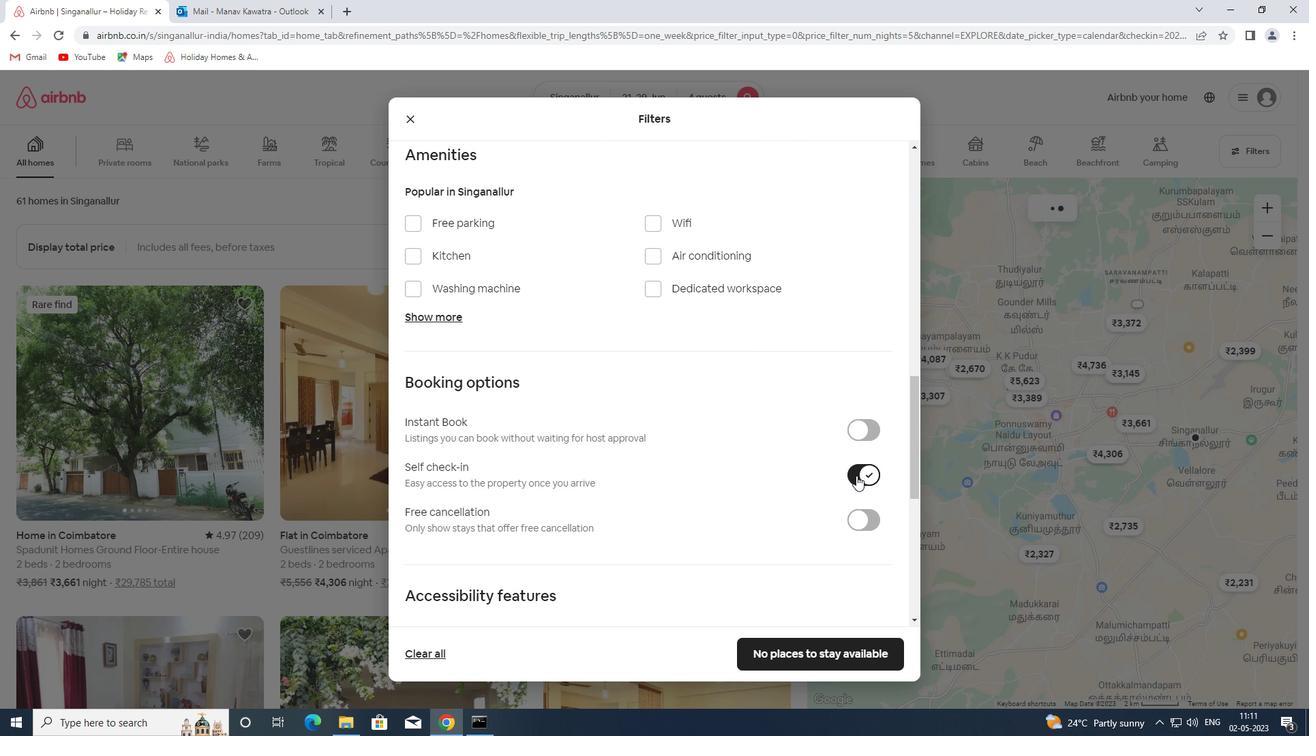 
Action: Mouse scrolled (658, 321) with delta (0, 0)
Screenshot: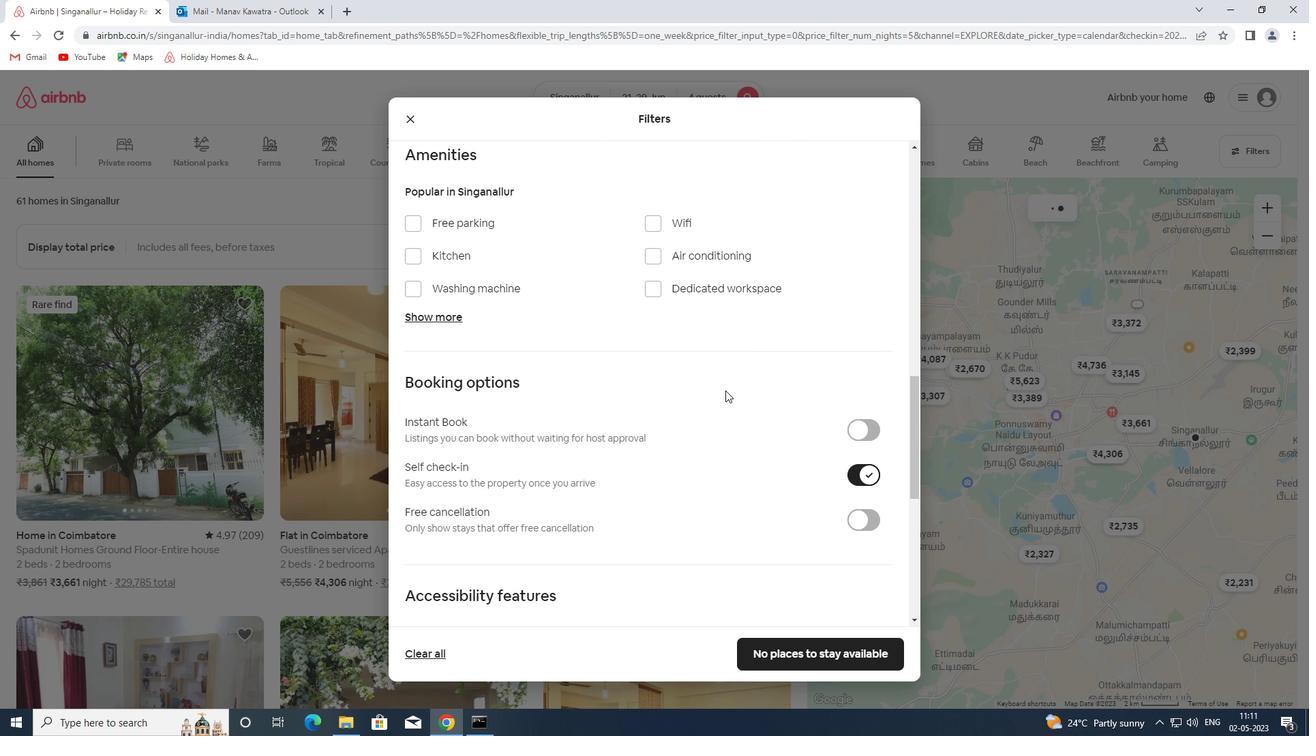 
Action: Mouse scrolled (658, 321) with delta (0, 0)
Screenshot: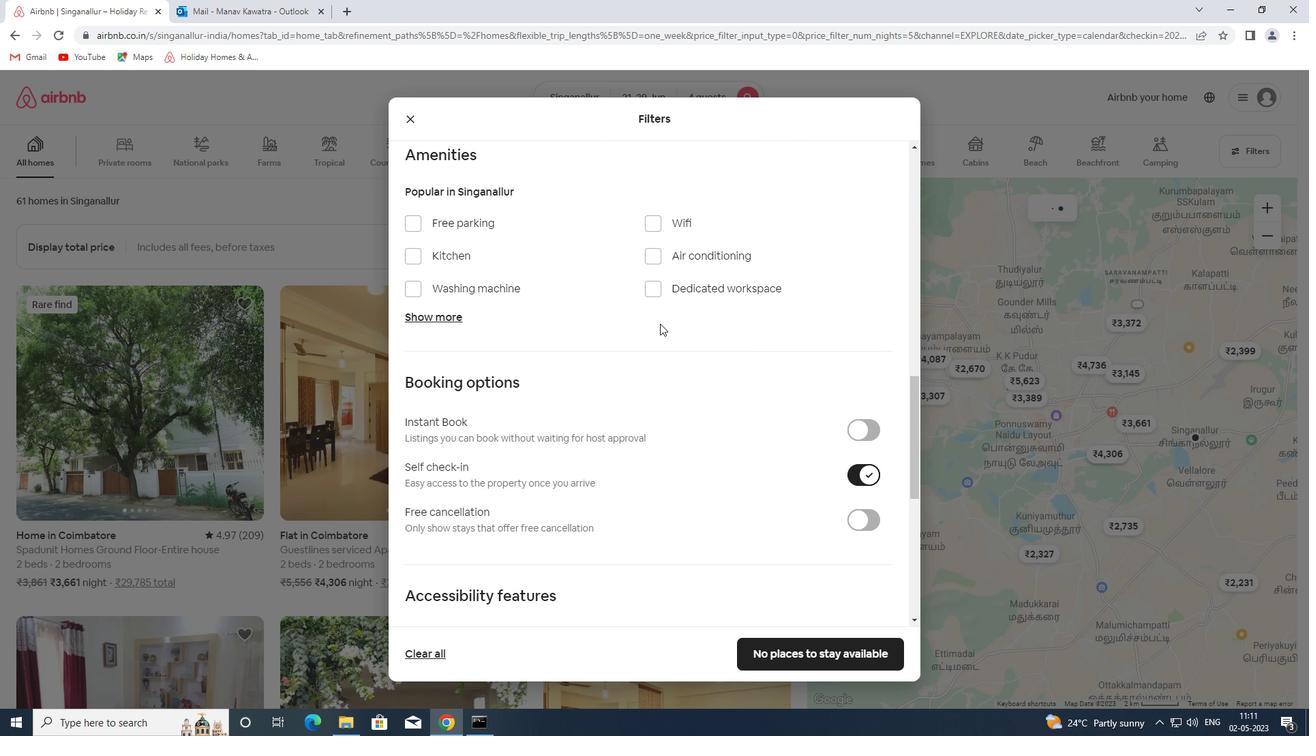 
Action: Mouse scrolled (658, 321) with delta (0, 0)
Screenshot: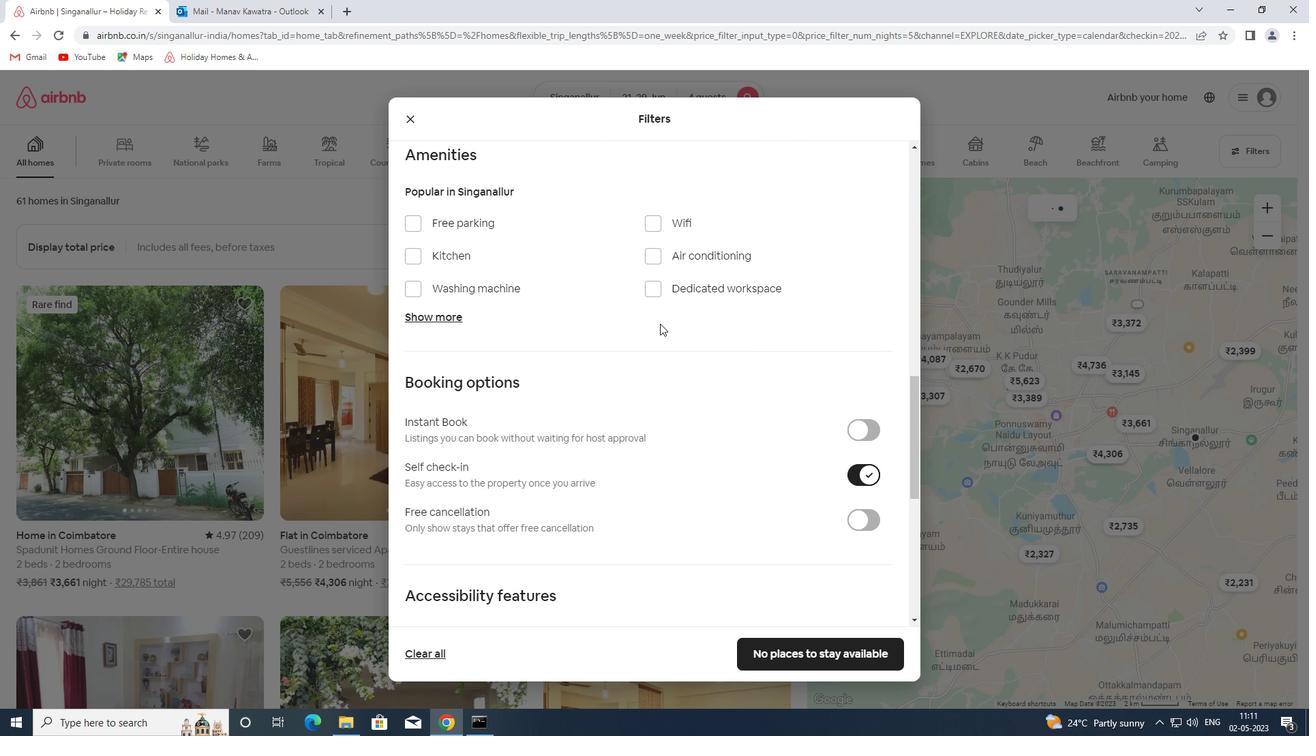 
Action: Mouse scrolled (658, 321) with delta (0, 0)
Screenshot: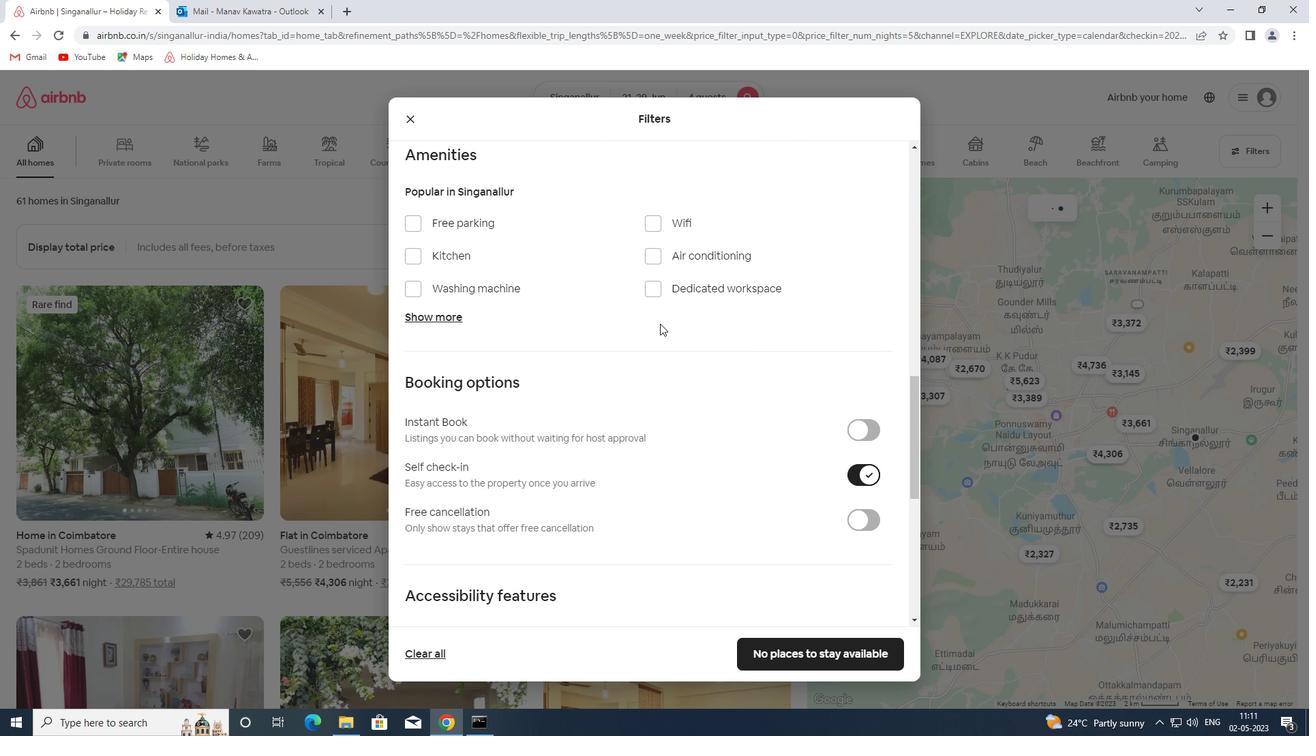 
Action: Mouse moved to (658, 321)
Screenshot: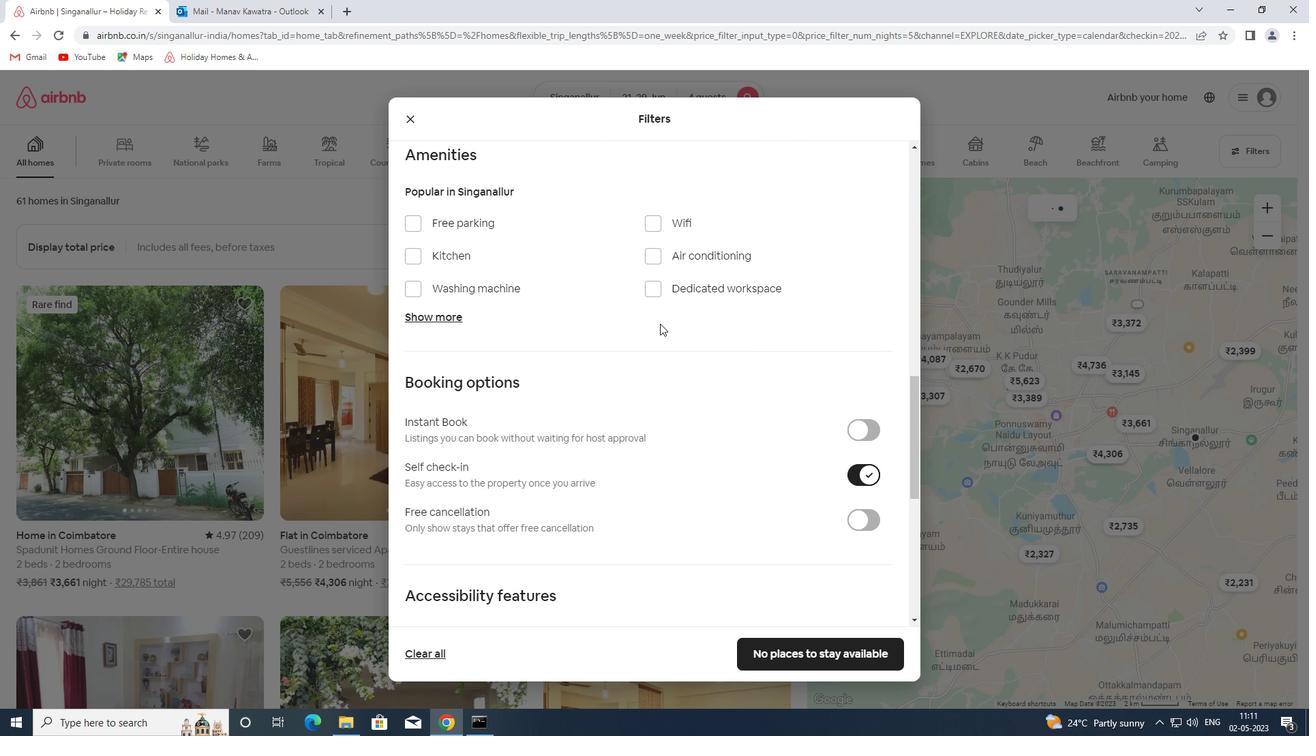 
Action: Mouse scrolled (658, 321) with delta (0, 0)
Screenshot: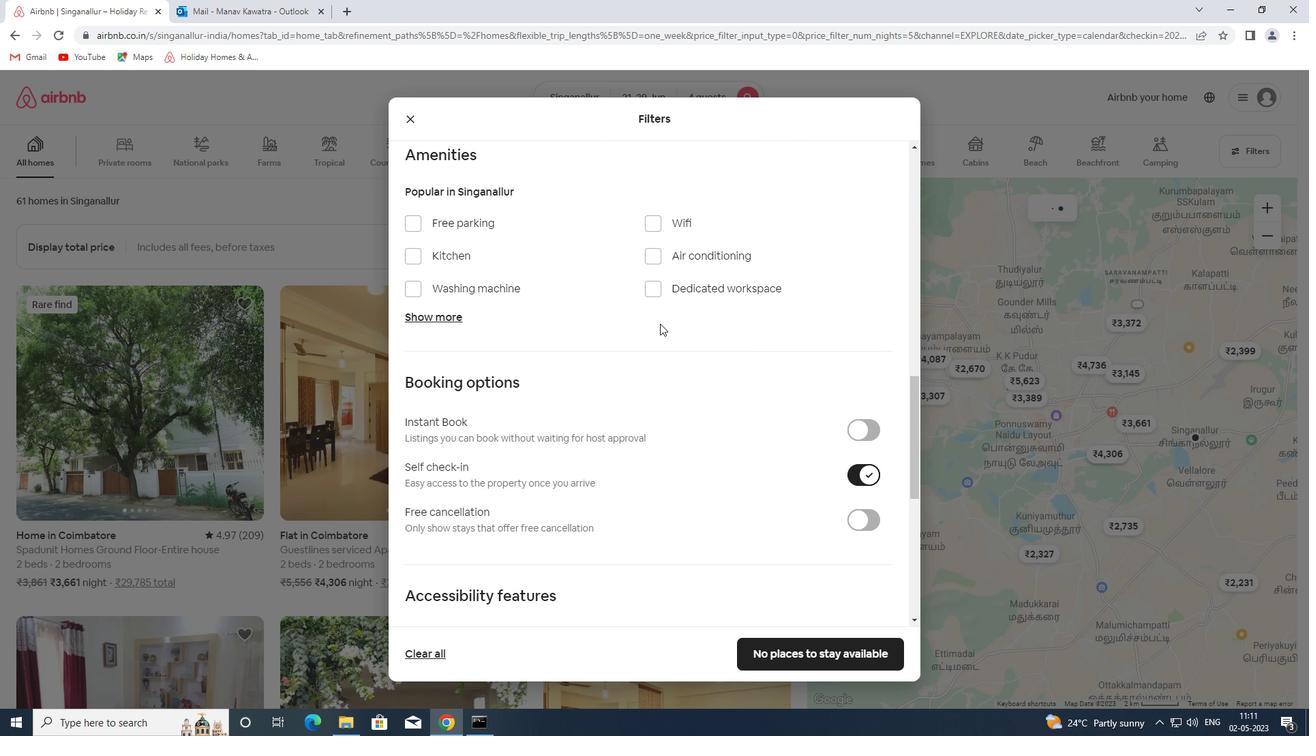 
Action: Mouse moved to (657, 321)
Screenshot: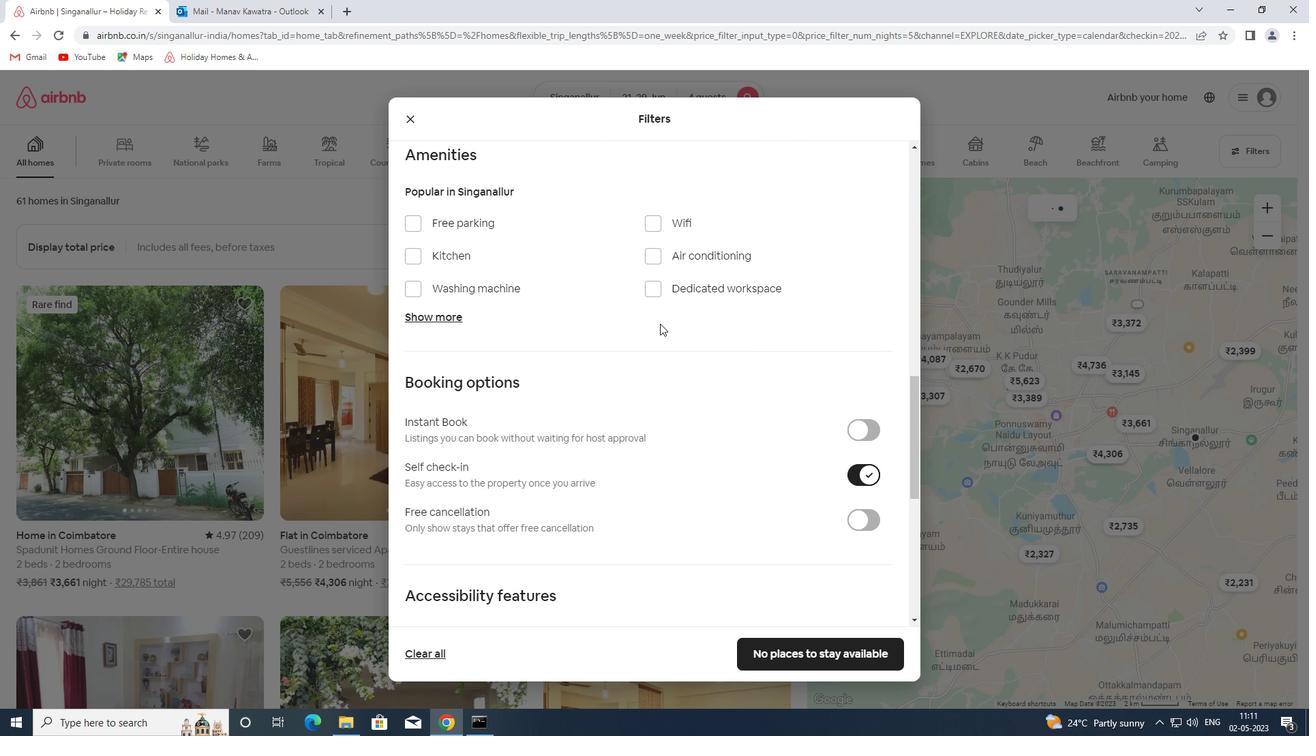 
Action: Mouse scrolled (657, 321) with delta (0, 0)
Screenshot: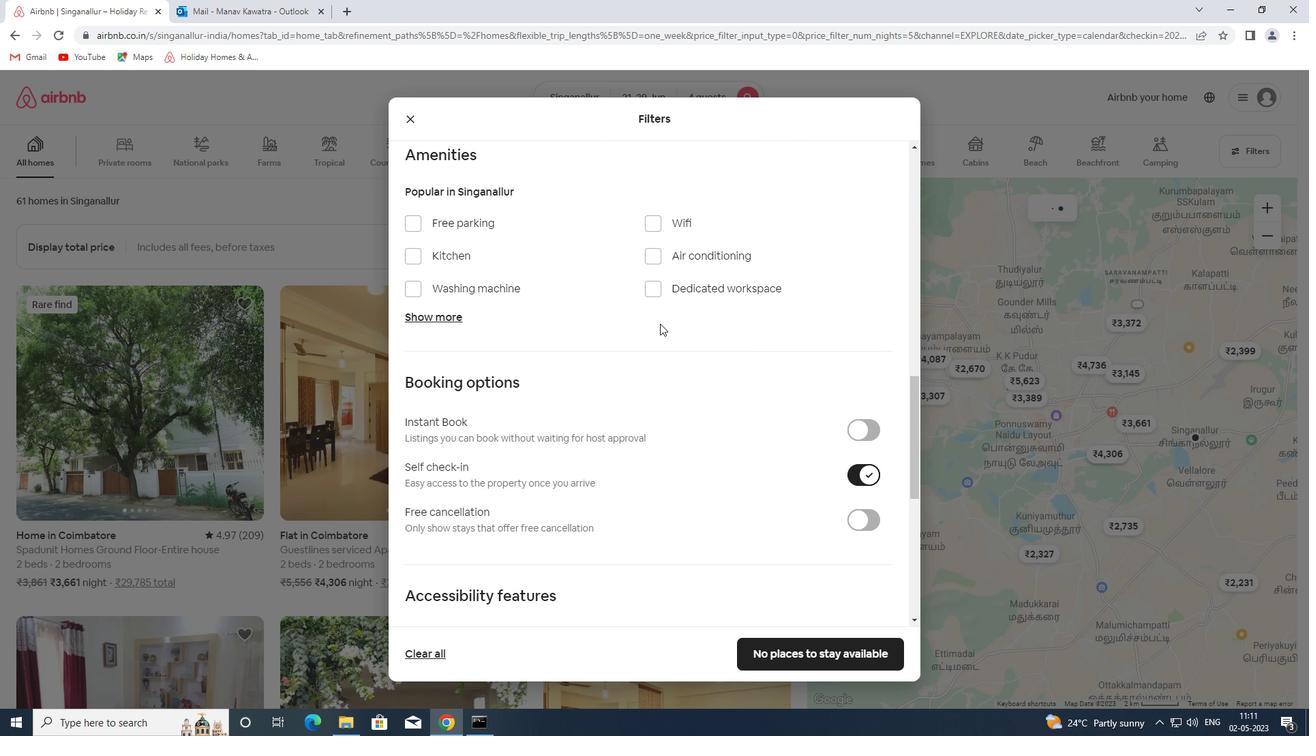 
Action: Mouse moved to (656, 321)
Screenshot: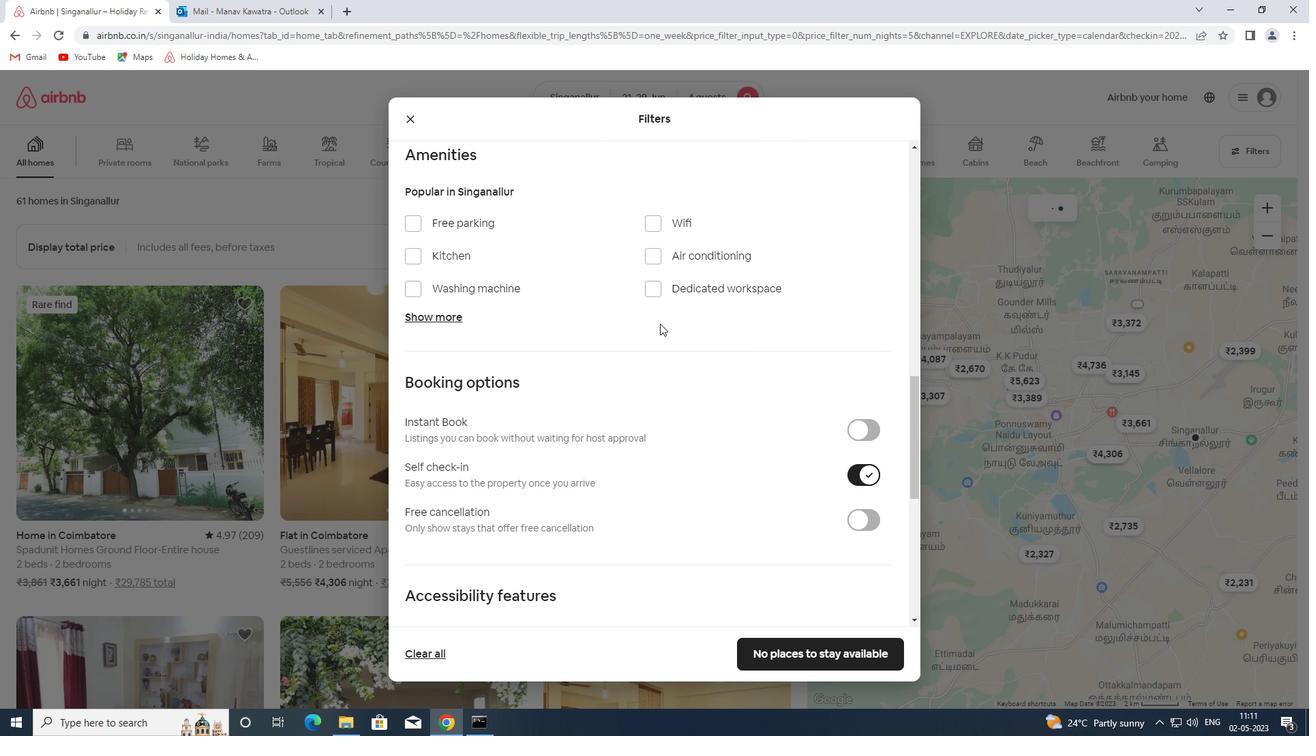 
Action: Mouse scrolled (656, 321) with delta (0, 0)
Screenshot: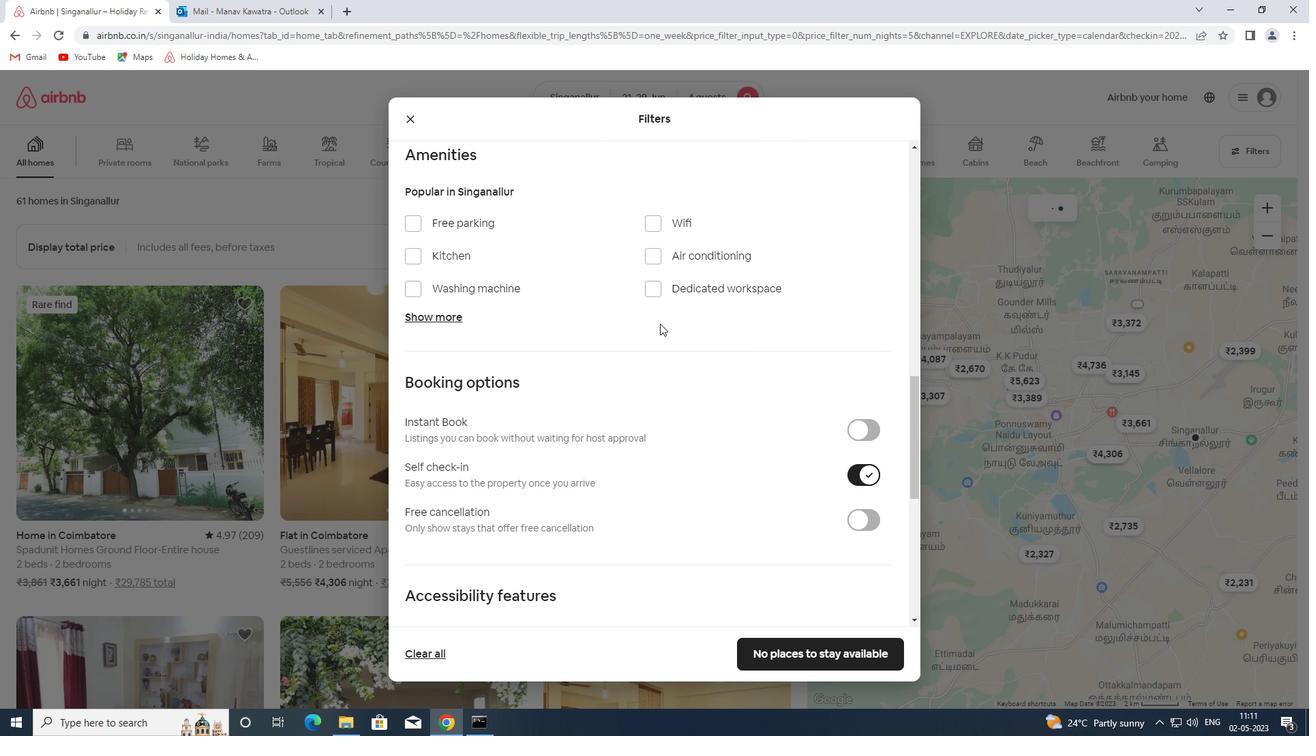 
Action: Mouse moved to (655, 322)
Screenshot: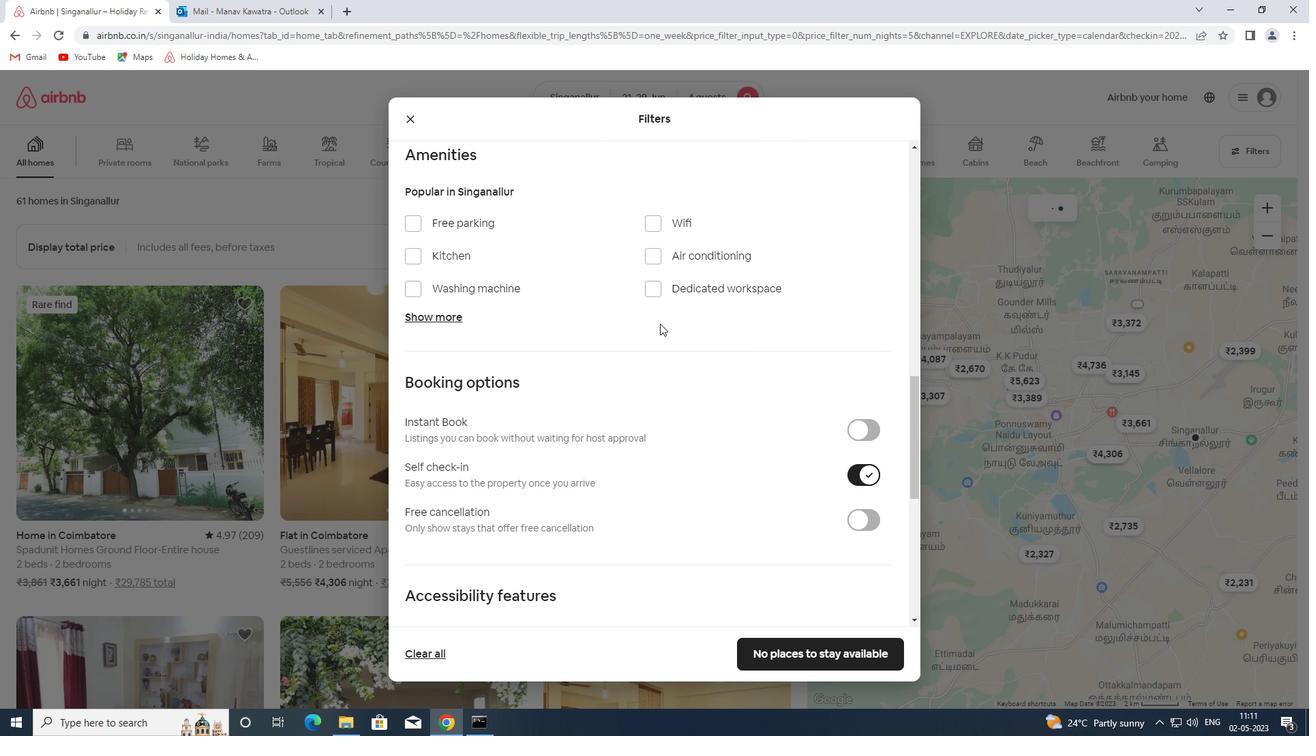 
Action: Mouse scrolled (655, 321) with delta (0, 0)
Screenshot: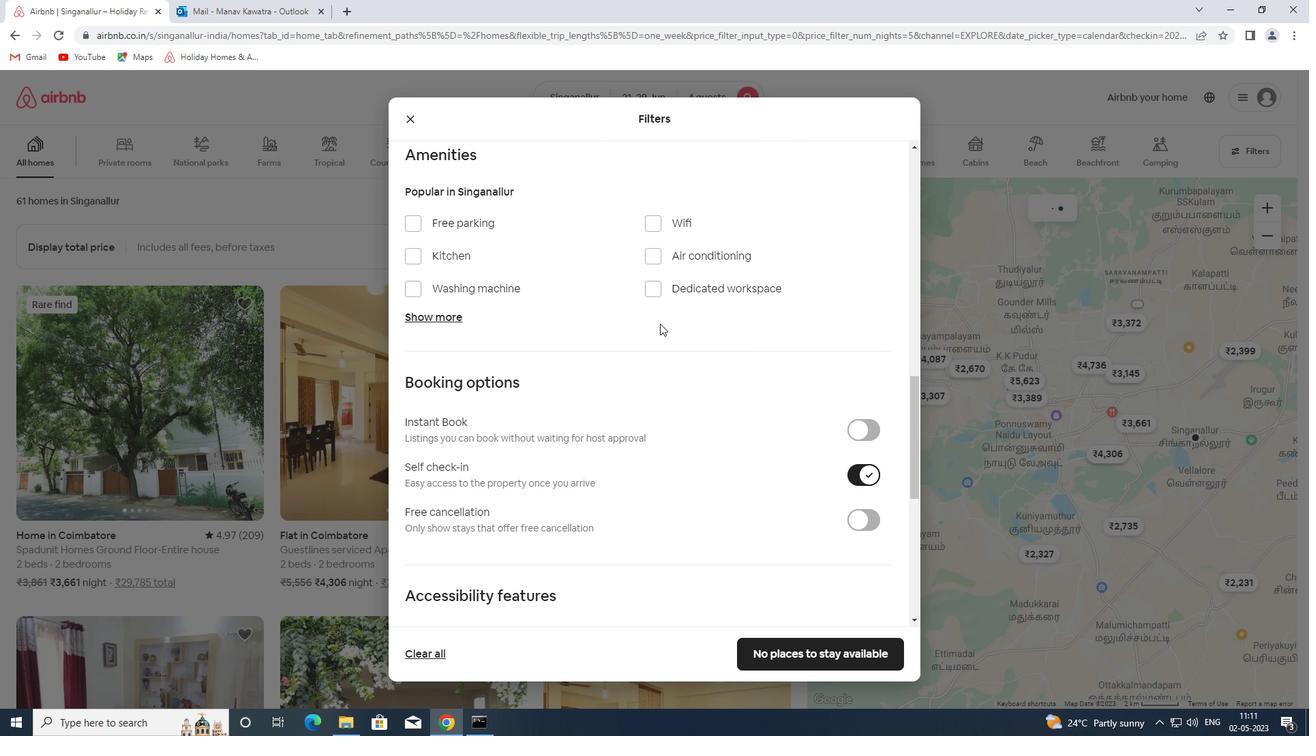 
Action: Mouse moved to (451, 527)
Screenshot: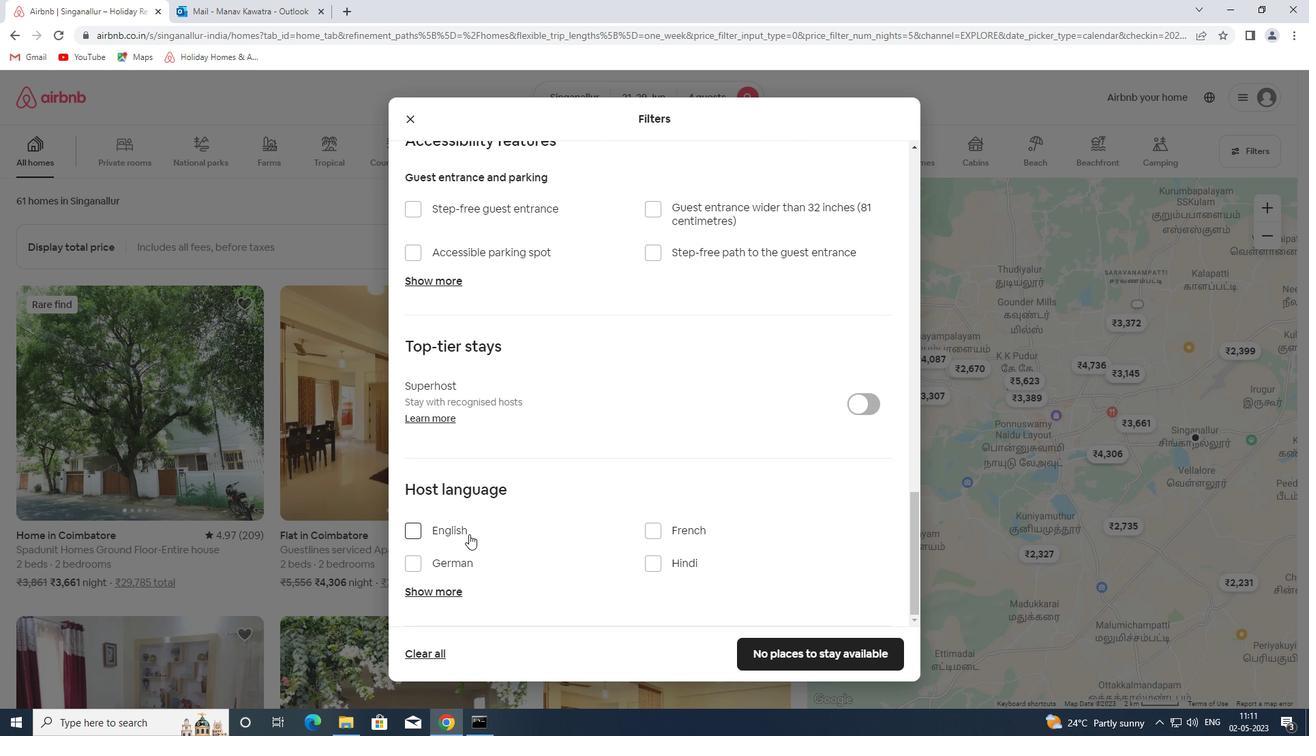 
Action: Mouse pressed left at (451, 527)
Screenshot: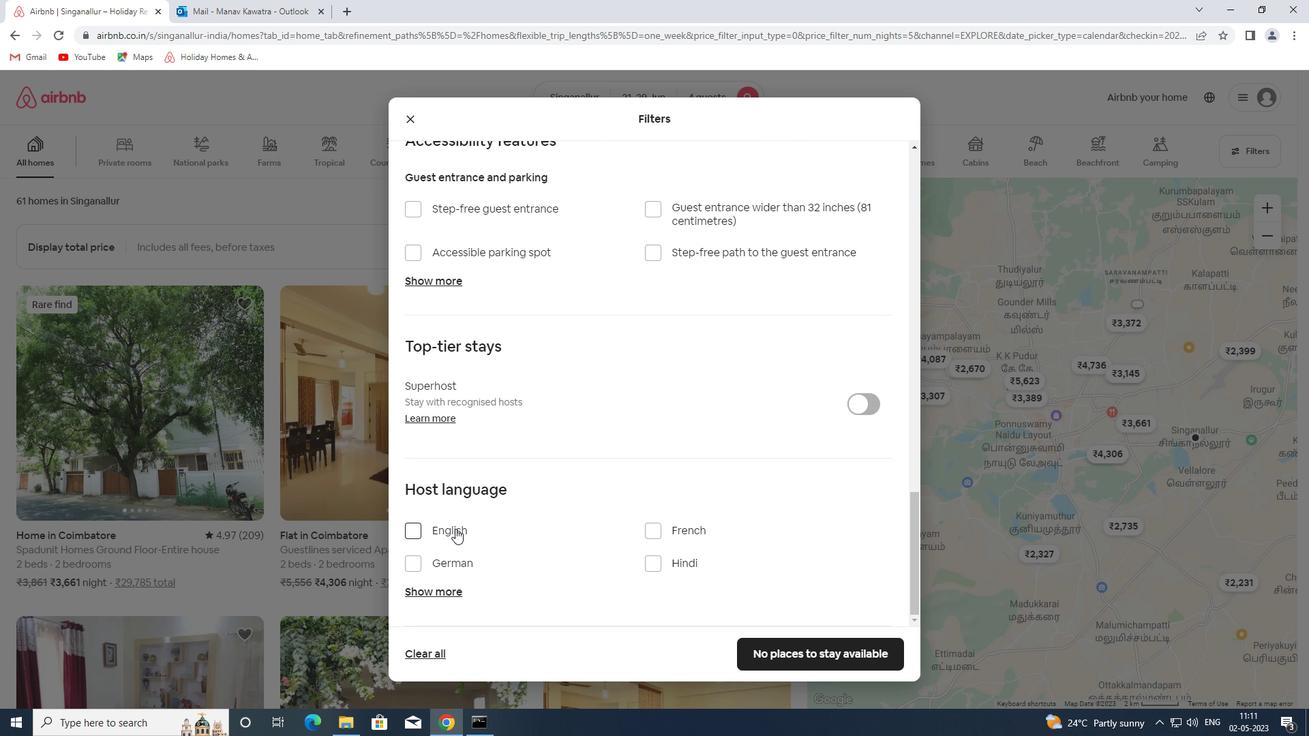 
Action: Mouse moved to (798, 652)
Screenshot: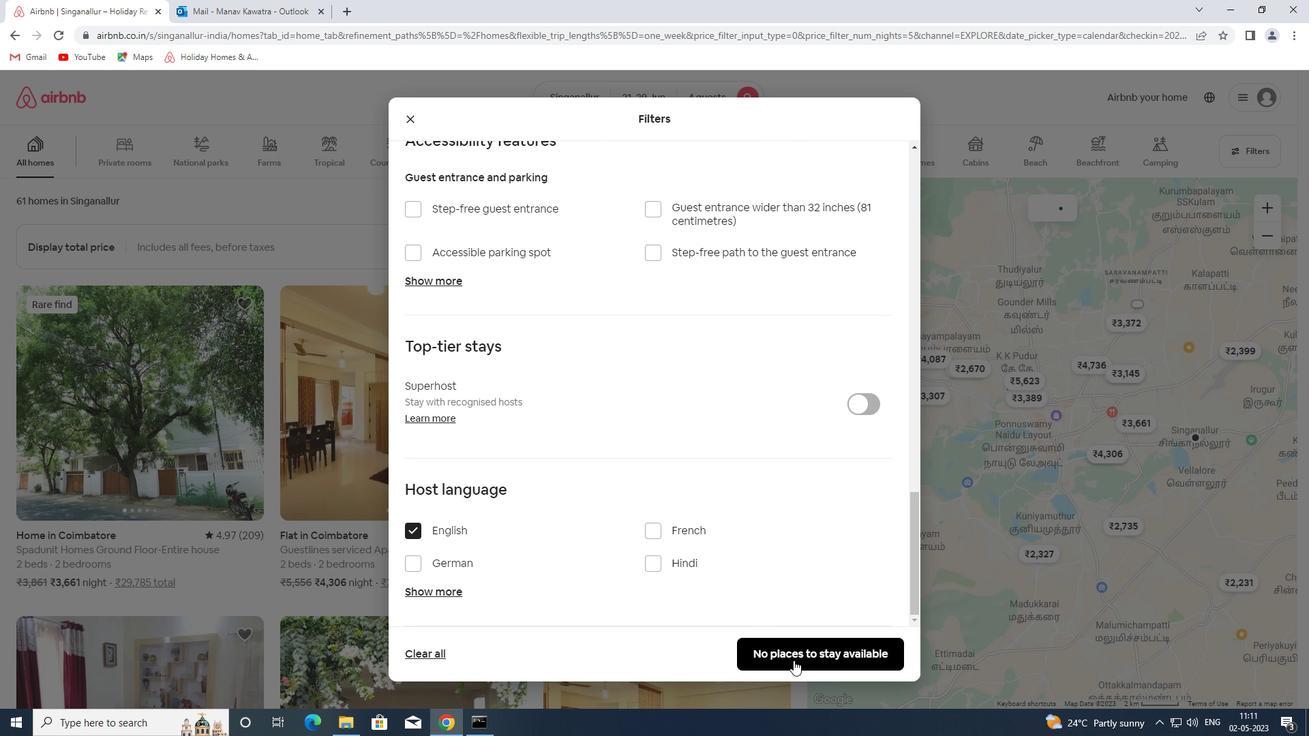 
Action: Mouse pressed left at (798, 652)
Screenshot: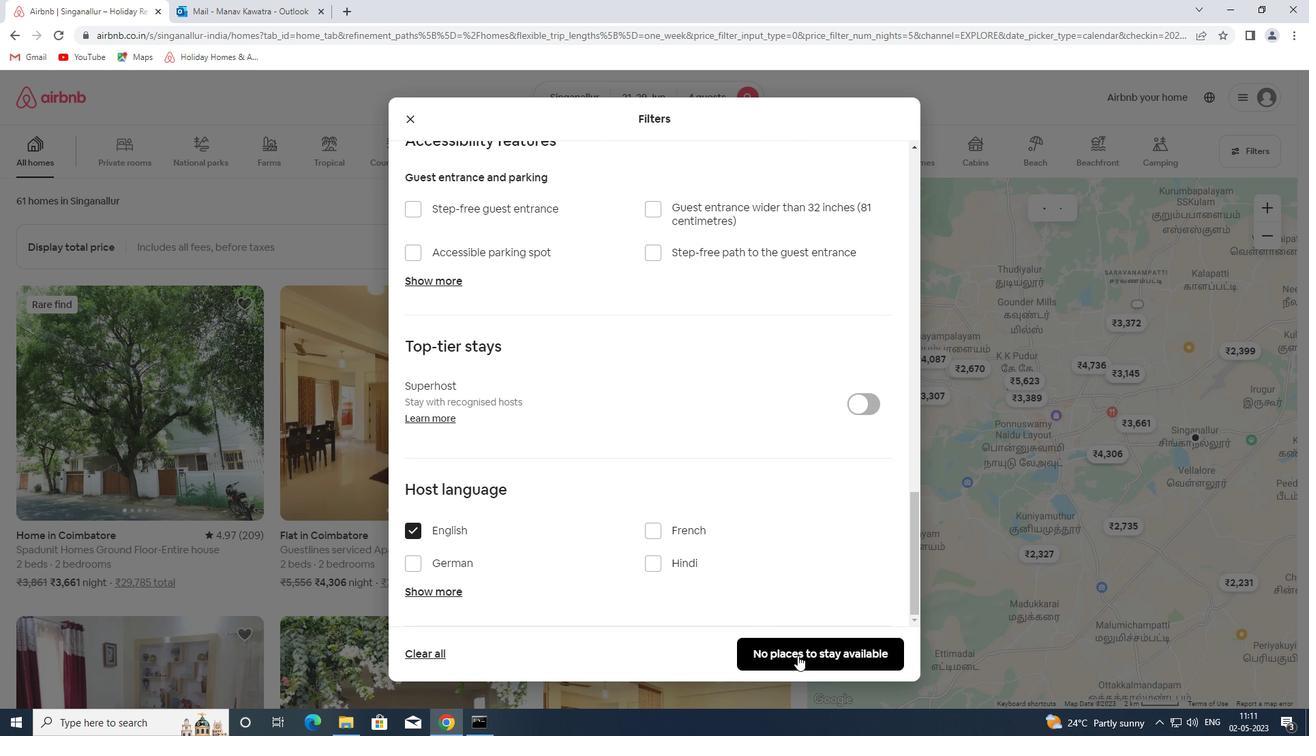 
Action: Mouse moved to (716, 546)
Screenshot: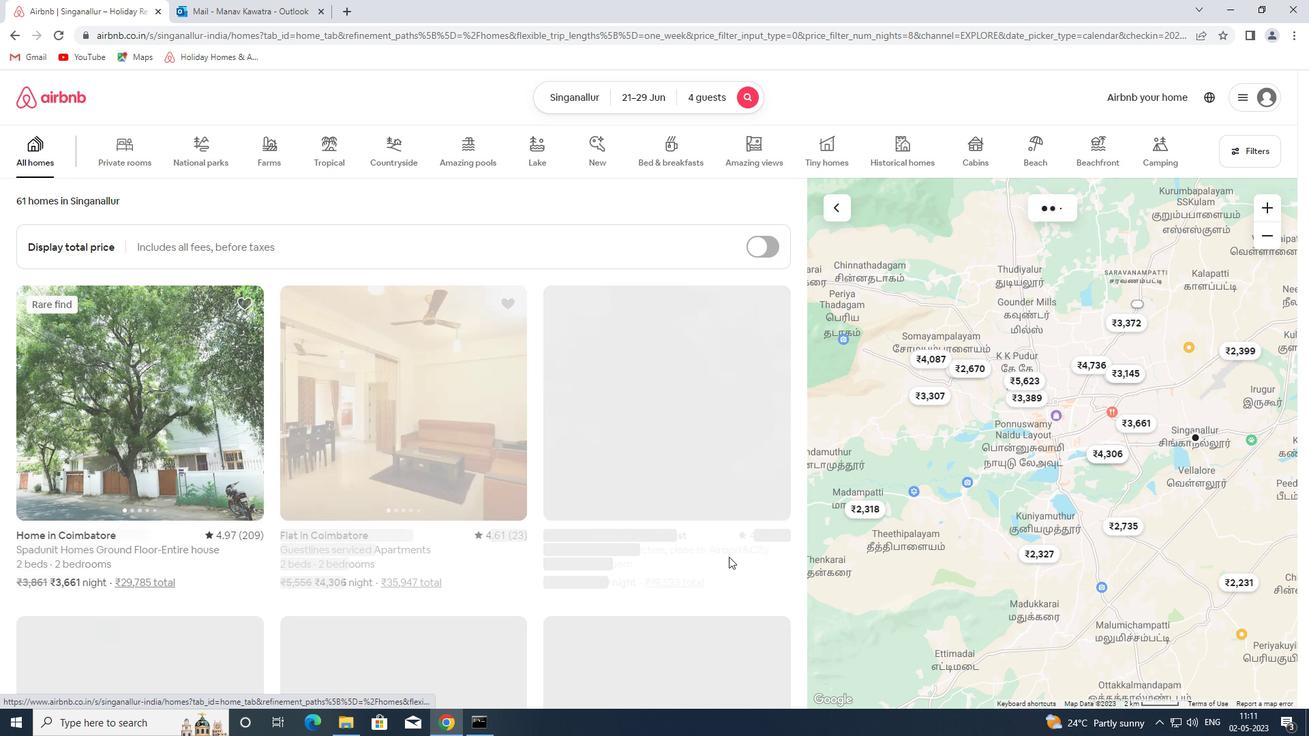 
